 Task: Look for space in Cutler, United States from 10th August, 2023 to 20th August, 2023 for 12 adults in price range Rs.10000 to Rs.14000. Place can be entire place or shared room with 6 bedrooms having 12 beds and 6 bathrooms. Property type can be house, flat, guest house. Amenities needed are: wifi, TV, free parkinig on premises, gym, breakfast. Booking option can be shelf check-in. Required host language is English.
Action: Mouse moved to (542, 116)
Screenshot: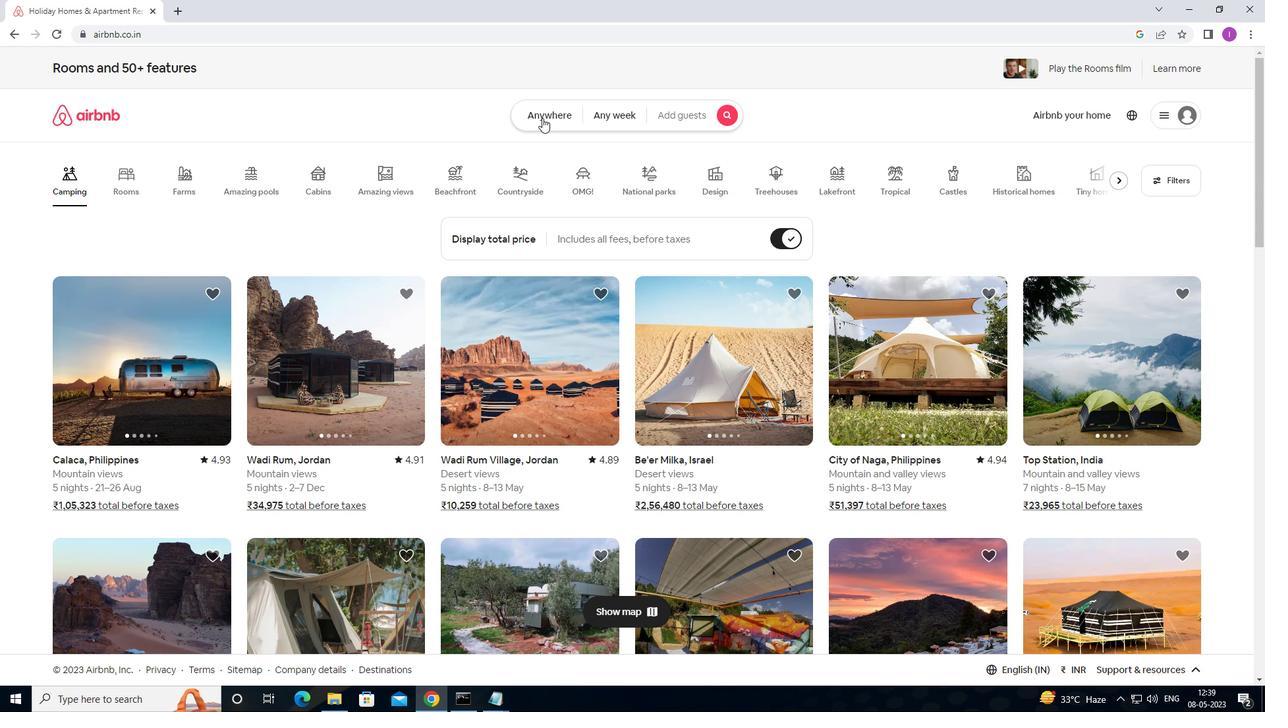 
Action: Mouse pressed left at (542, 116)
Screenshot: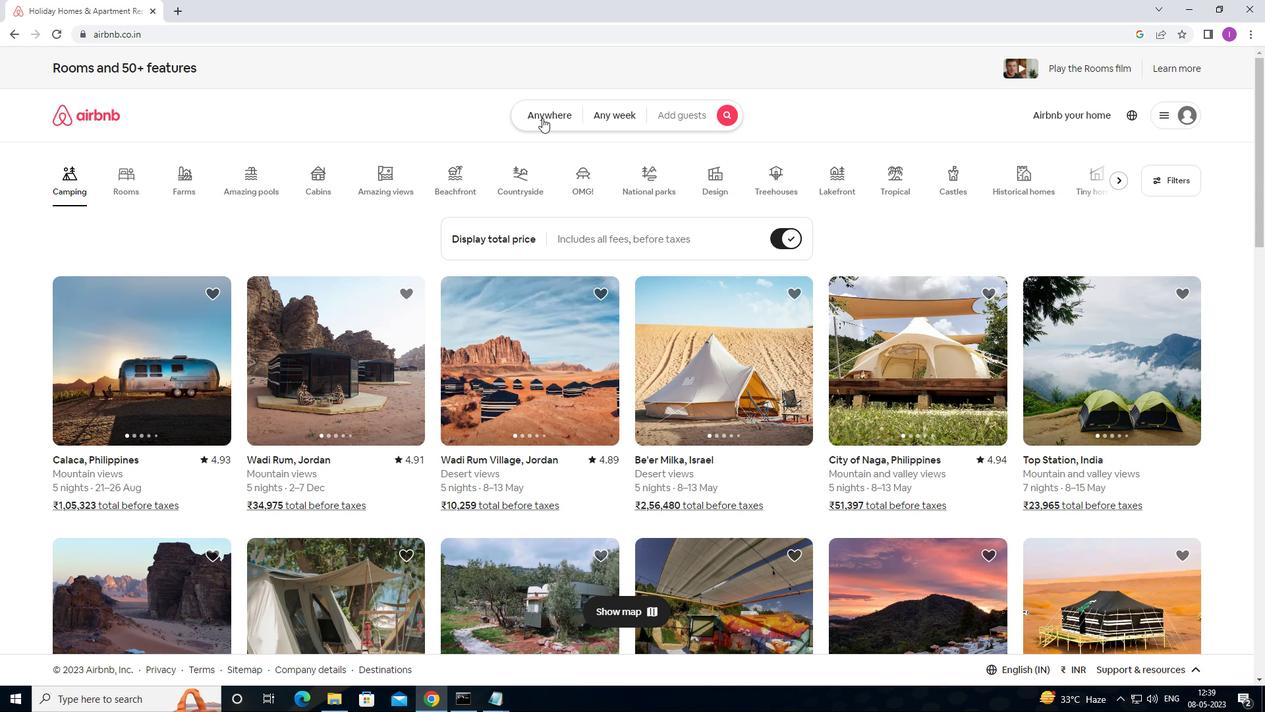 
Action: Mouse moved to (421, 156)
Screenshot: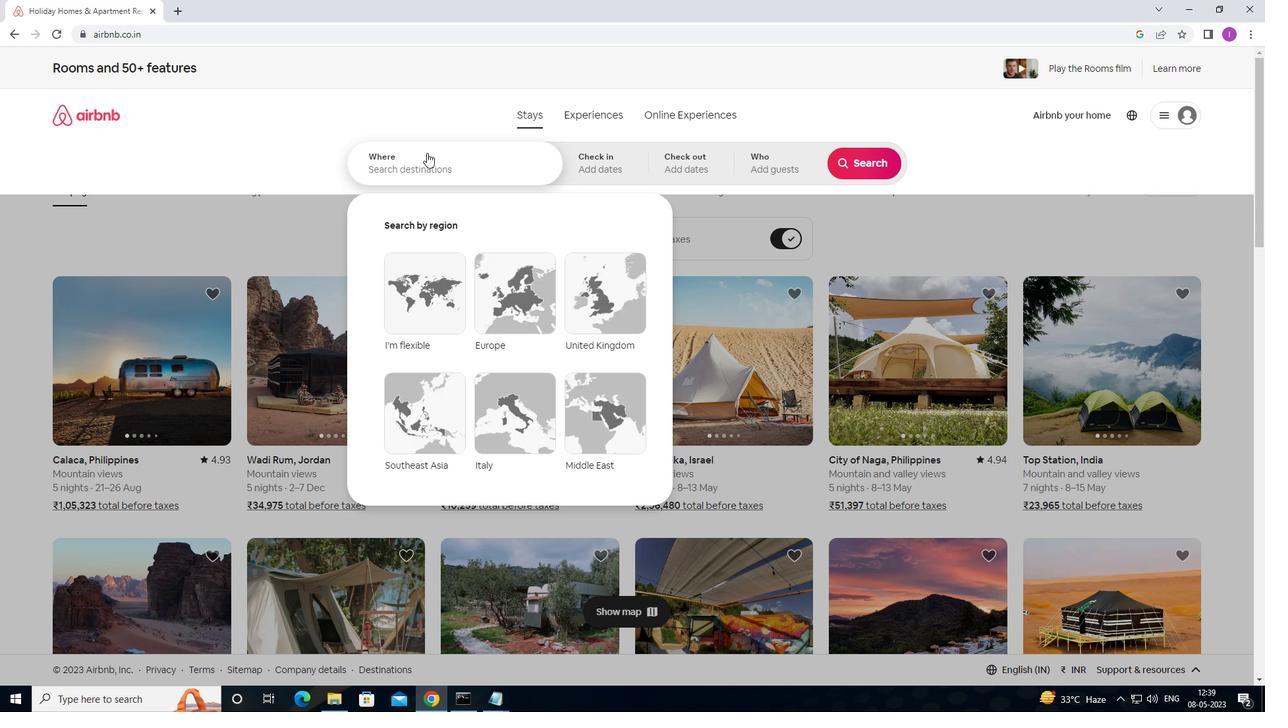 
Action: Mouse pressed left at (421, 156)
Screenshot: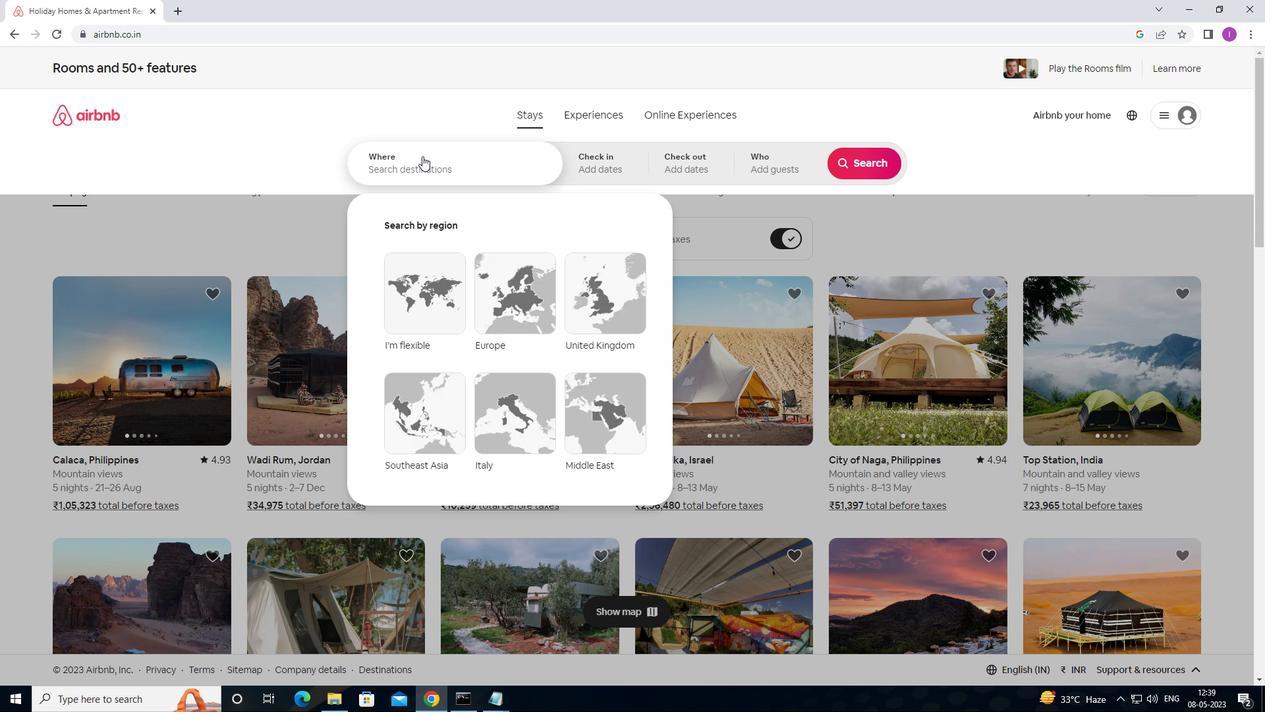 
Action: Mouse moved to (541, 154)
Screenshot: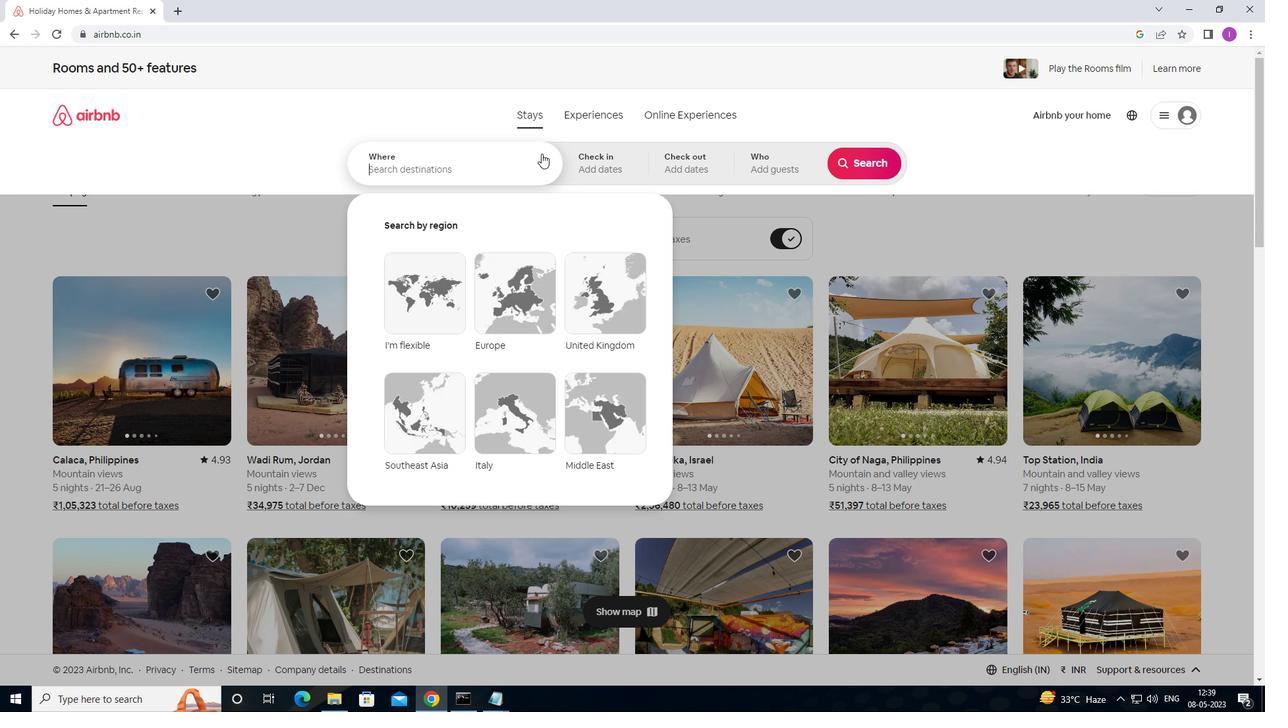 
Action: Key pressed <Key.shift>CUL<Key.backspace><Key.backspace>UTLER,<Key.shift>UNITED<Key.space>STATES
Screenshot: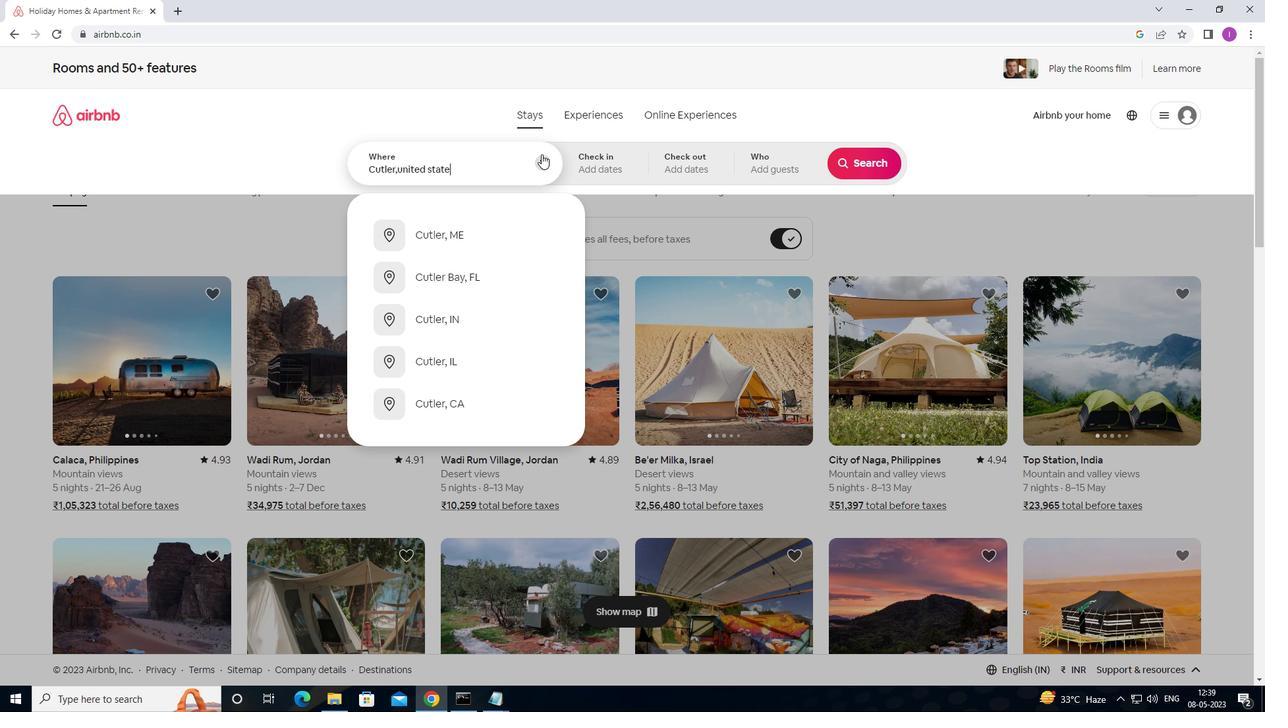 
Action: Mouse moved to (598, 165)
Screenshot: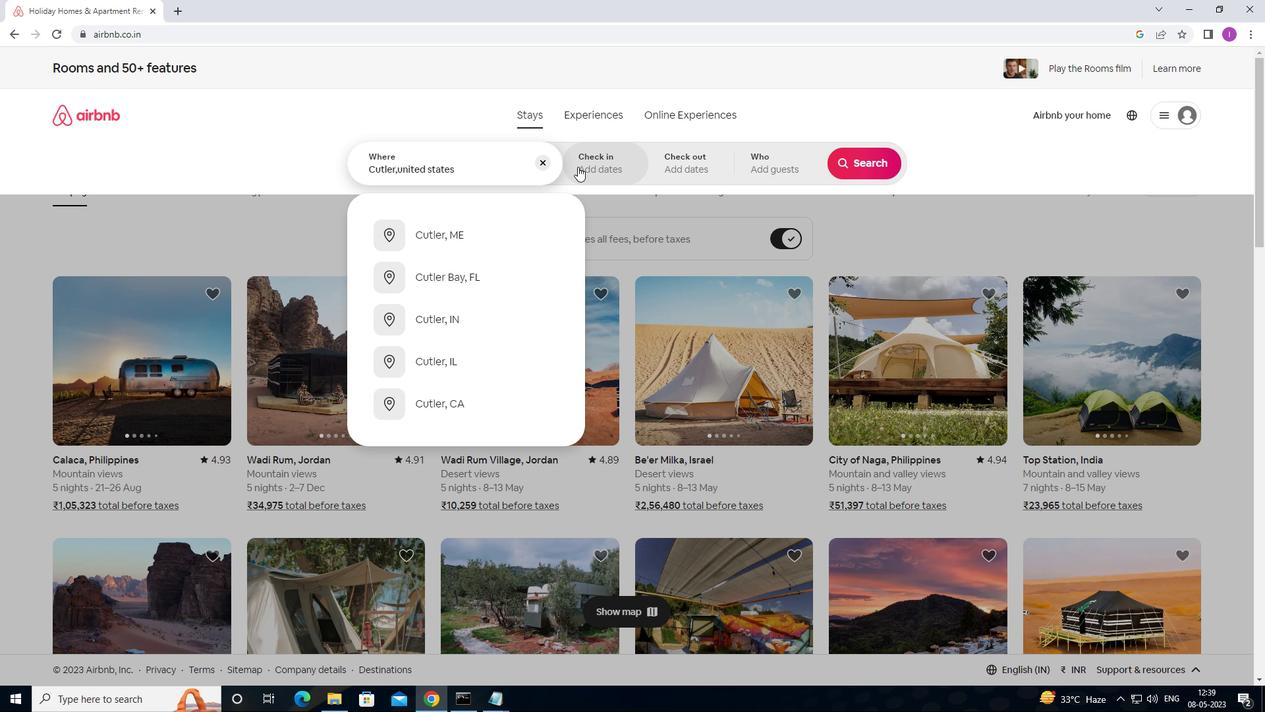 
Action: Mouse pressed left at (598, 165)
Screenshot: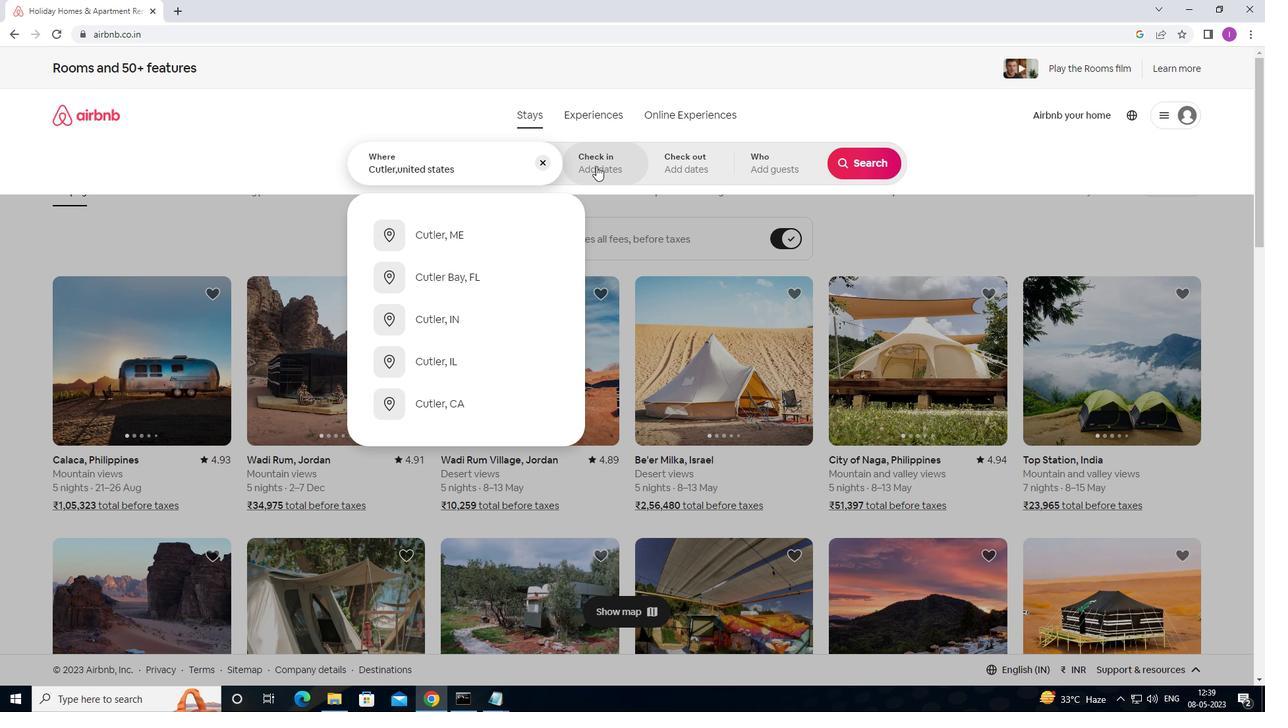 
Action: Mouse moved to (868, 266)
Screenshot: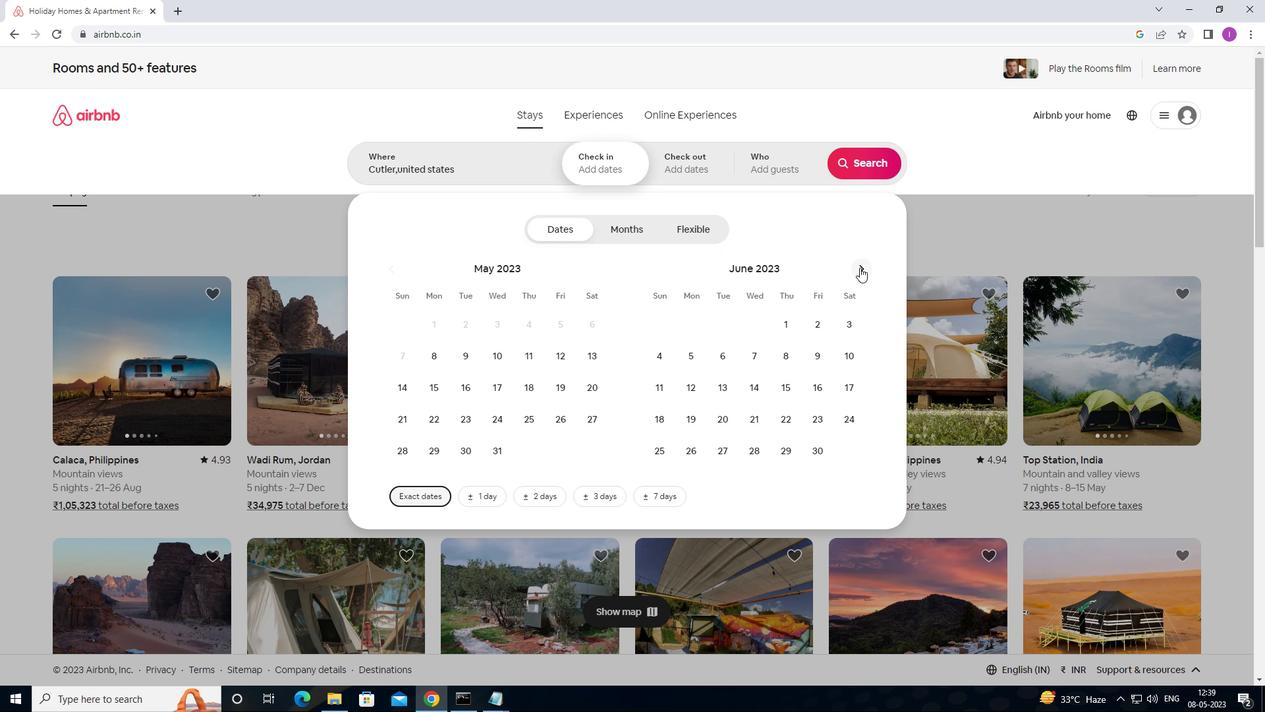 
Action: Mouse pressed left at (868, 266)
Screenshot: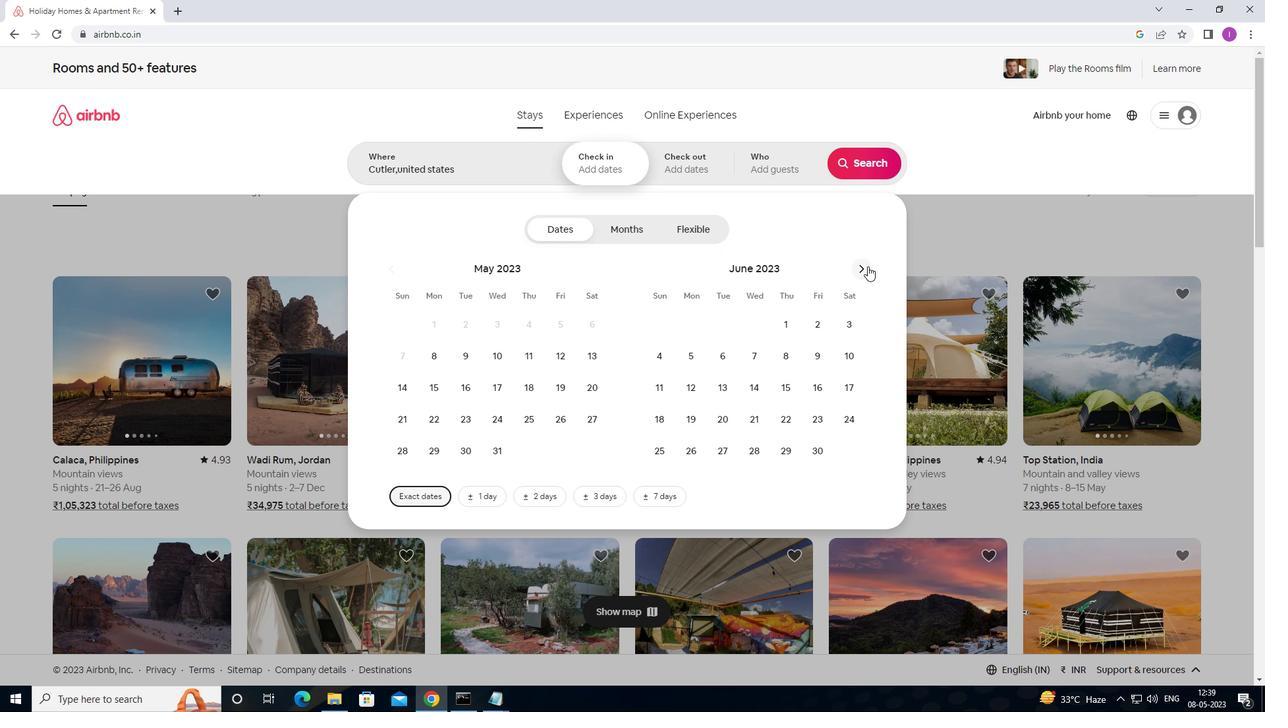 
Action: Mouse pressed left at (868, 266)
Screenshot: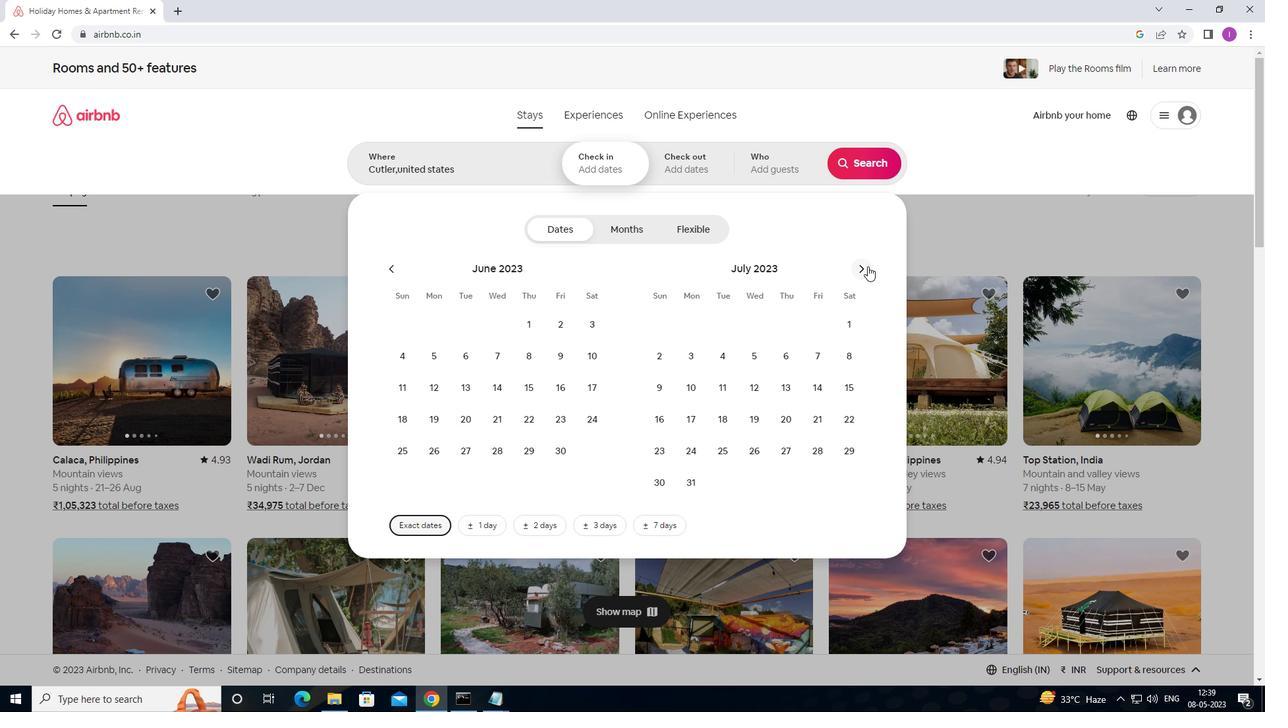 
Action: Mouse moved to (797, 356)
Screenshot: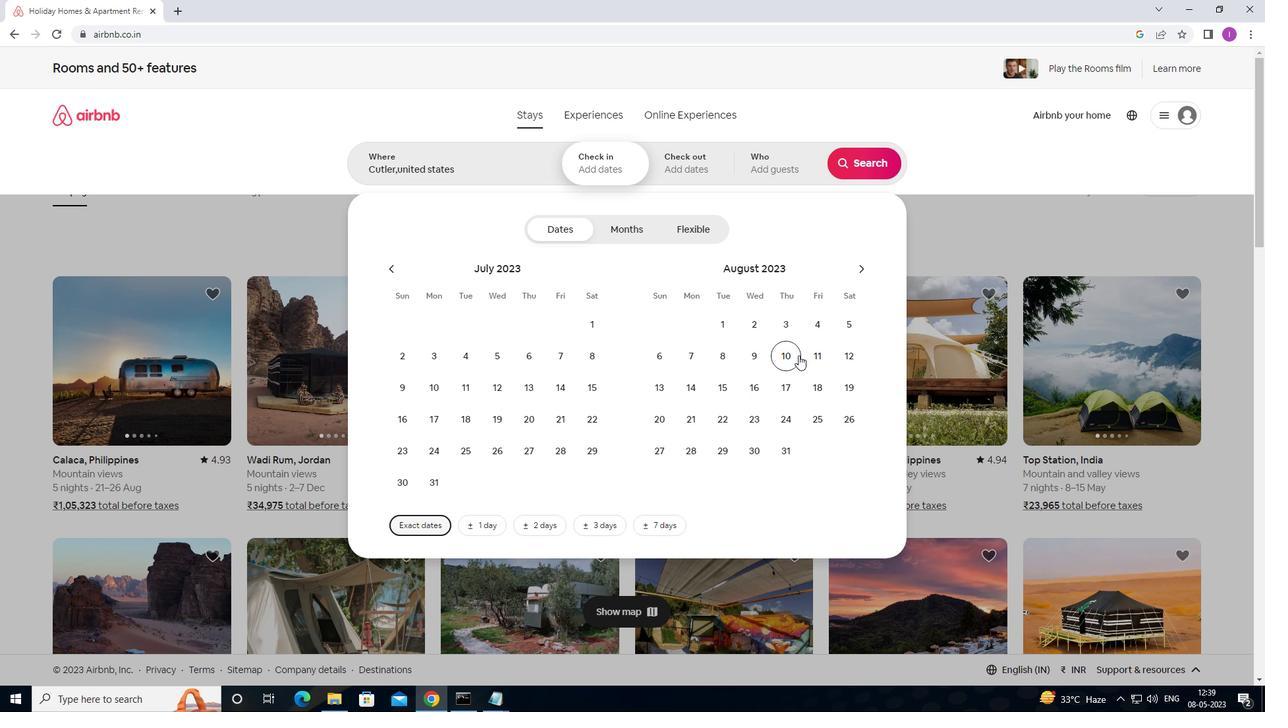
Action: Mouse pressed left at (797, 356)
Screenshot: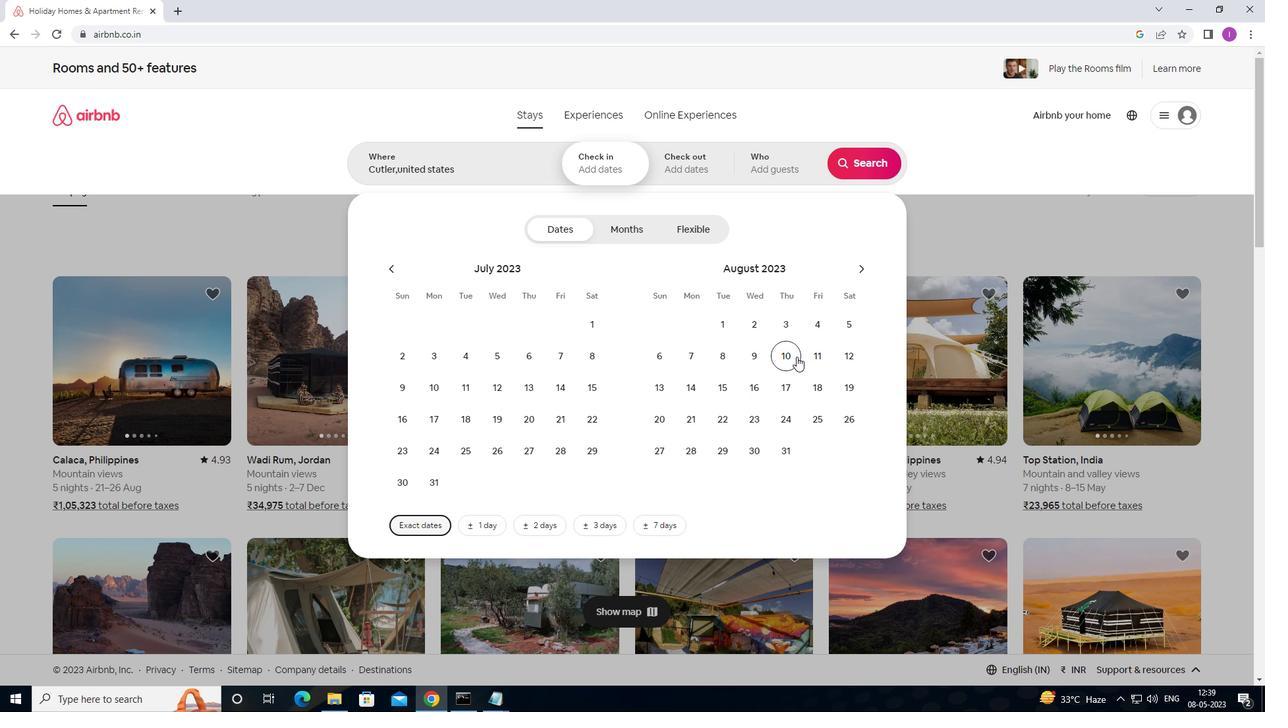 
Action: Mouse moved to (653, 423)
Screenshot: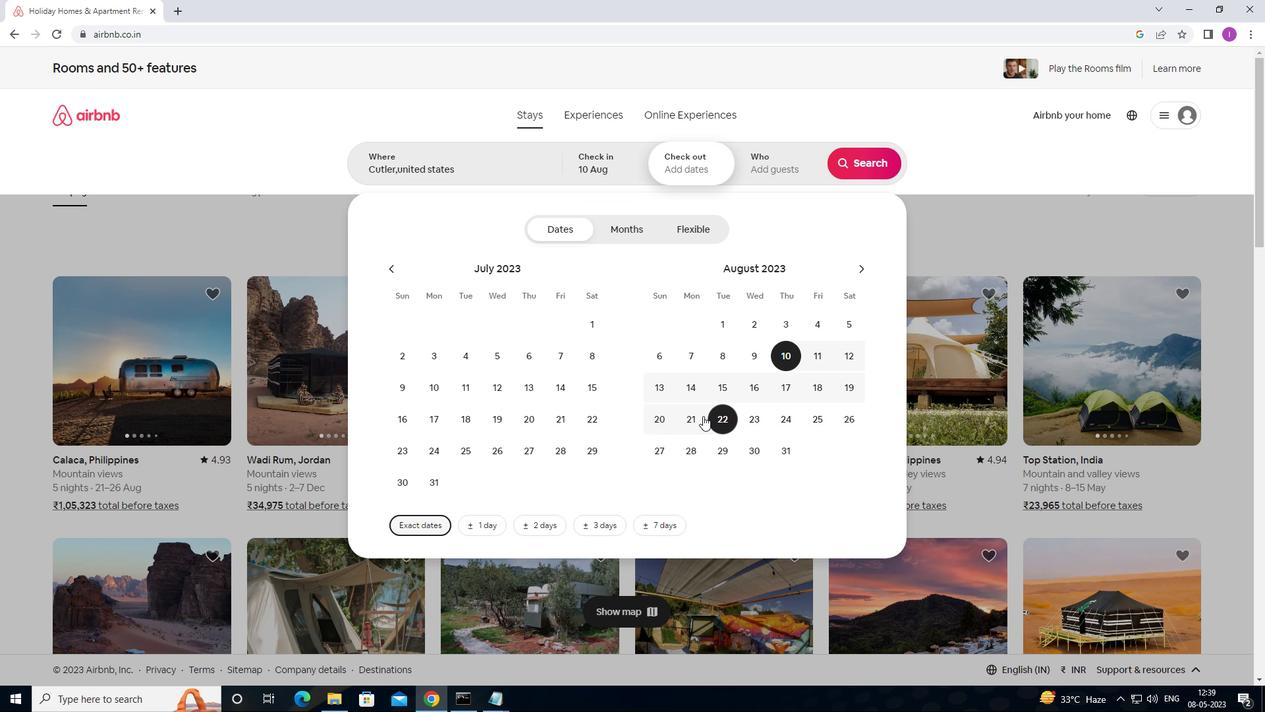 
Action: Mouse pressed left at (653, 423)
Screenshot: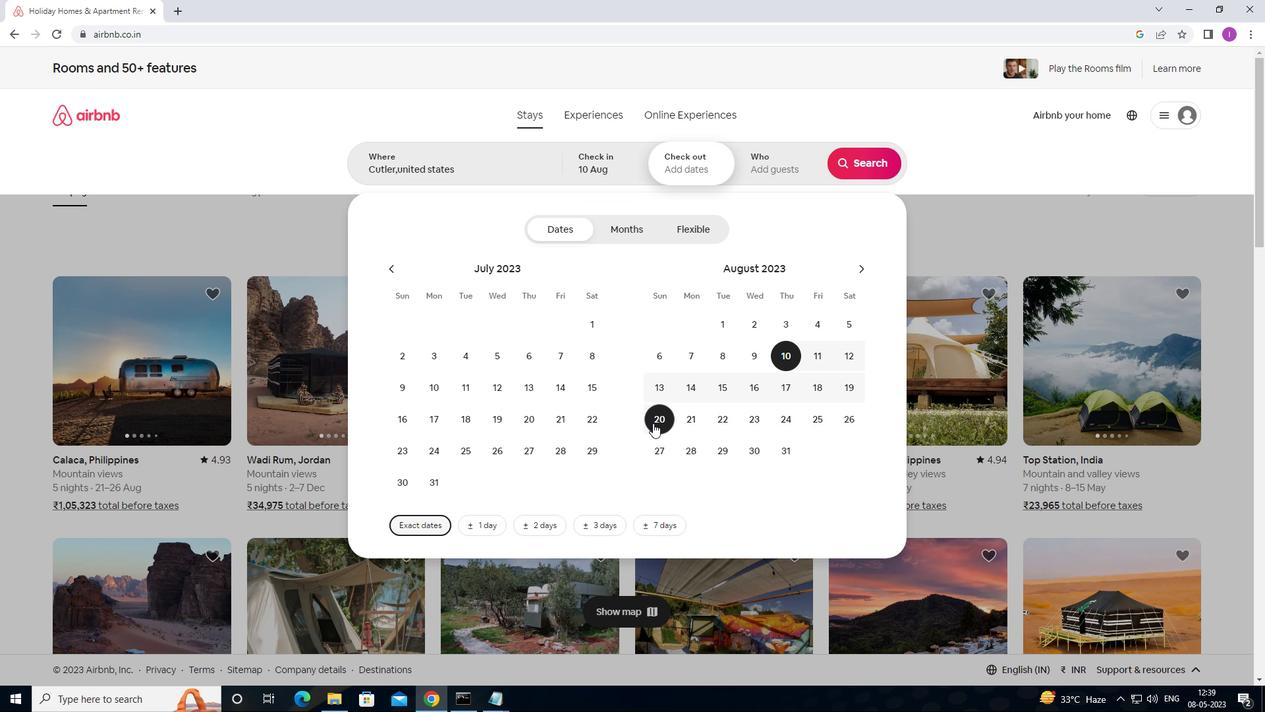 
Action: Mouse moved to (759, 168)
Screenshot: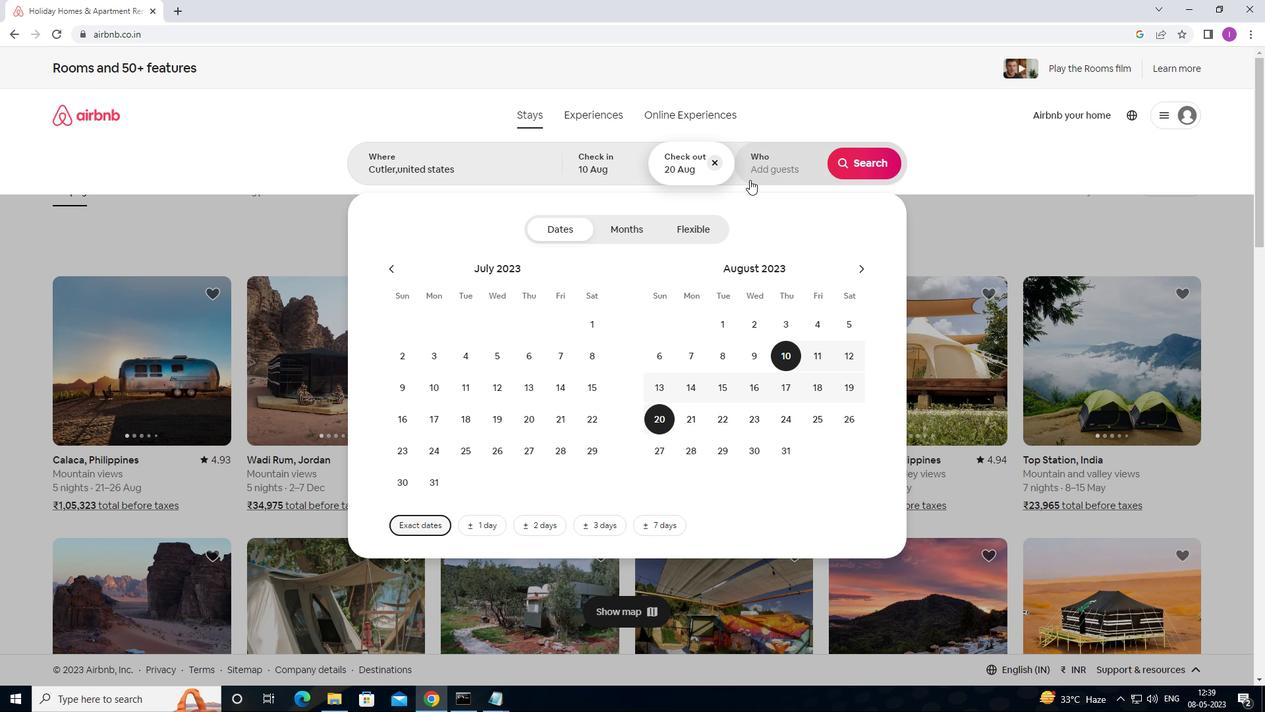 
Action: Mouse pressed left at (759, 168)
Screenshot: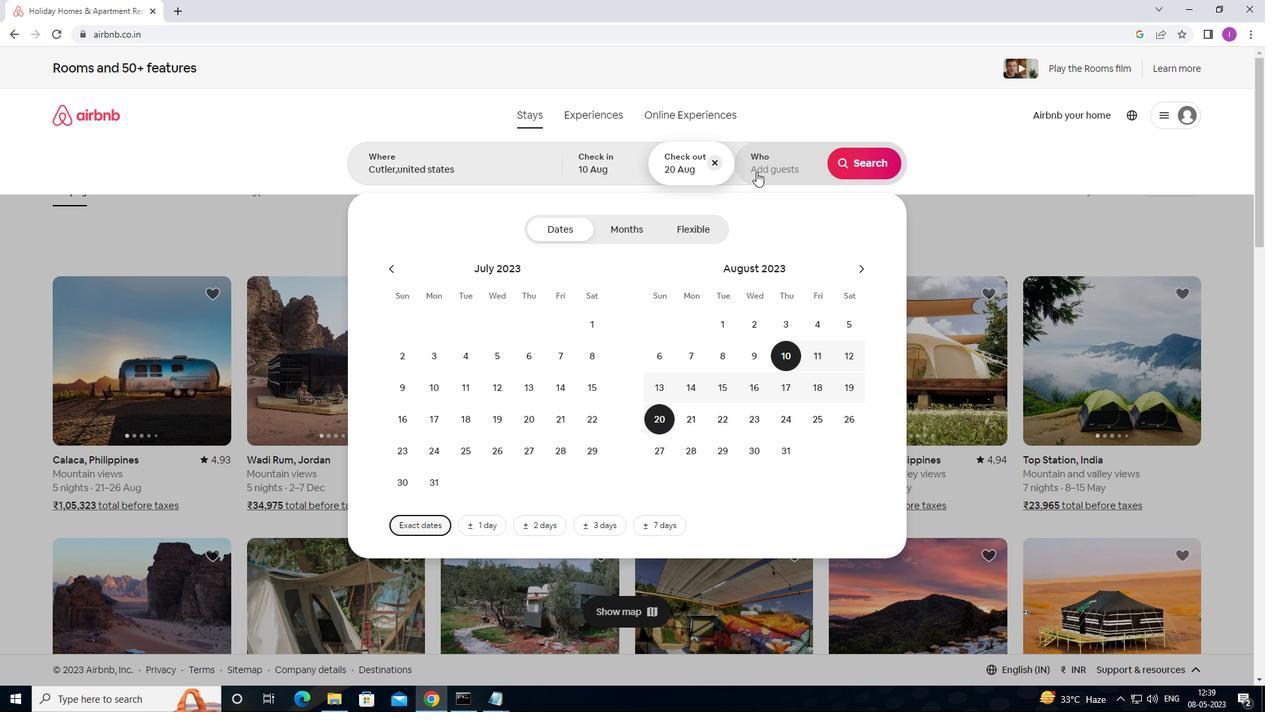 
Action: Mouse moved to (869, 232)
Screenshot: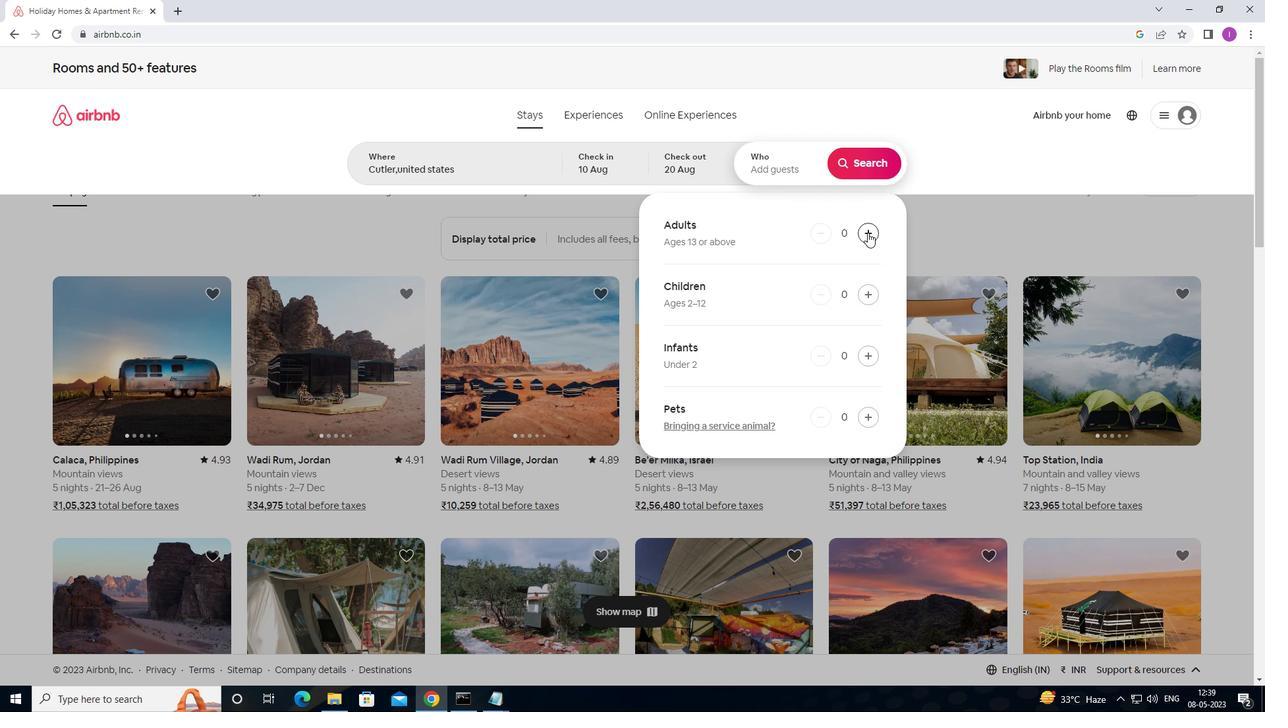 
Action: Mouse pressed left at (869, 232)
Screenshot: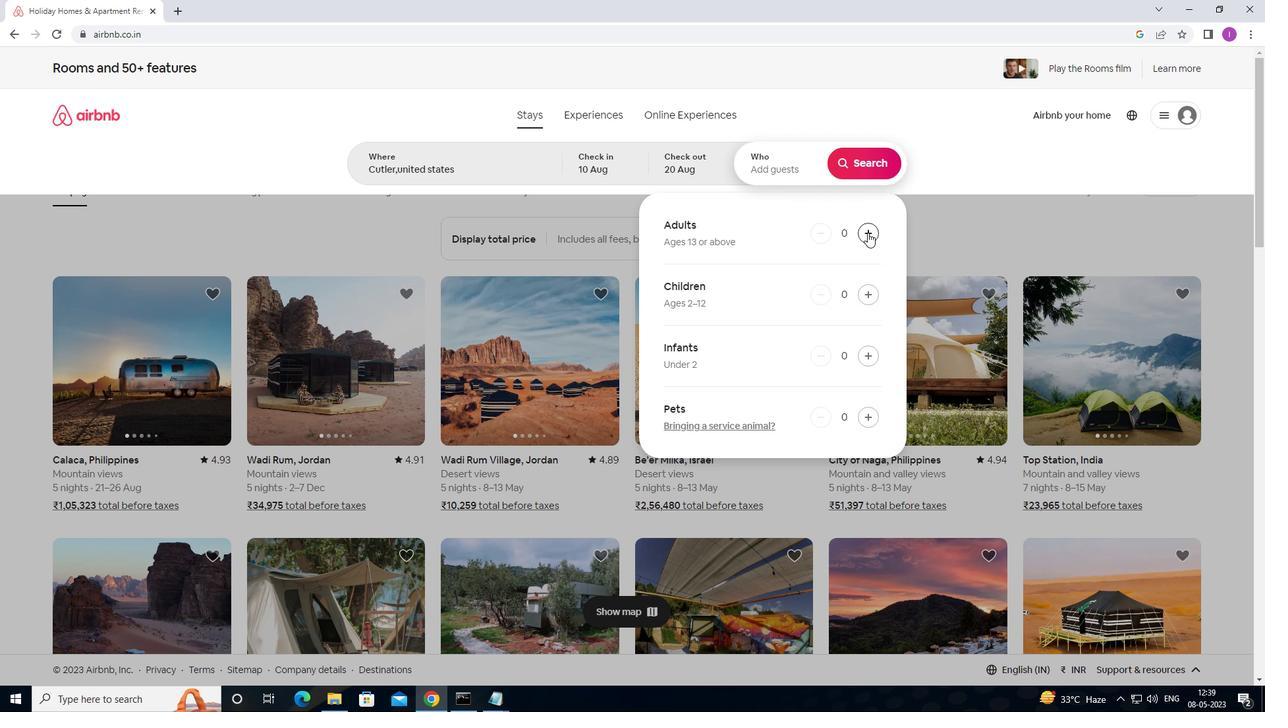 
Action: Mouse pressed left at (869, 232)
Screenshot: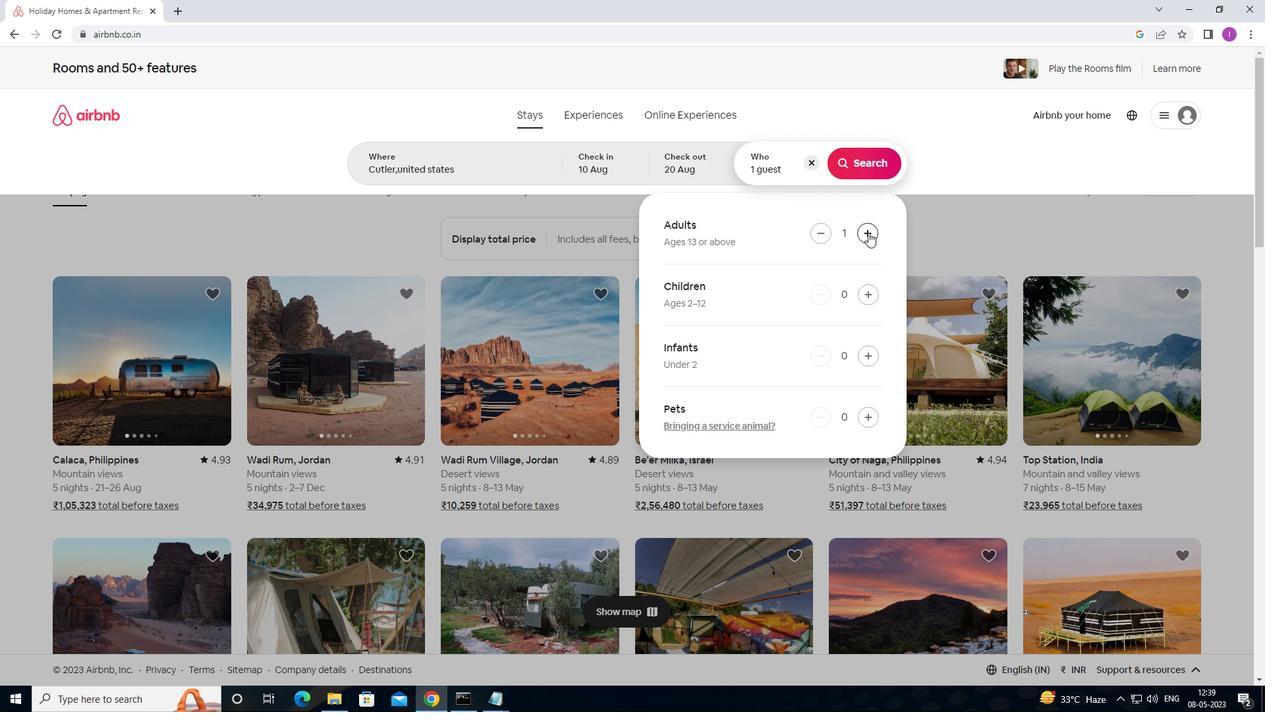 
Action: Mouse pressed left at (869, 232)
Screenshot: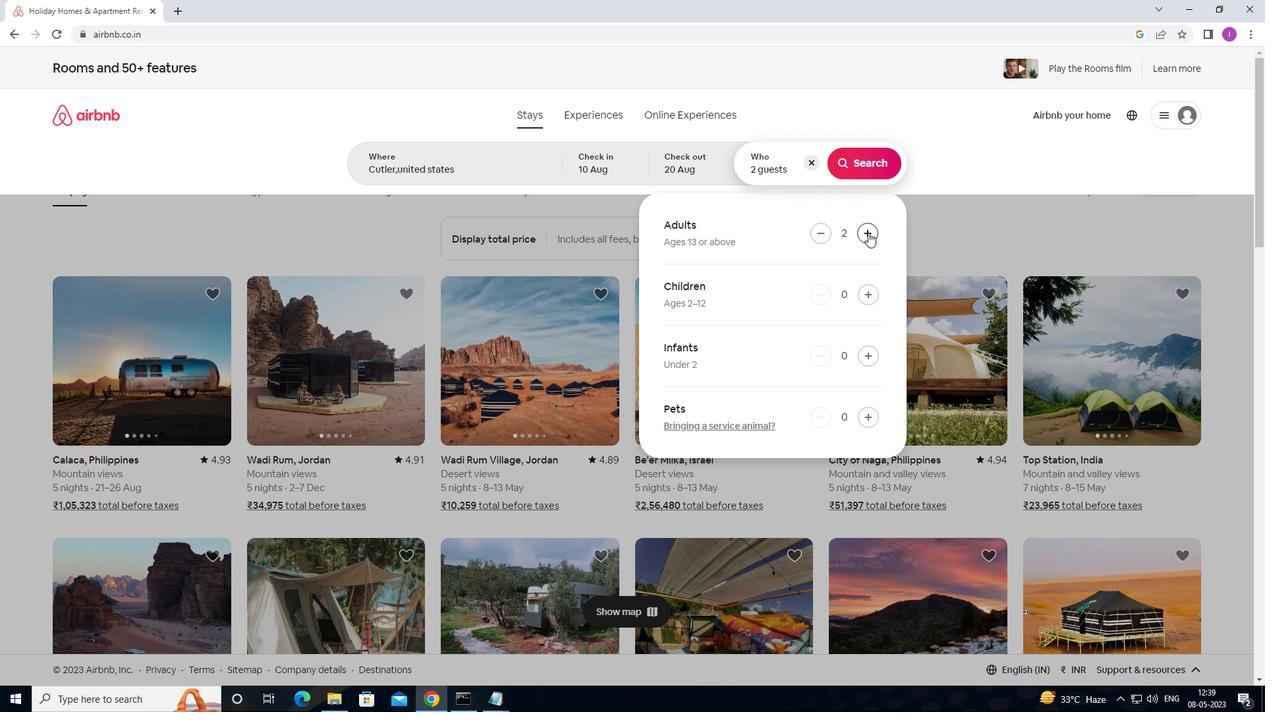 
Action: Mouse moved to (869, 233)
Screenshot: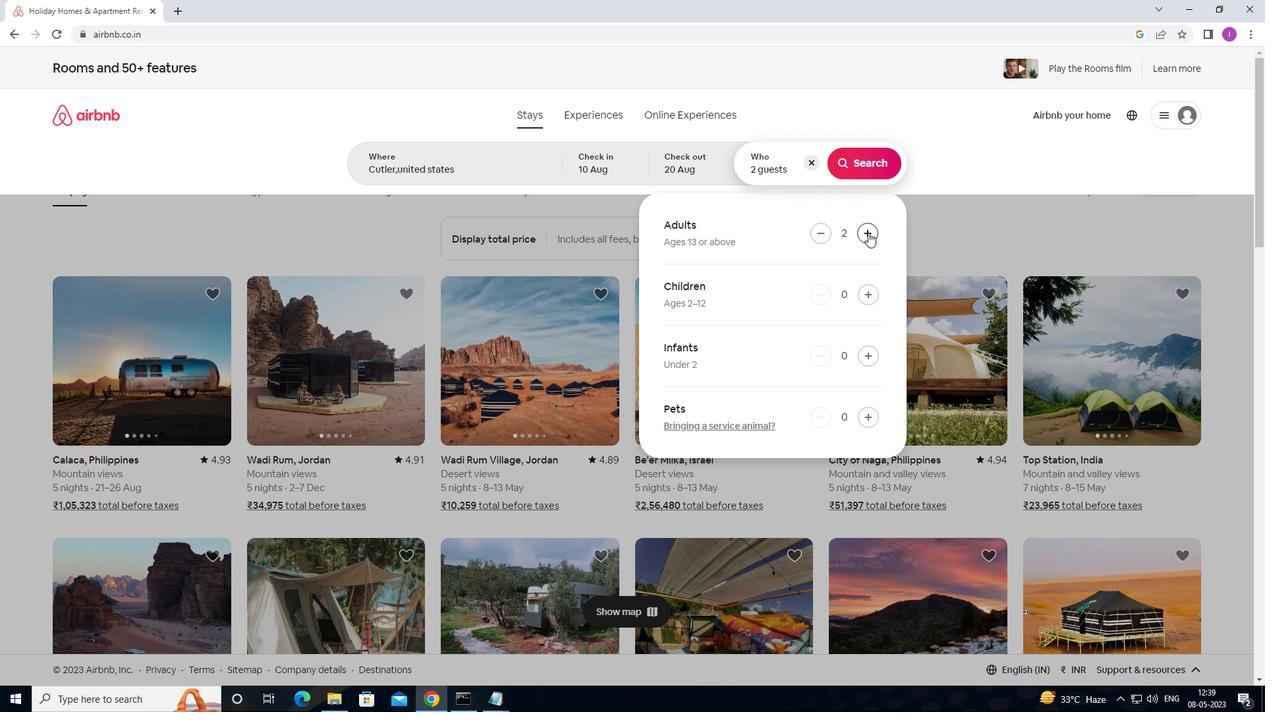 
Action: Mouse pressed left at (869, 233)
Screenshot: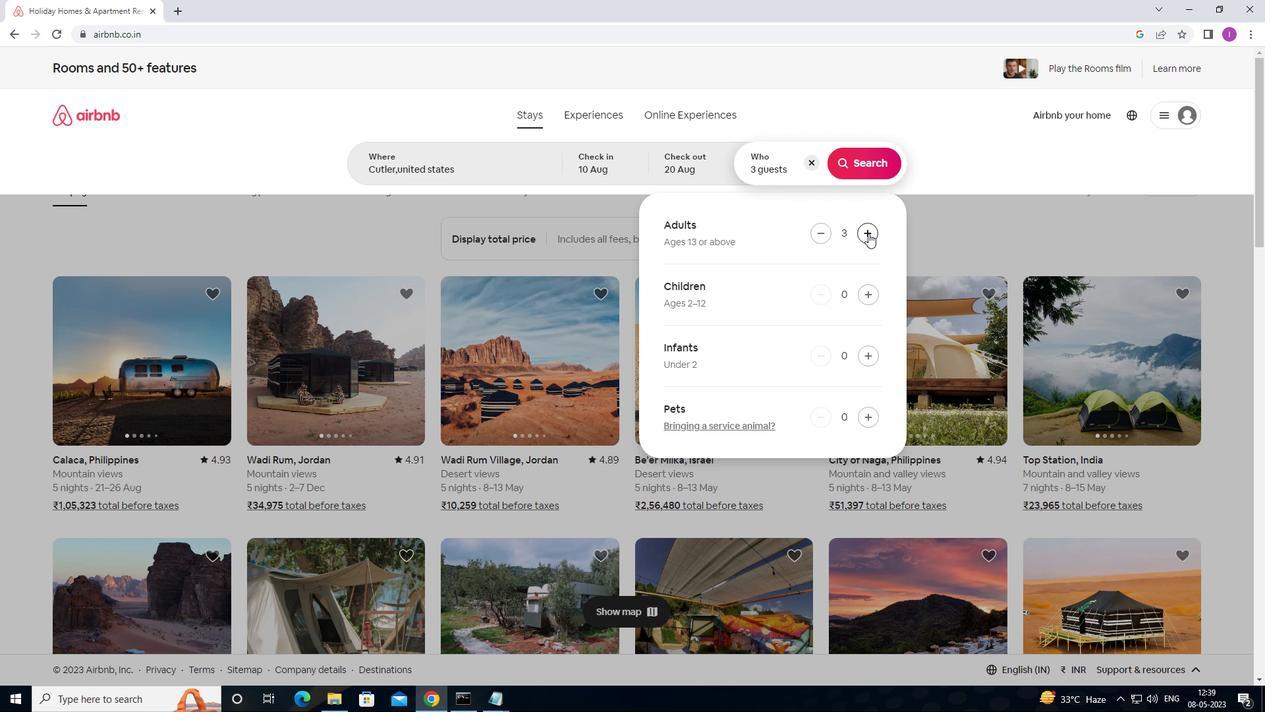 
Action: Mouse pressed left at (869, 233)
Screenshot: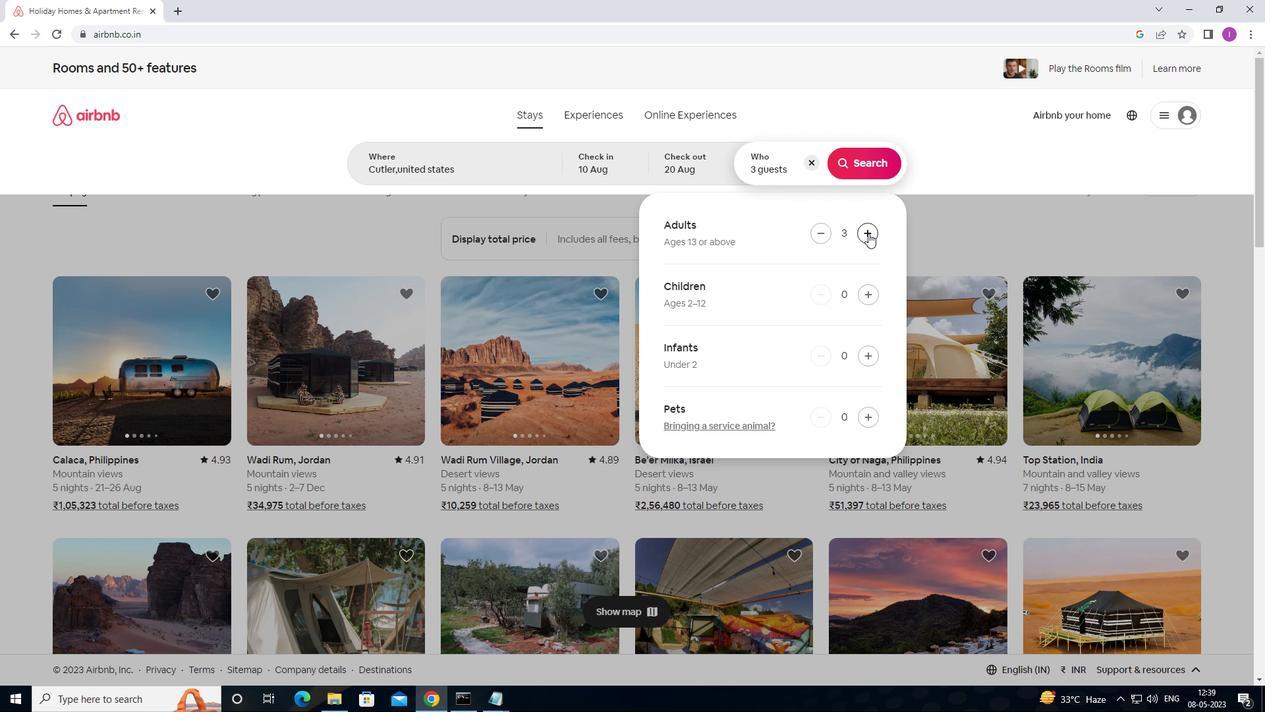 
Action: Mouse pressed left at (869, 233)
Screenshot: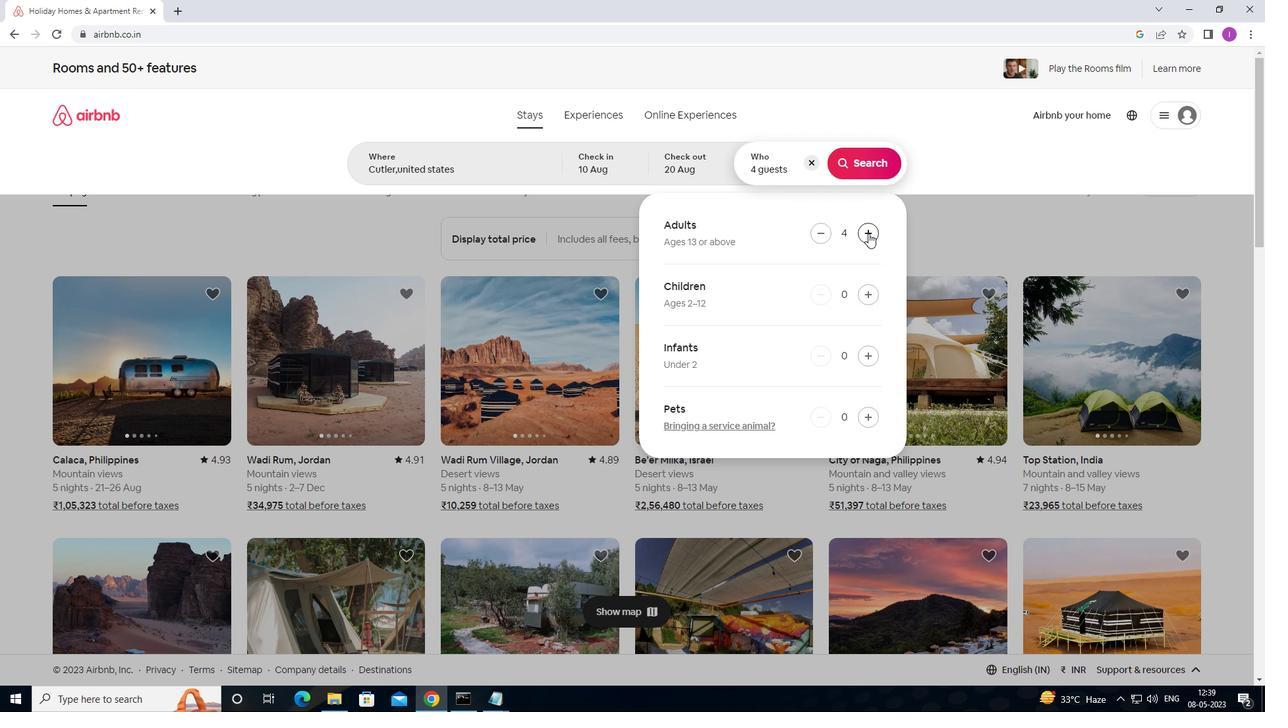 
Action: Mouse pressed left at (869, 233)
Screenshot: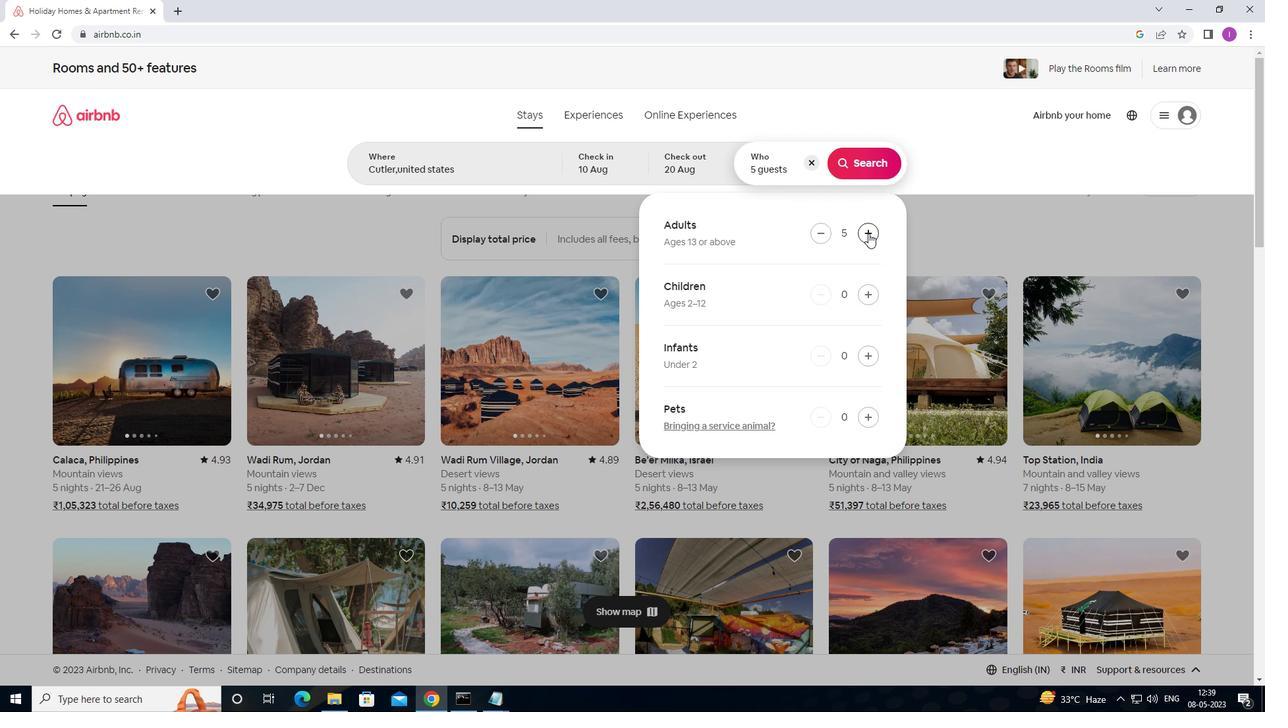 
Action: Mouse pressed left at (869, 233)
Screenshot: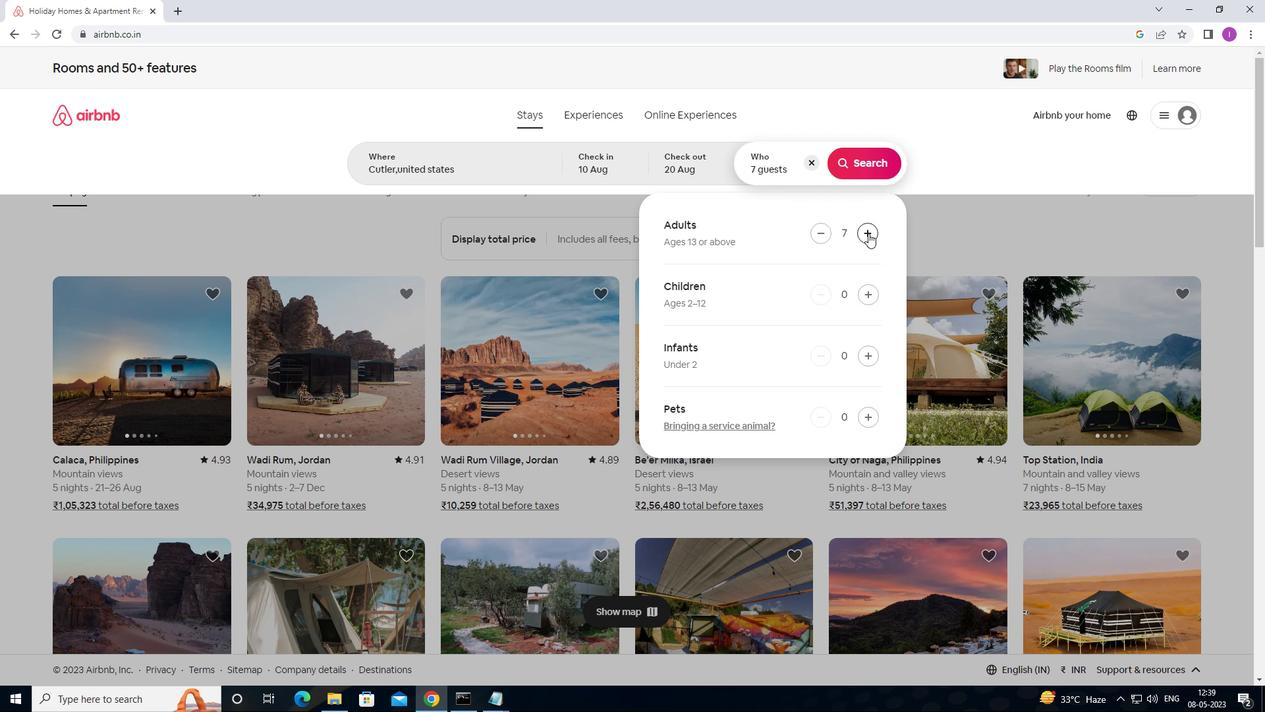
Action: Mouse pressed left at (869, 233)
Screenshot: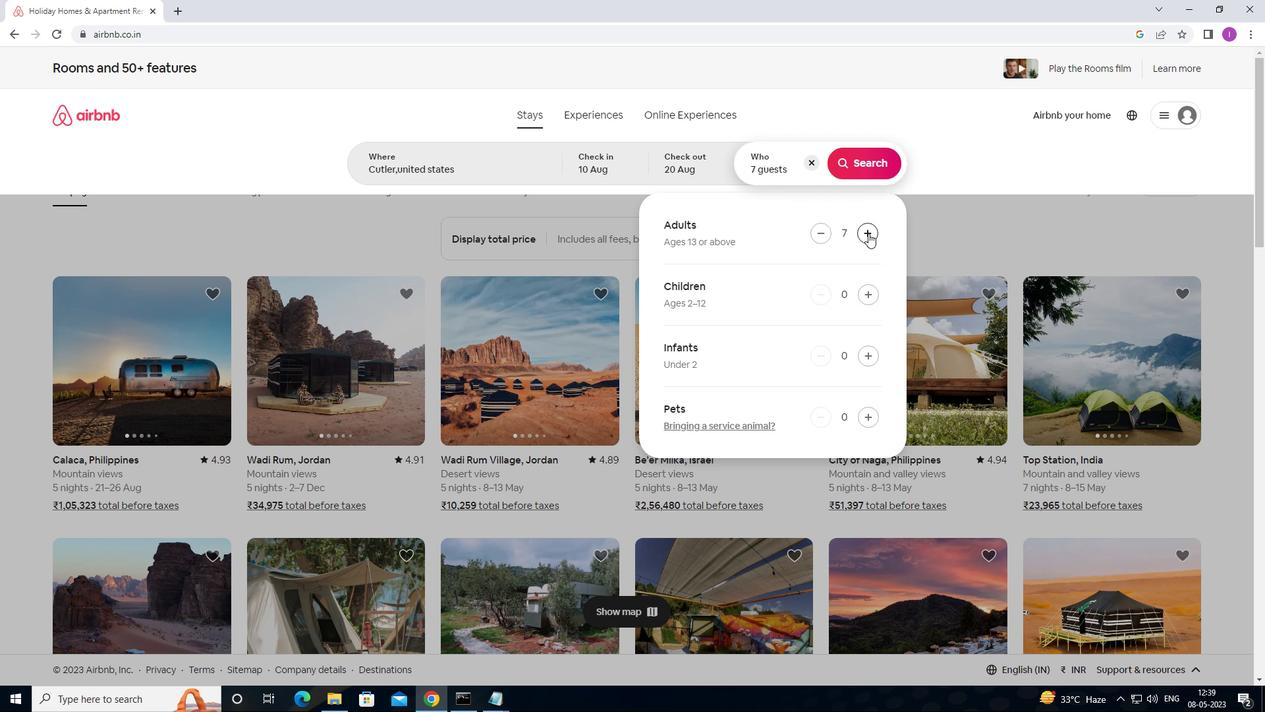 
Action: Mouse pressed left at (869, 233)
Screenshot: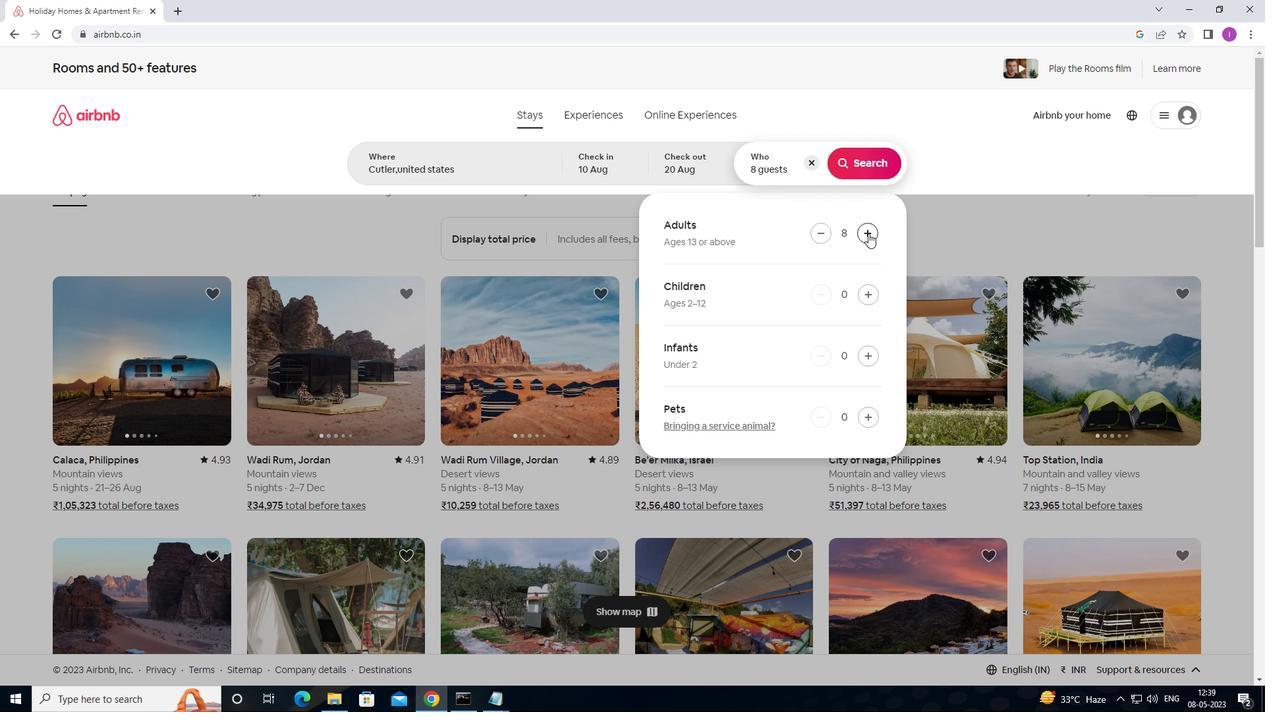 
Action: Mouse pressed left at (869, 233)
Screenshot: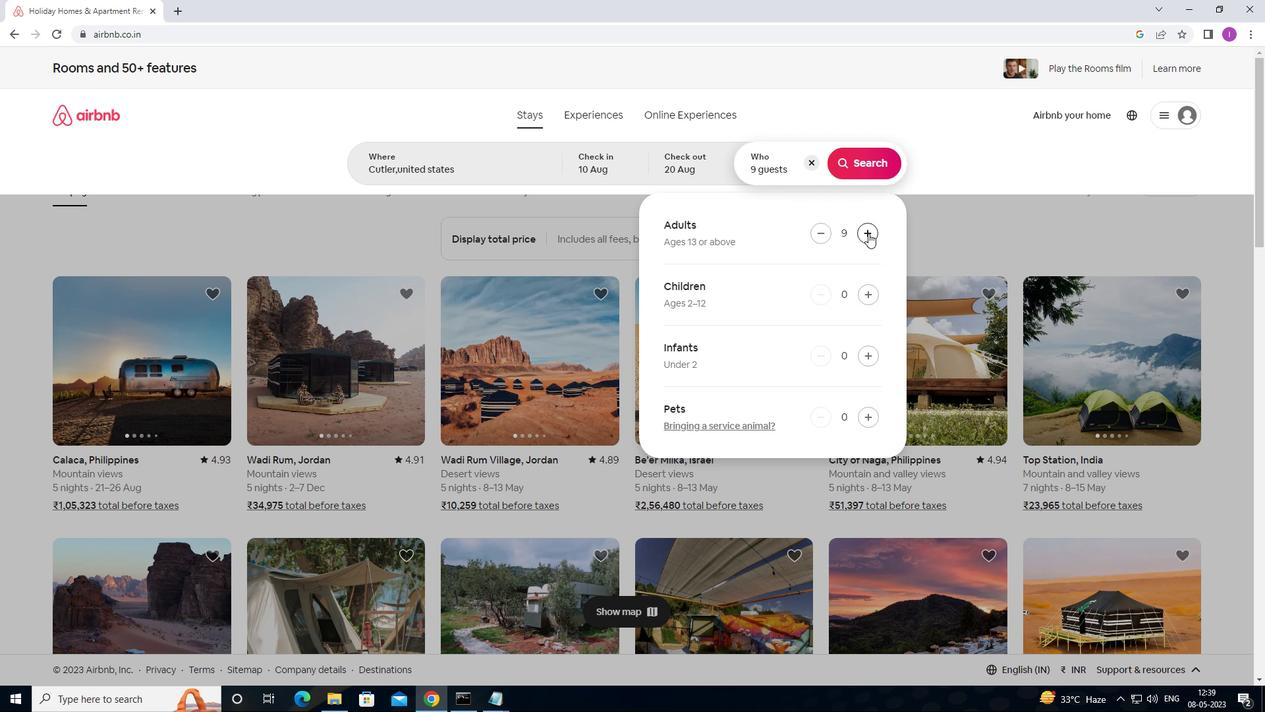 
Action: Mouse pressed left at (869, 233)
Screenshot: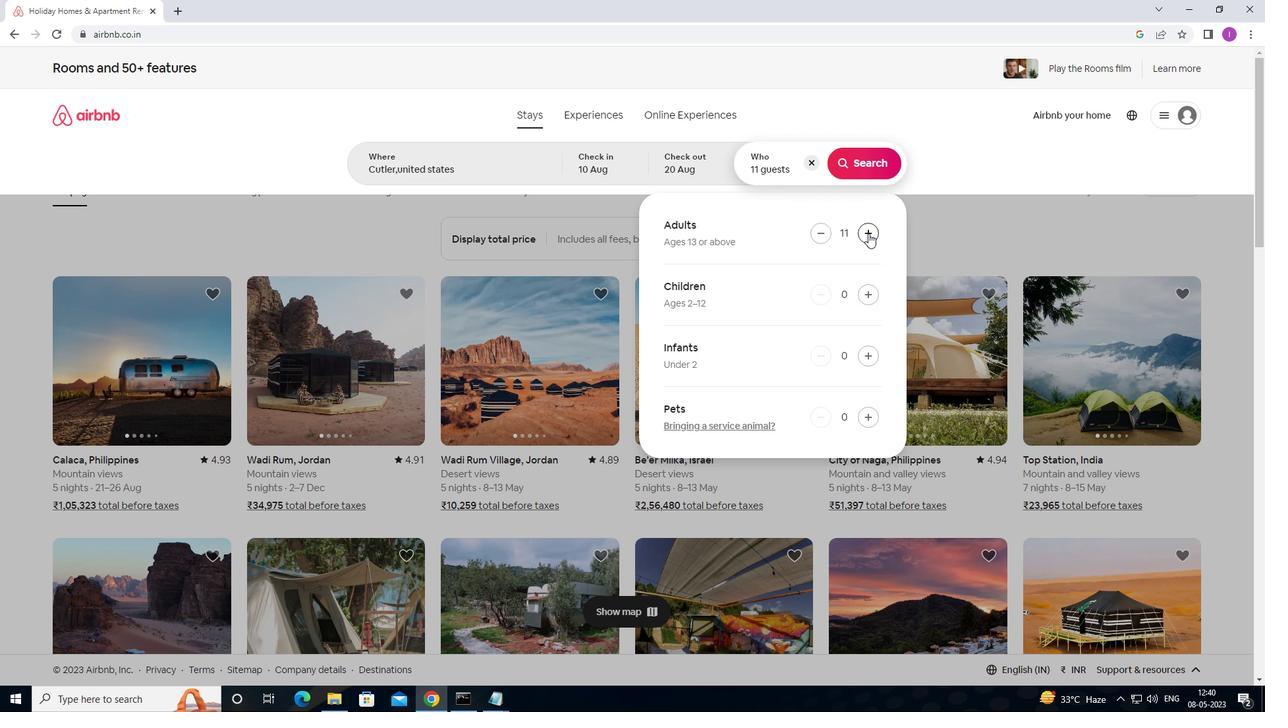 
Action: Mouse moved to (863, 156)
Screenshot: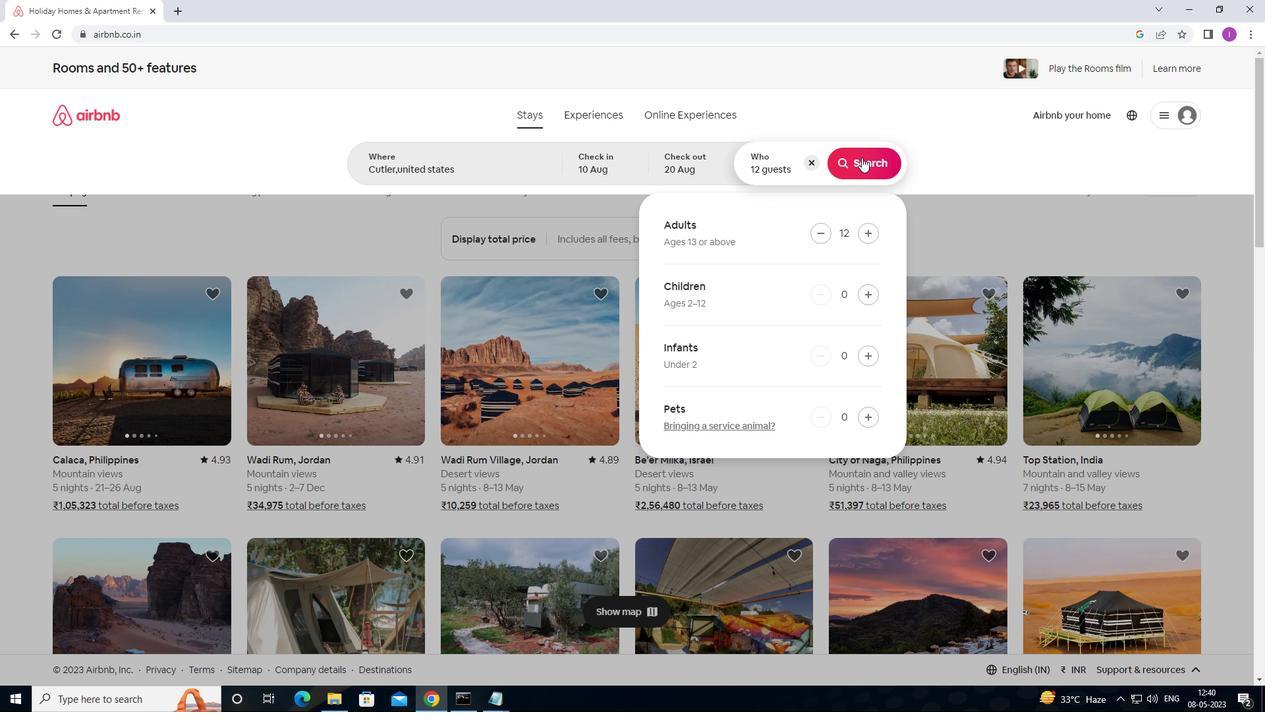 
Action: Mouse pressed left at (863, 156)
Screenshot: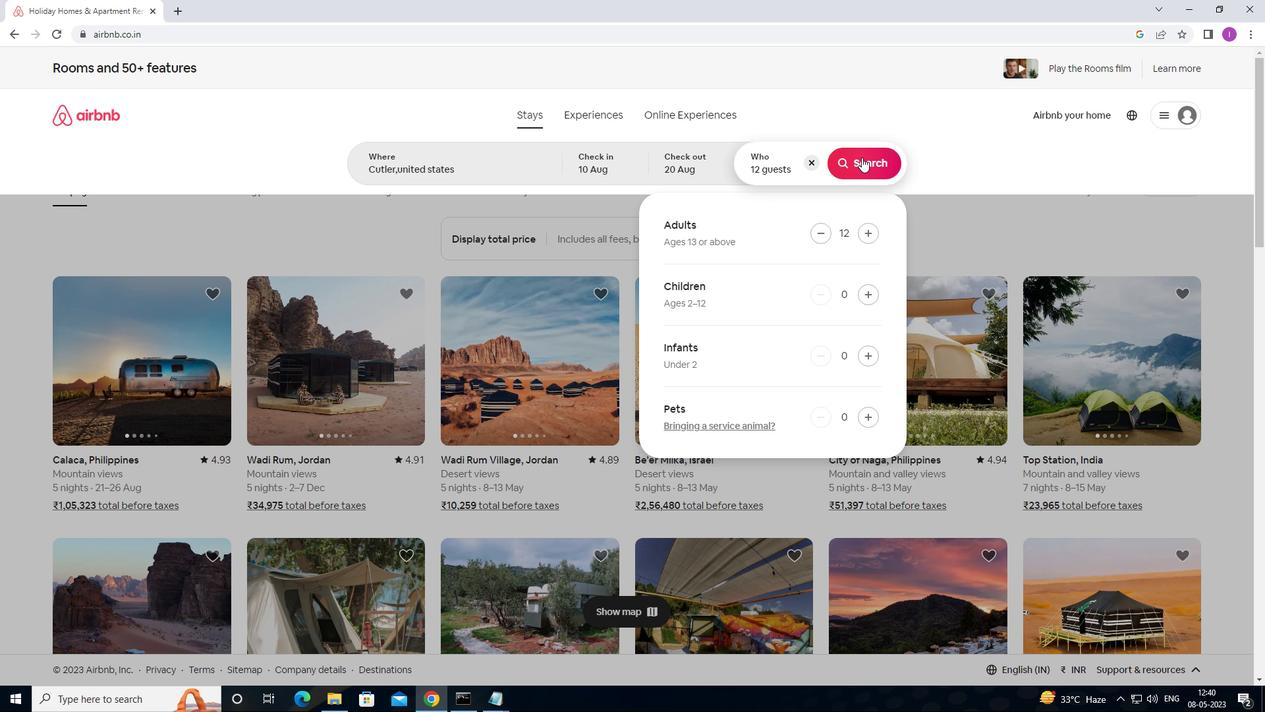 
Action: Mouse moved to (1201, 113)
Screenshot: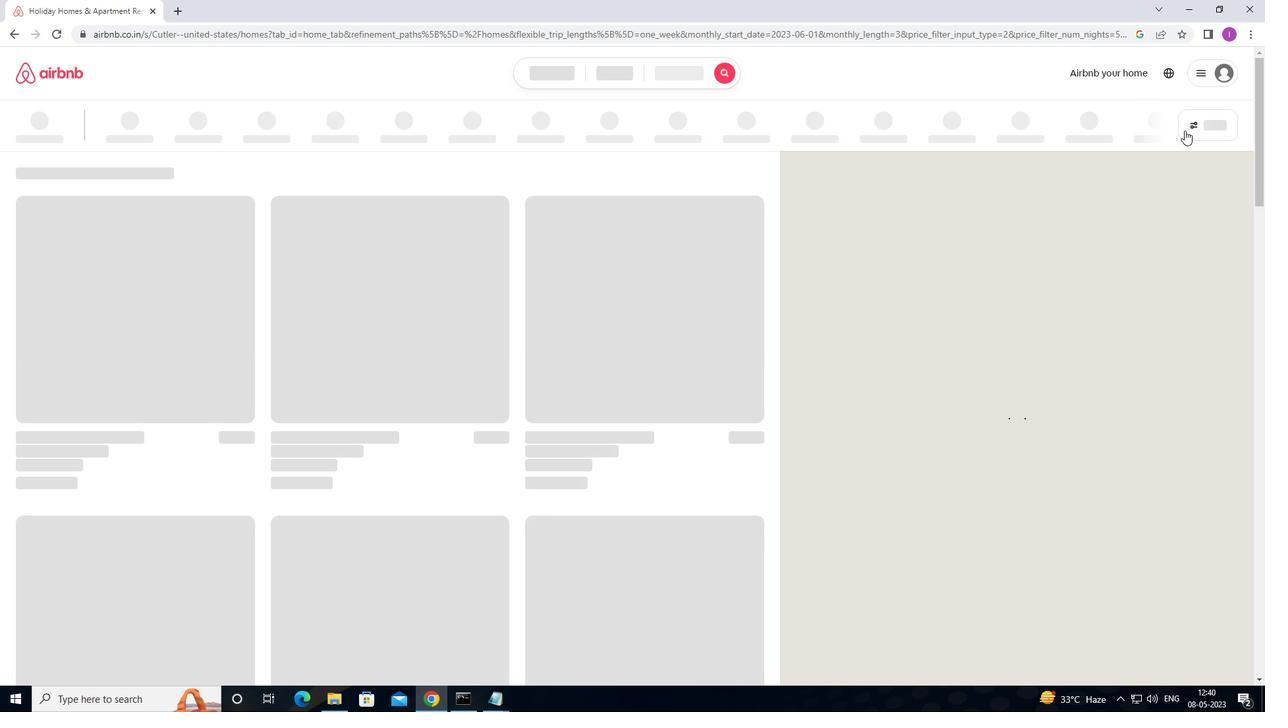 
Action: Mouse pressed left at (1201, 113)
Screenshot: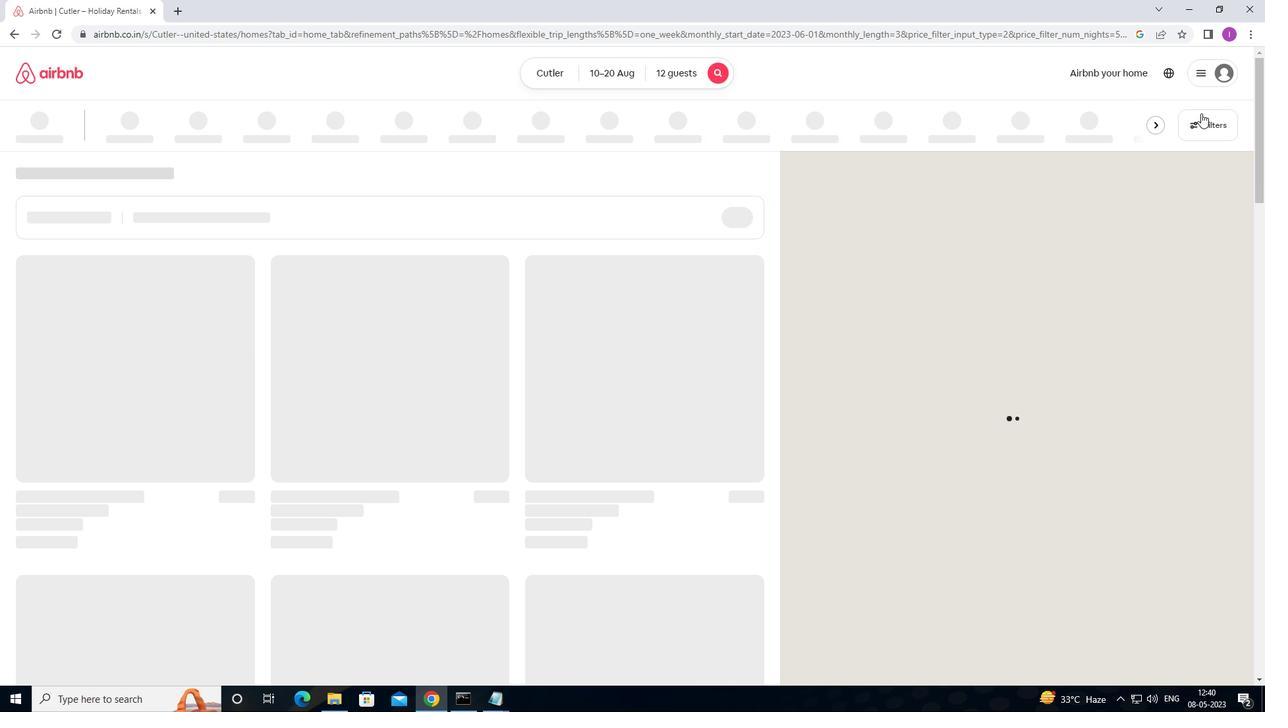 
Action: Mouse moved to (523, 456)
Screenshot: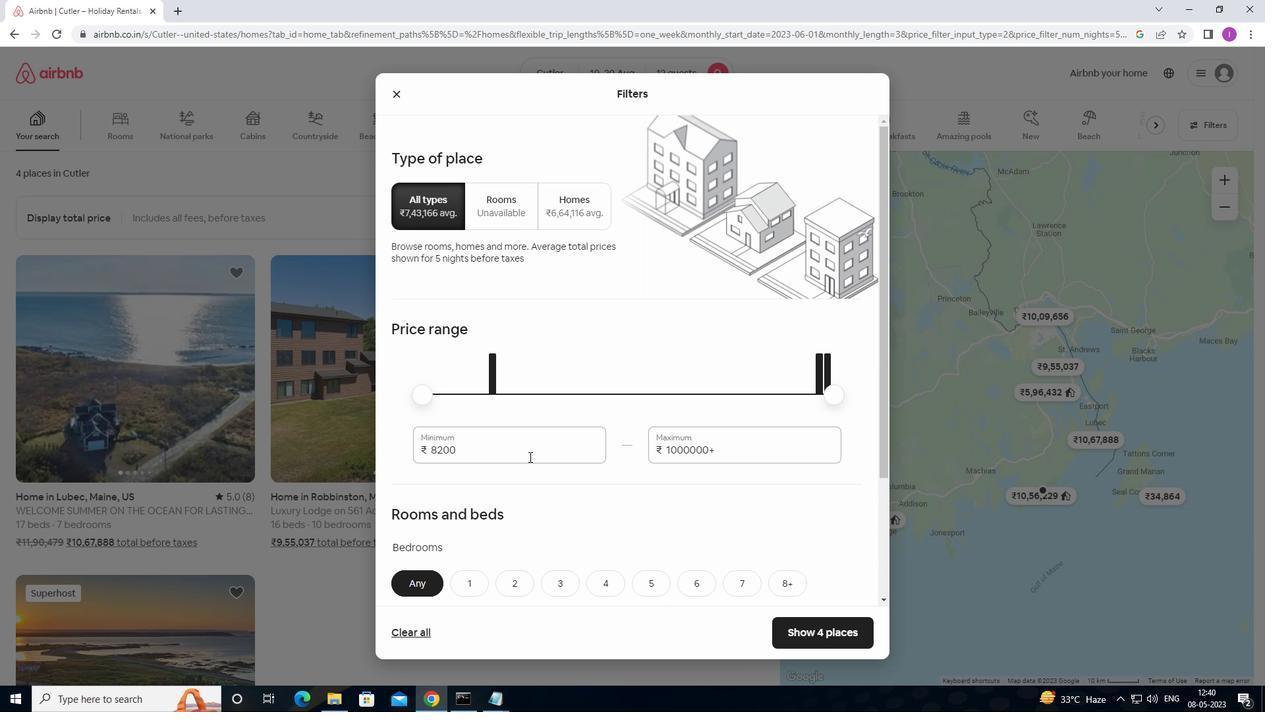 
Action: Mouse pressed left at (523, 456)
Screenshot: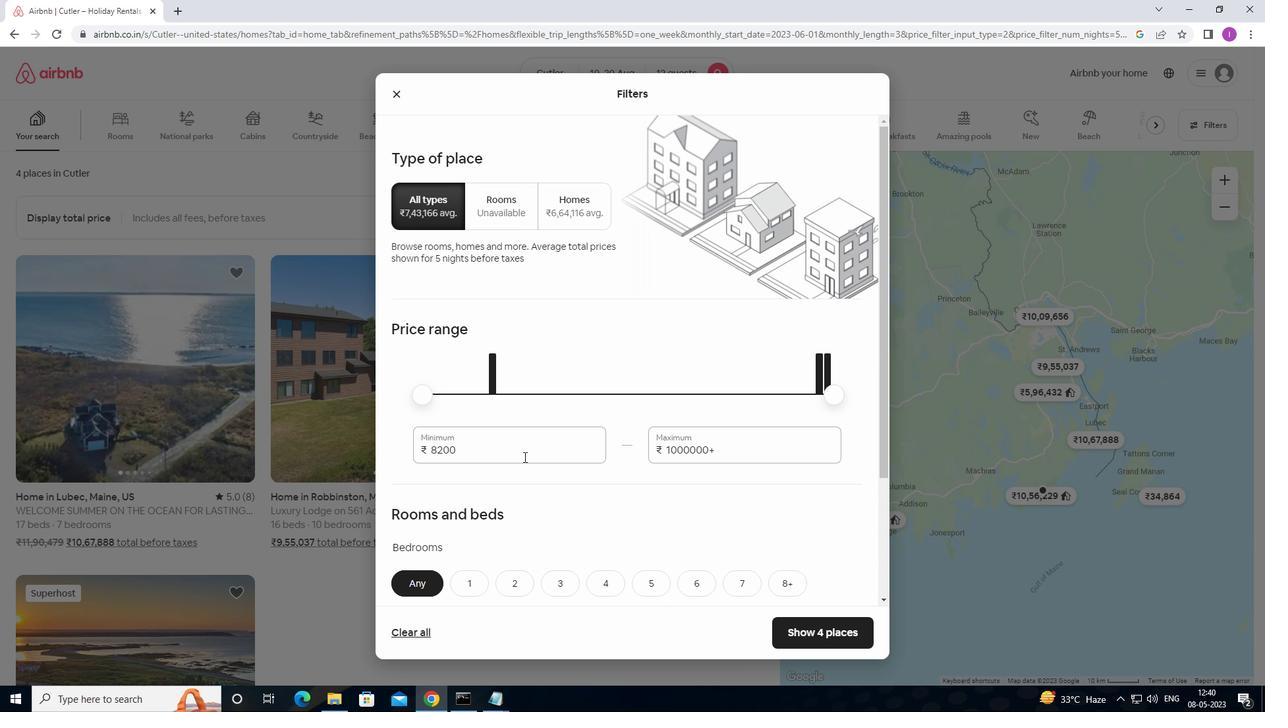 
Action: Mouse moved to (386, 456)
Screenshot: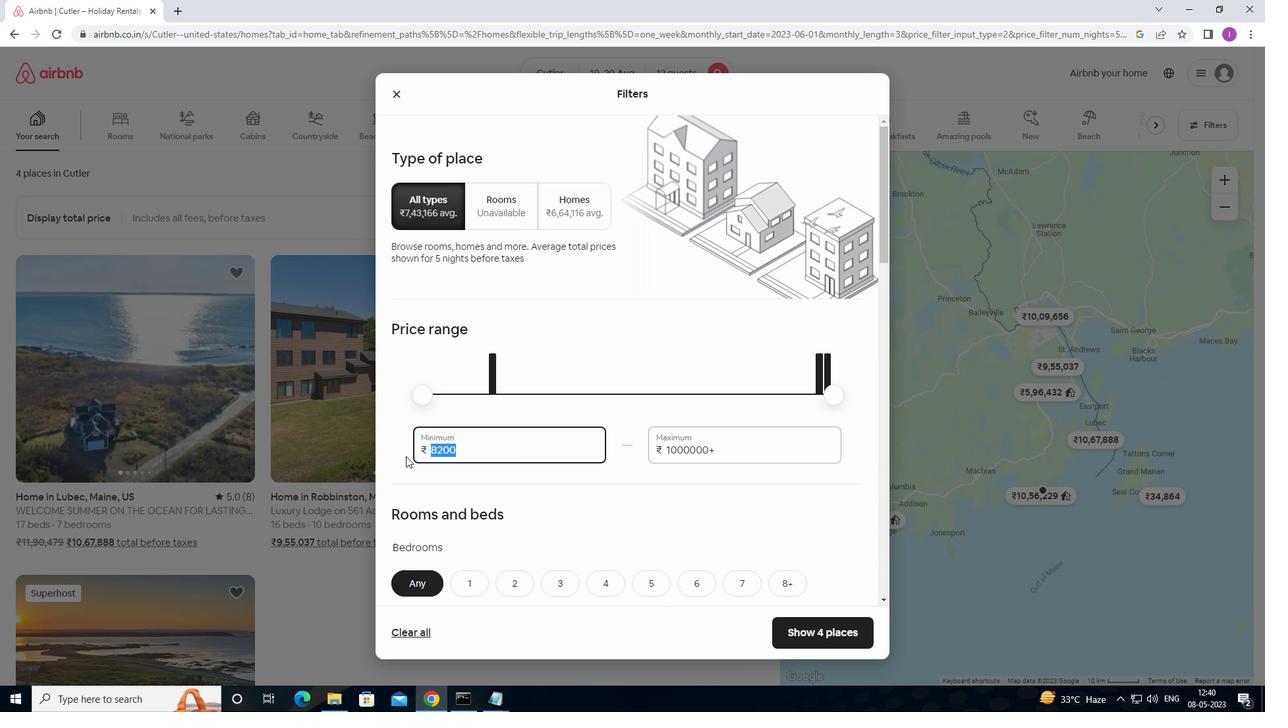 
Action: Key pressed 10000
Screenshot: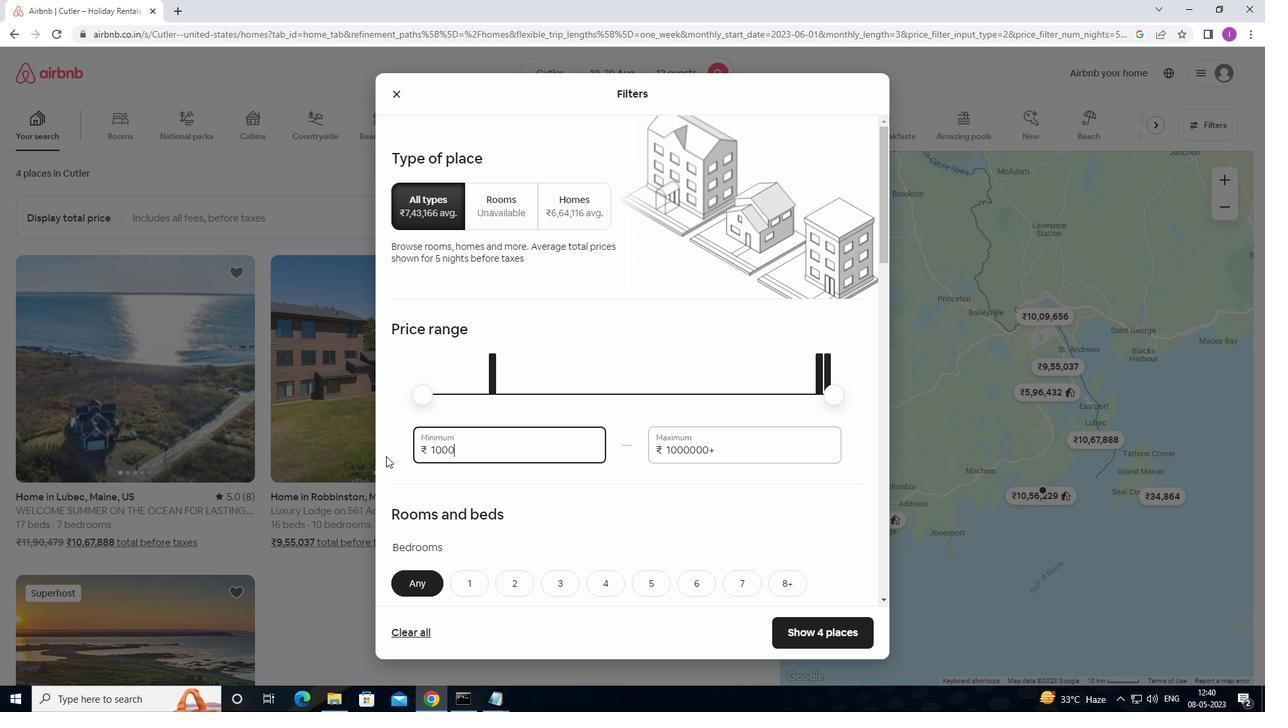 
Action: Mouse moved to (722, 445)
Screenshot: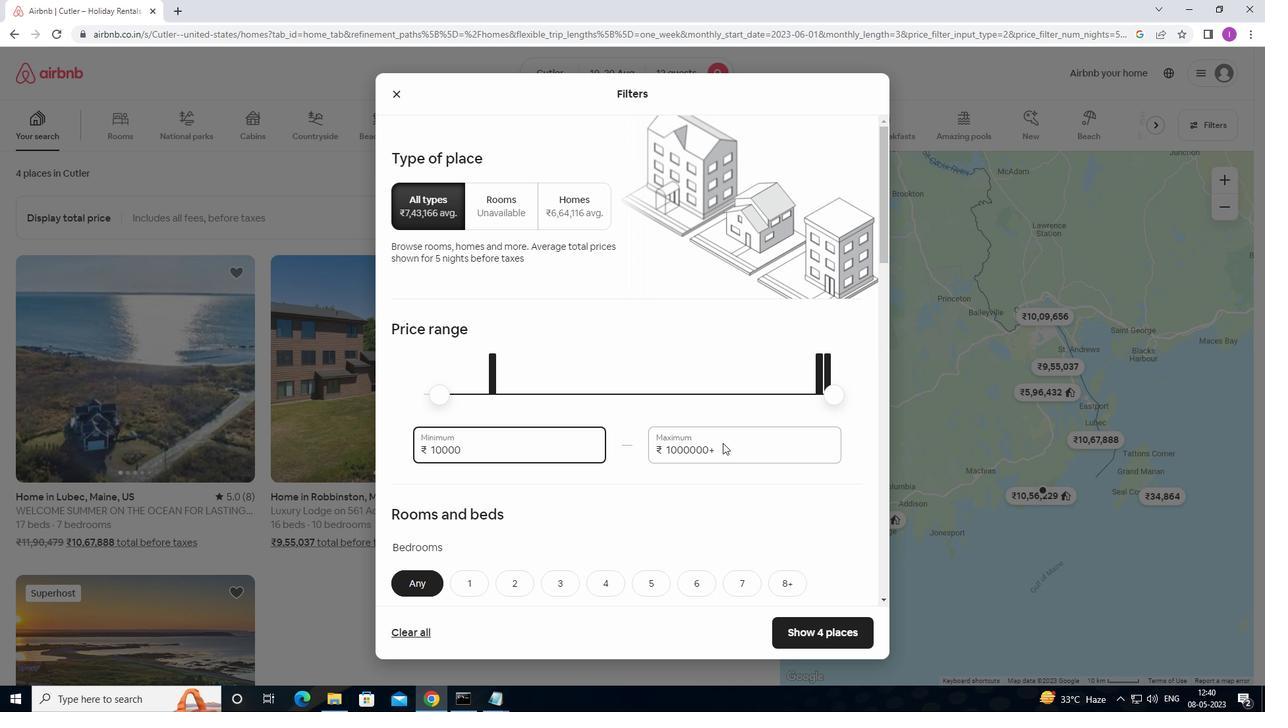 
Action: Mouse pressed left at (722, 445)
Screenshot: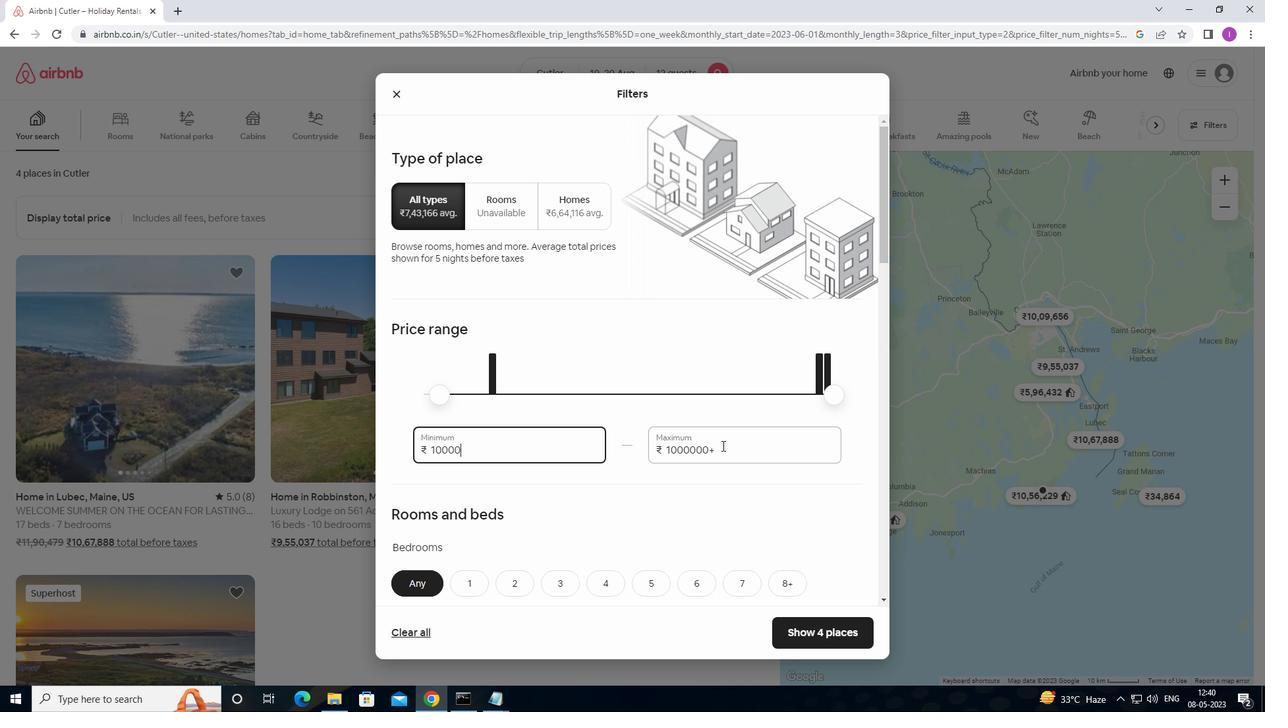 
Action: Mouse moved to (640, 455)
Screenshot: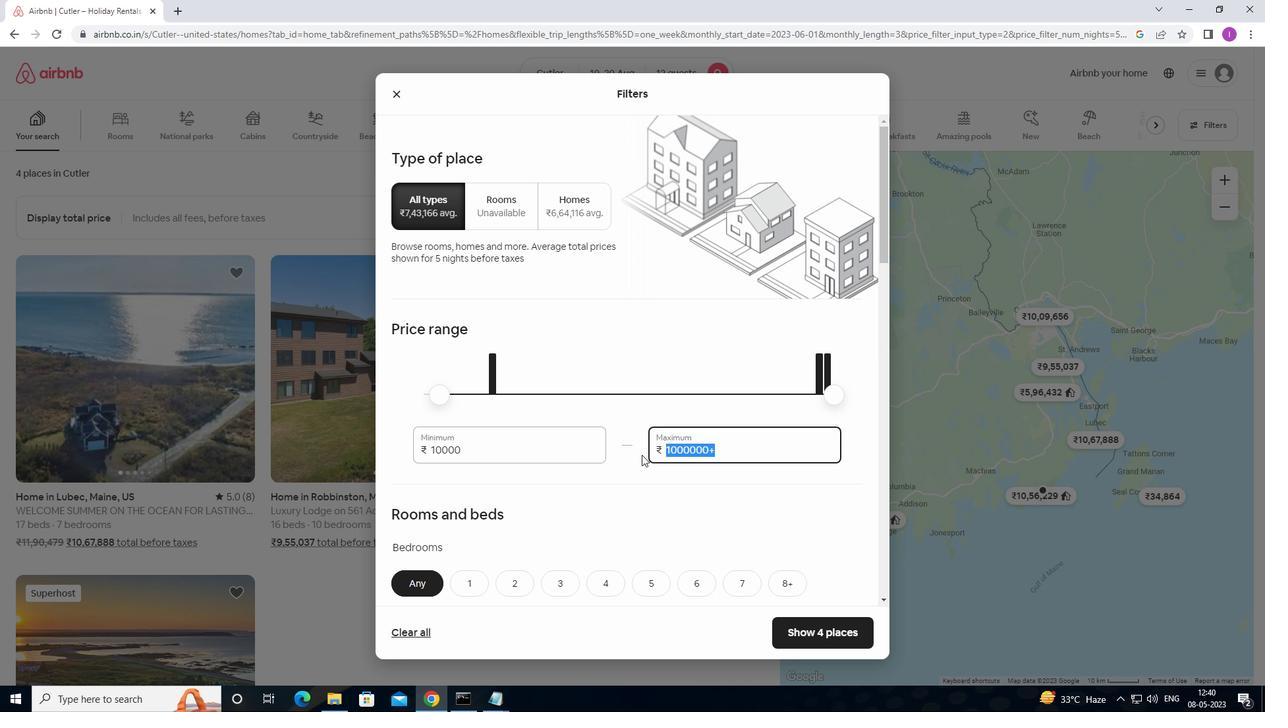 
Action: Key pressed 140
Screenshot: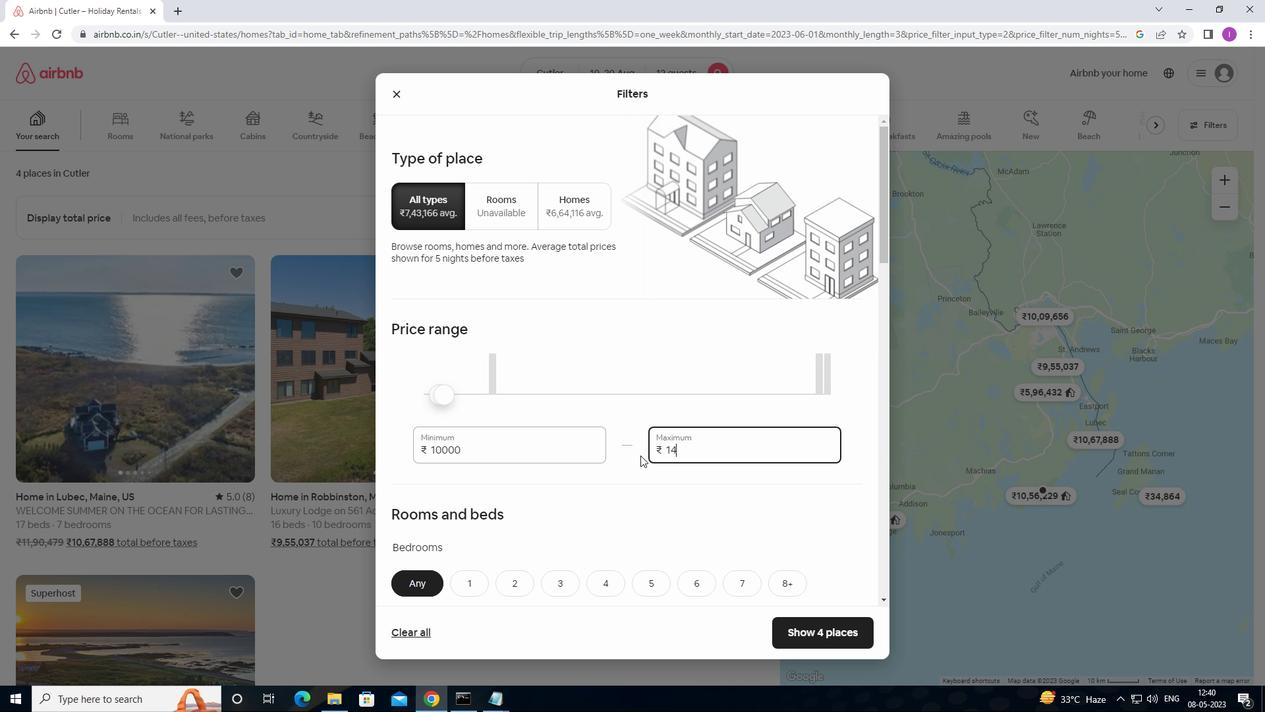 
Action: Mouse moved to (640, 456)
Screenshot: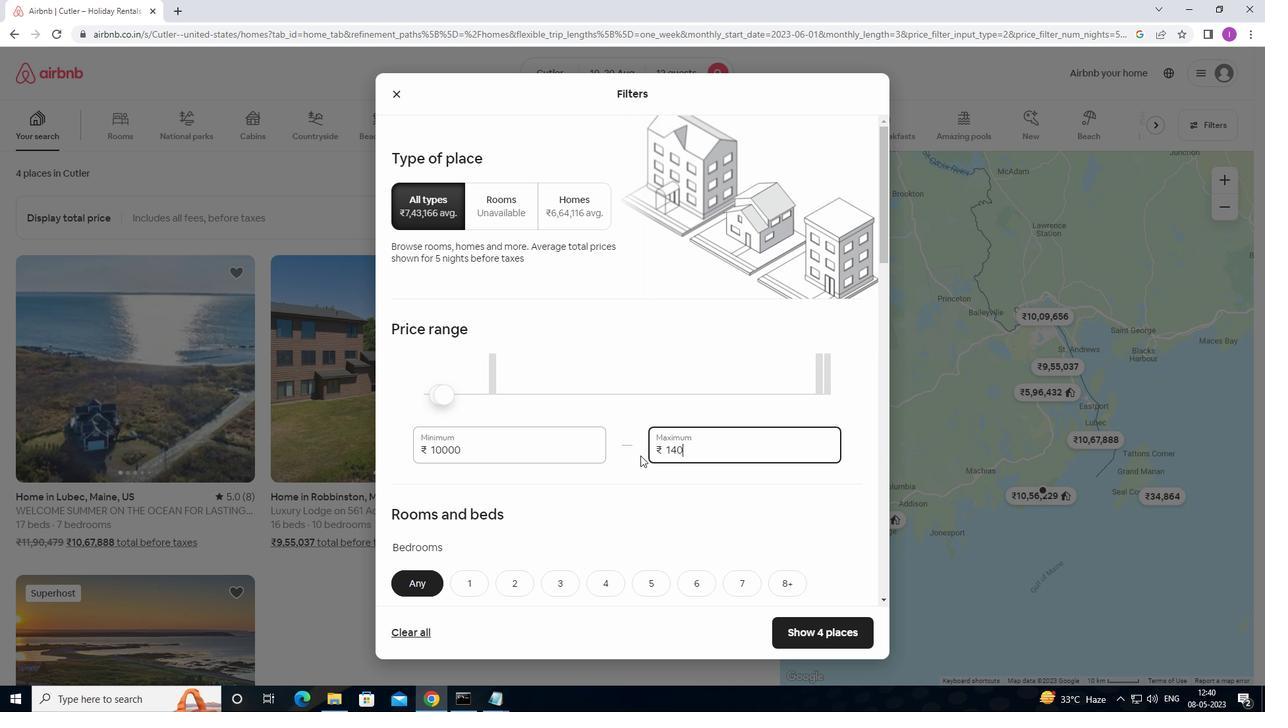 
Action: Key pressed 00
Screenshot: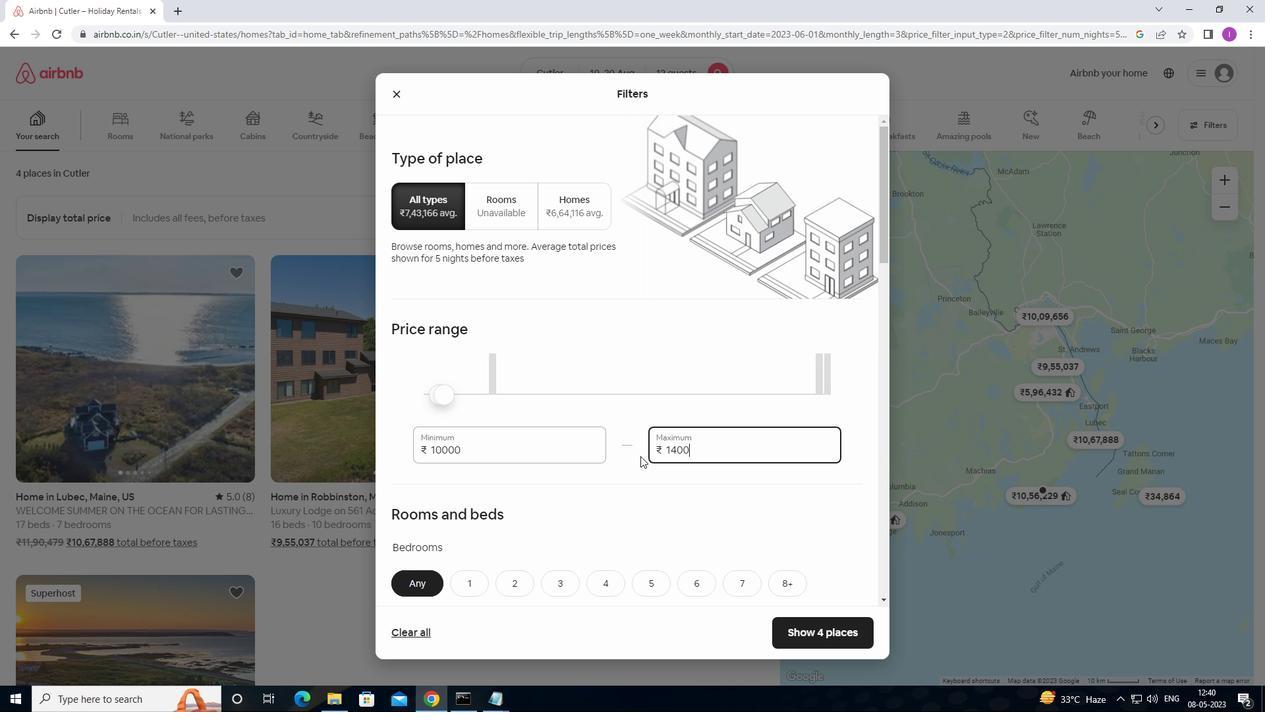 
Action: Mouse moved to (633, 464)
Screenshot: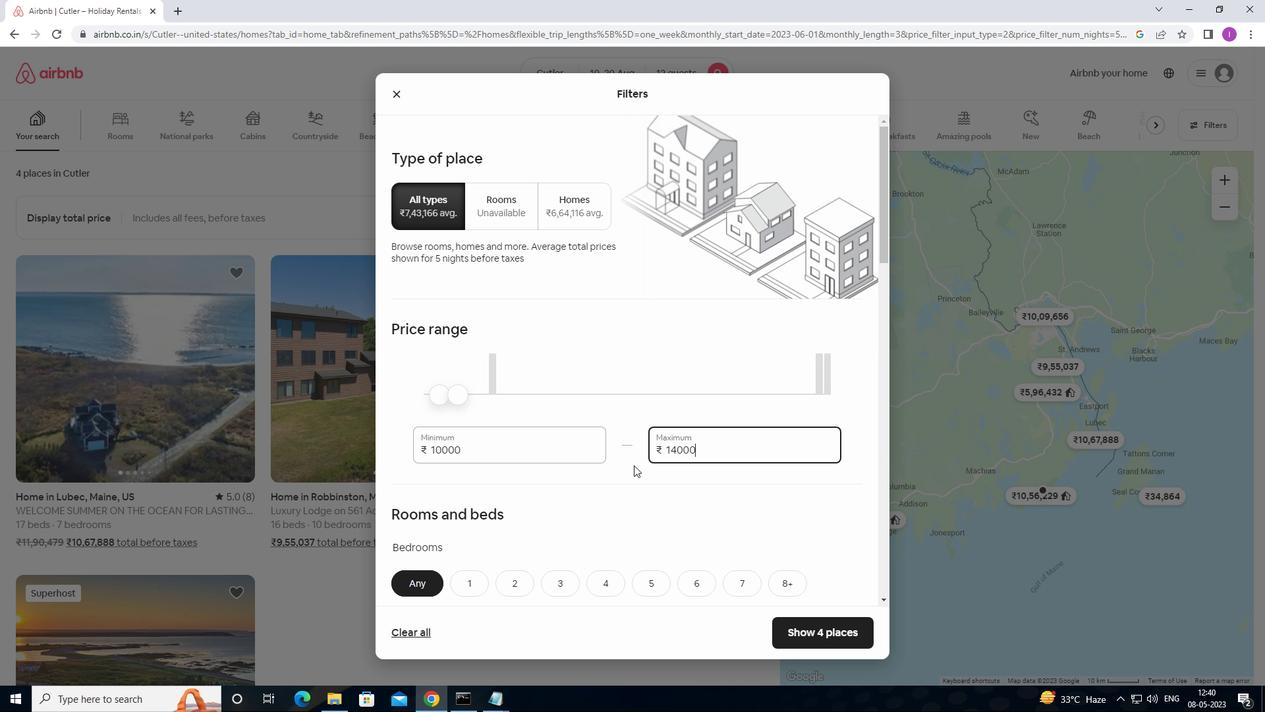 
Action: Mouse scrolled (633, 463) with delta (0, 0)
Screenshot: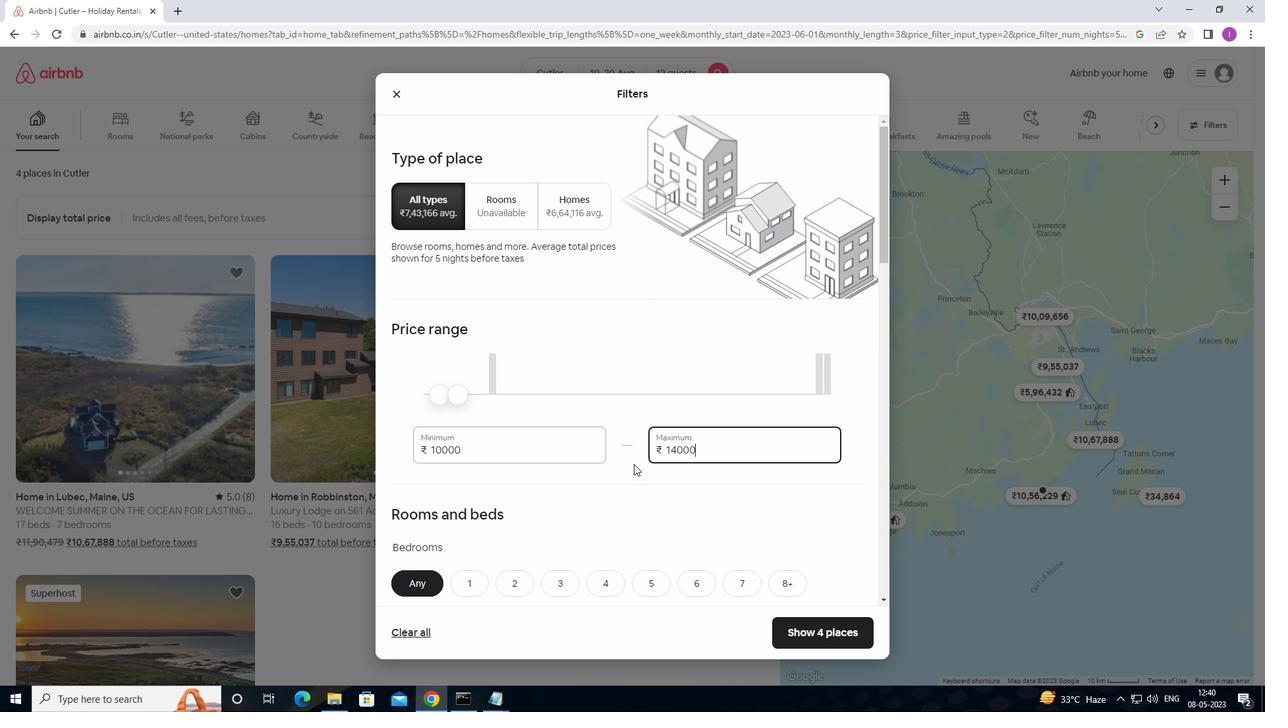 
Action: Mouse scrolled (633, 463) with delta (0, 0)
Screenshot: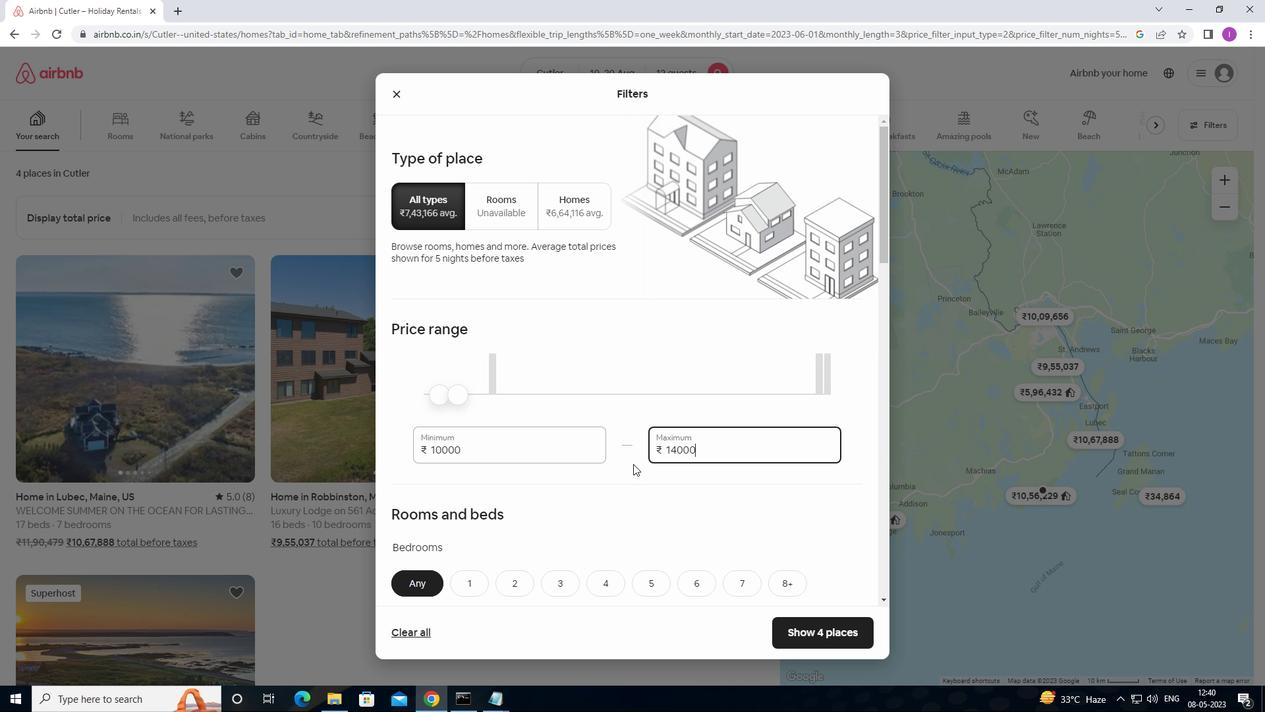 
Action: Mouse scrolled (633, 463) with delta (0, 0)
Screenshot: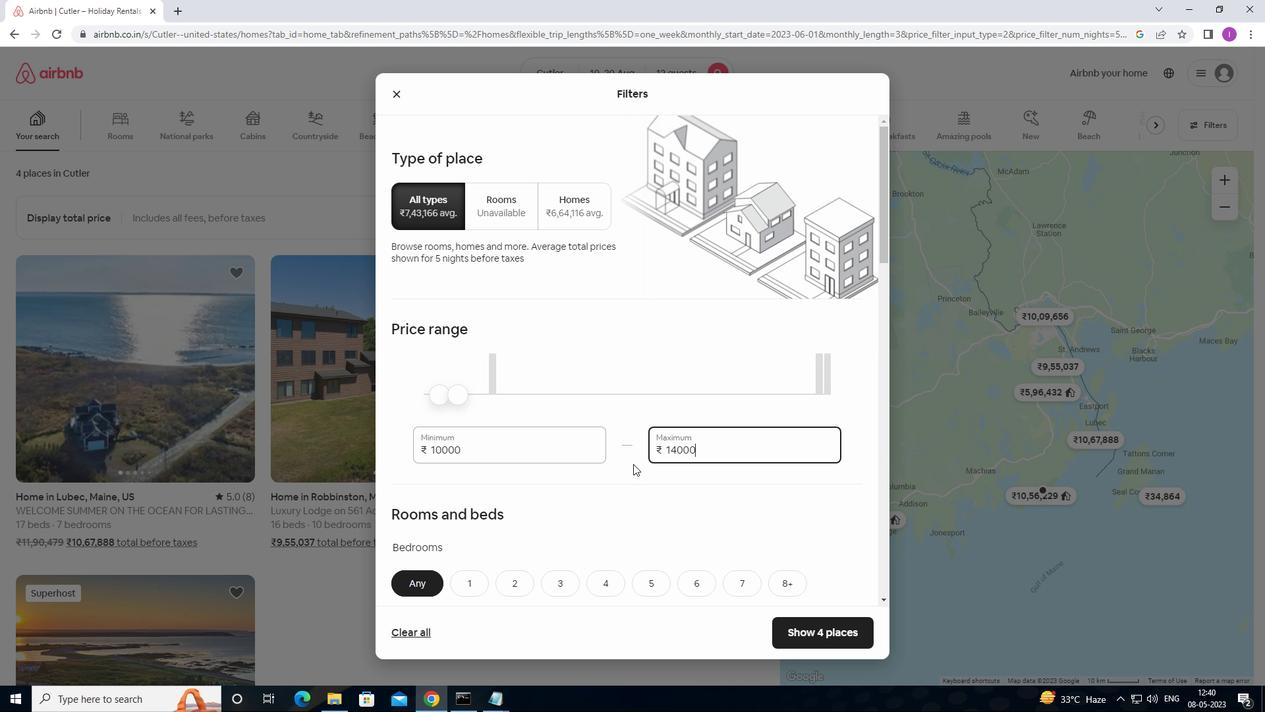 
Action: Mouse moved to (710, 387)
Screenshot: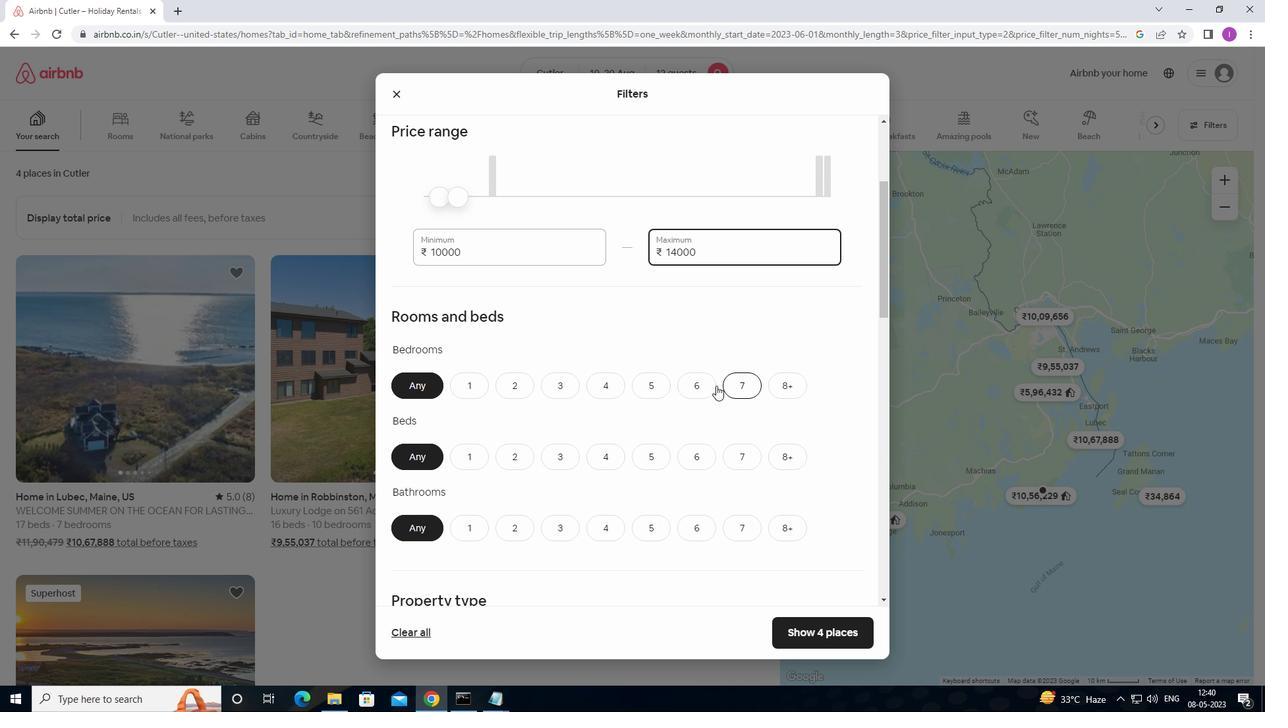 
Action: Mouse pressed left at (710, 387)
Screenshot: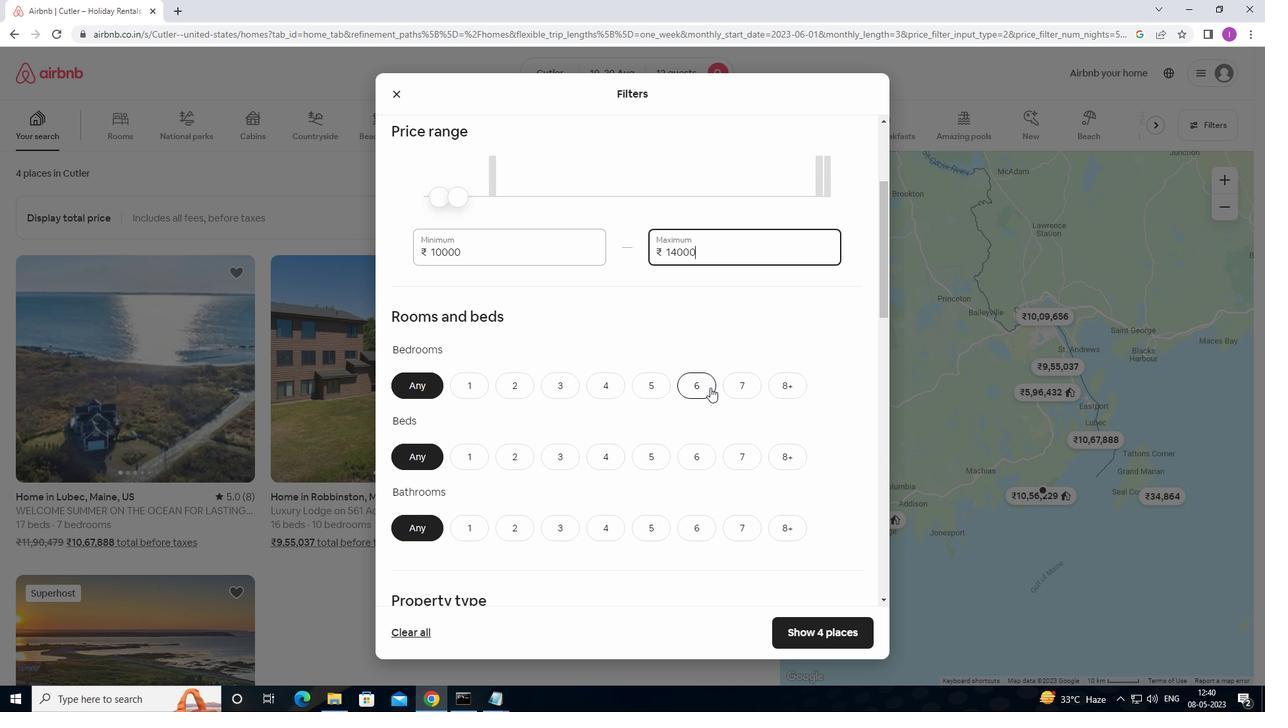 
Action: Mouse moved to (793, 458)
Screenshot: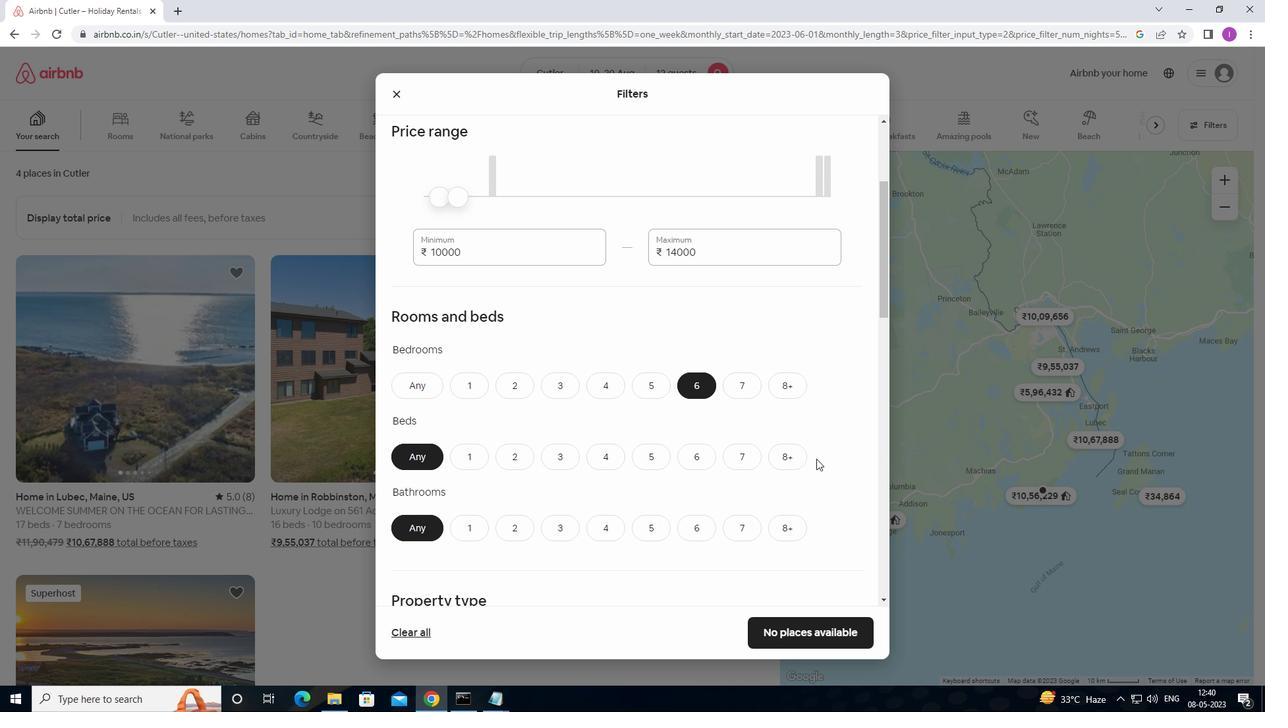 
Action: Mouse pressed left at (793, 458)
Screenshot: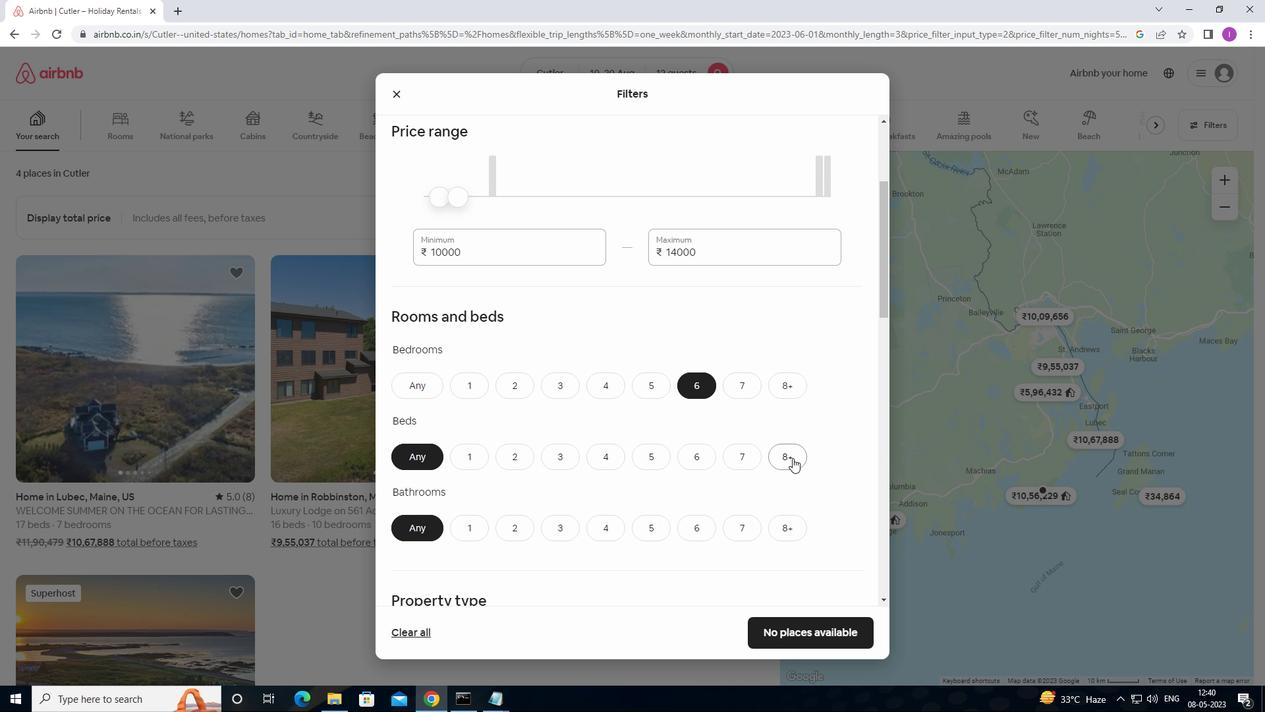 
Action: Mouse moved to (690, 535)
Screenshot: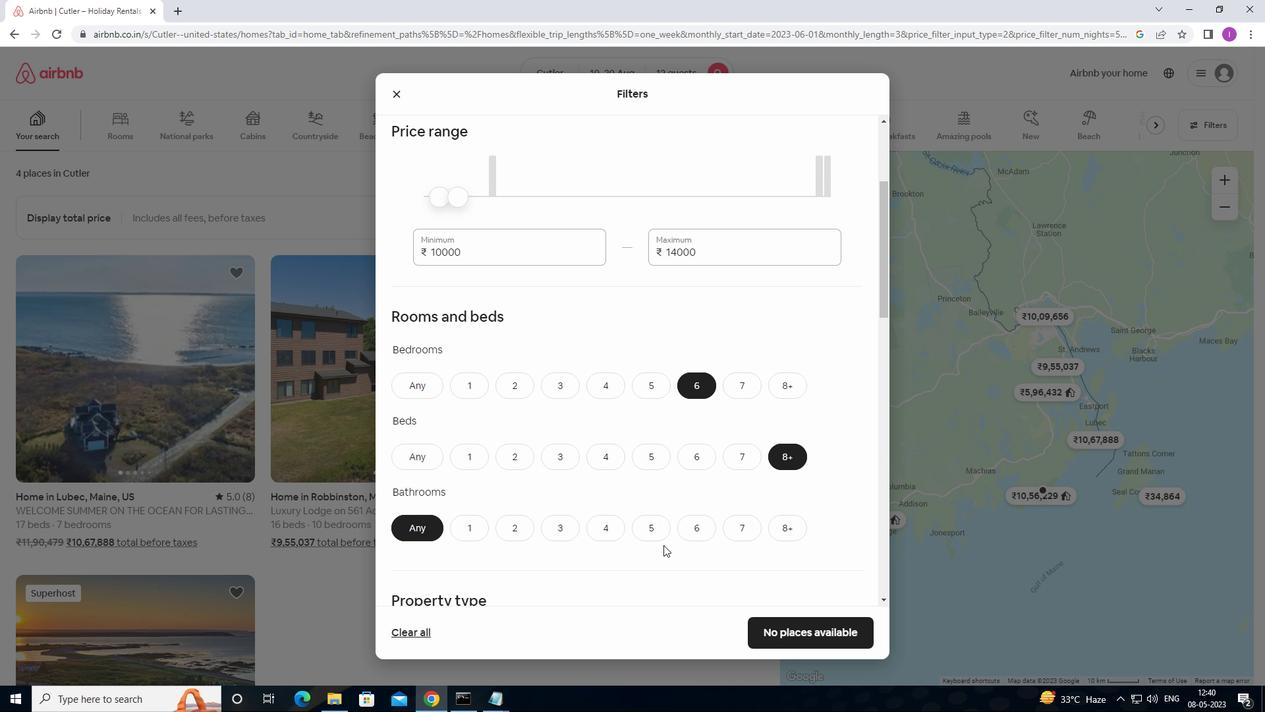 
Action: Mouse pressed left at (690, 535)
Screenshot: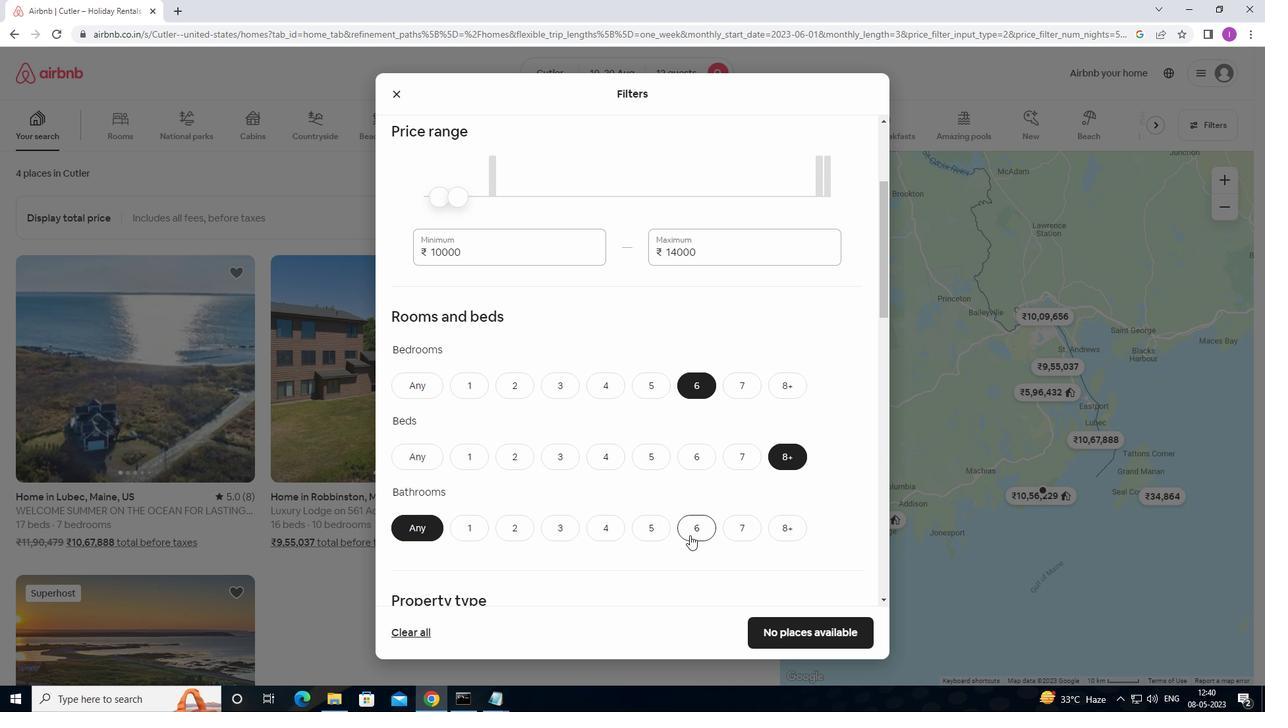 
Action: Mouse moved to (580, 512)
Screenshot: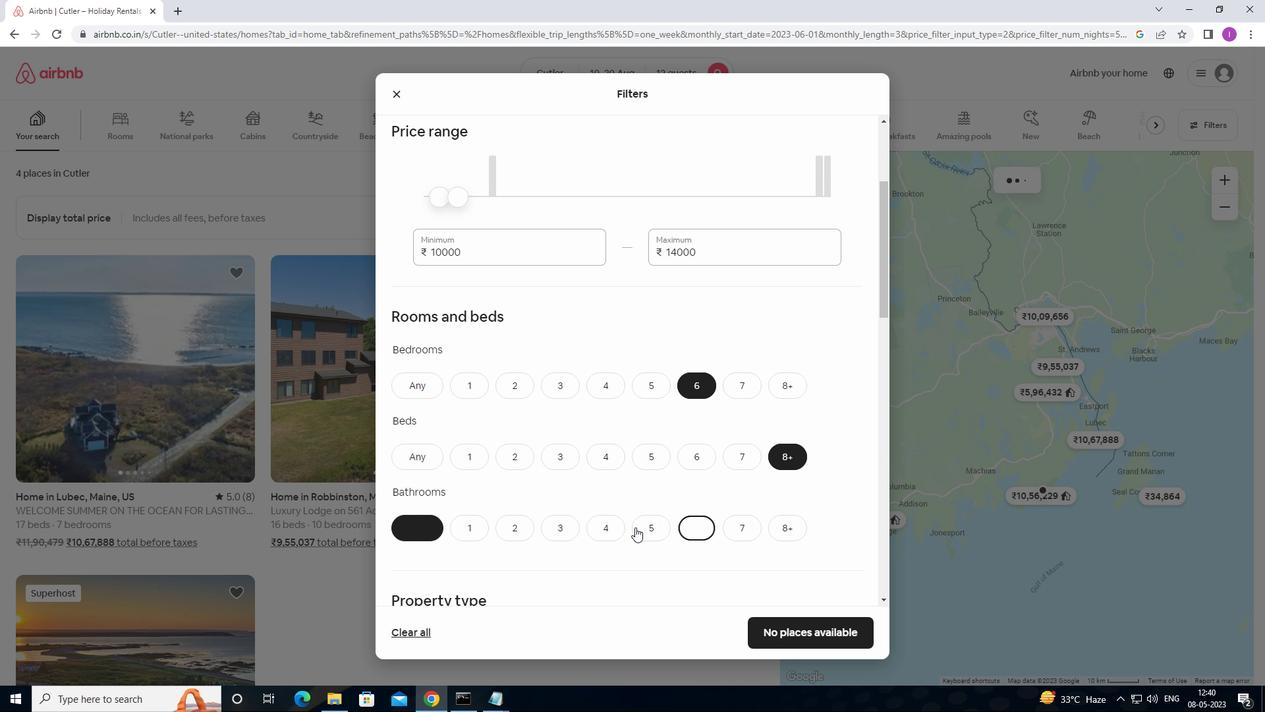 
Action: Mouse scrolled (580, 512) with delta (0, 0)
Screenshot: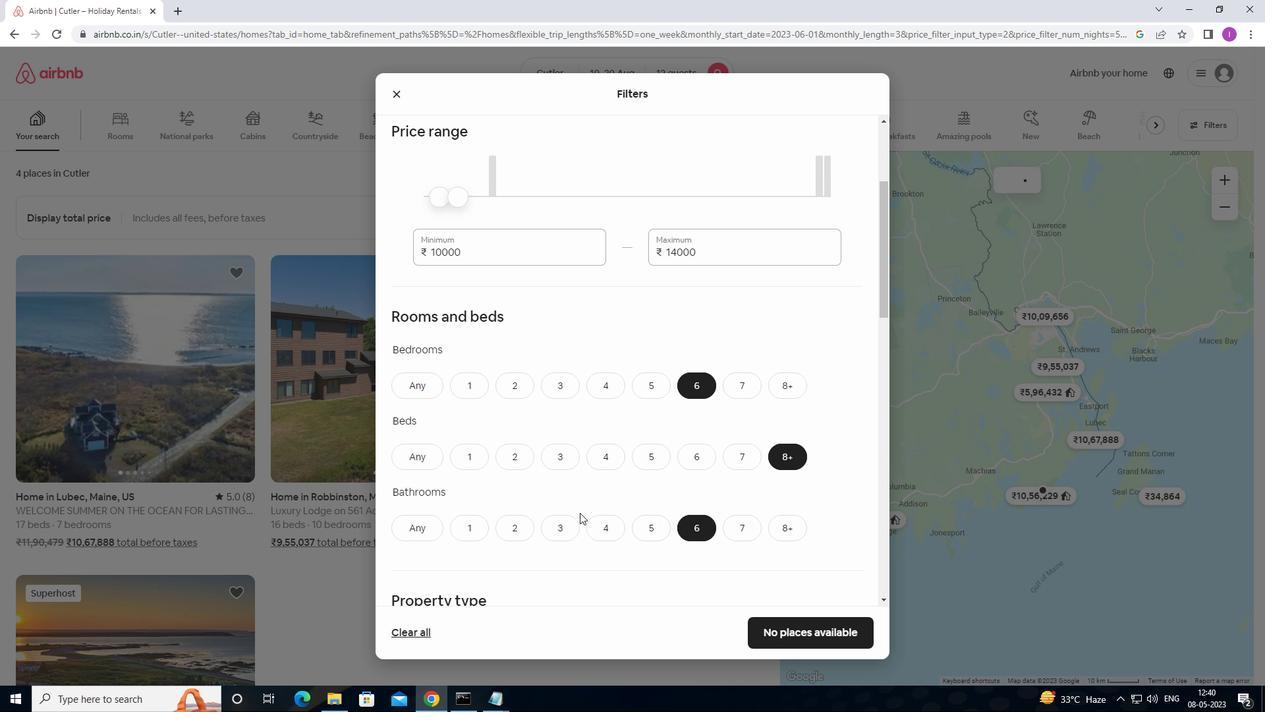 
Action: Mouse scrolled (580, 512) with delta (0, 0)
Screenshot: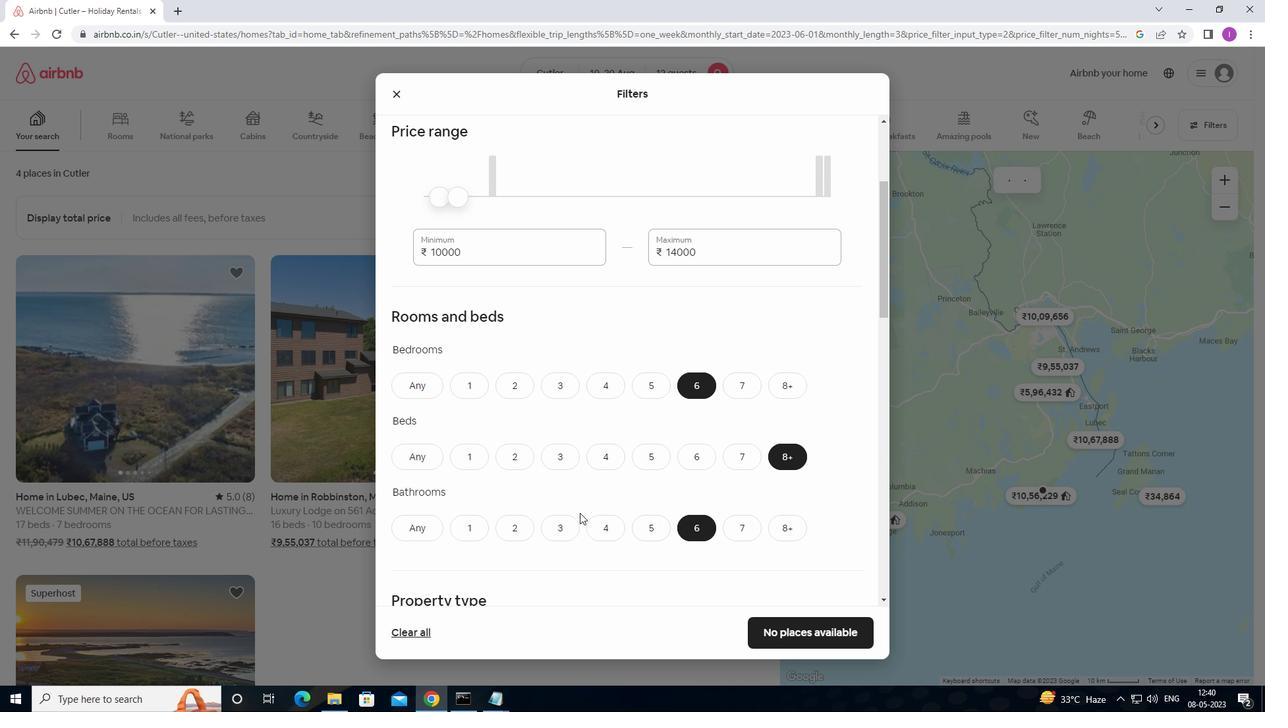 
Action: Mouse scrolled (580, 512) with delta (0, 0)
Screenshot: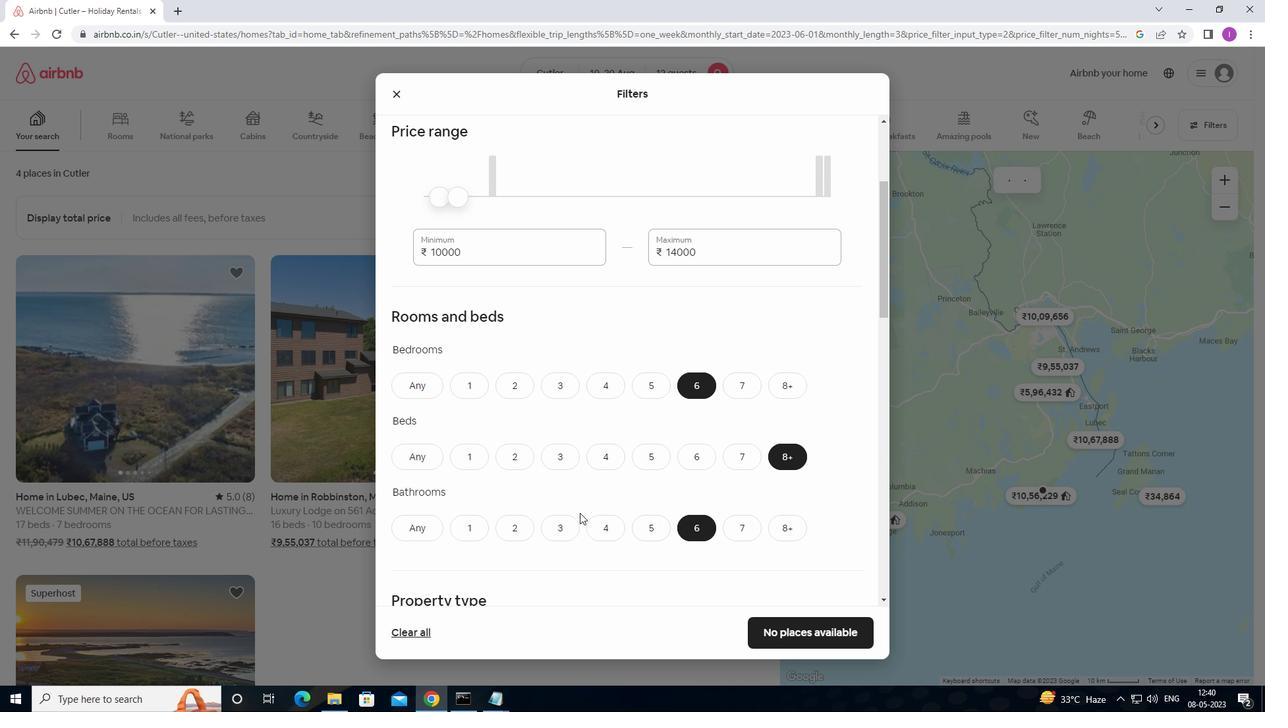 
Action: Mouse scrolled (580, 512) with delta (0, 0)
Screenshot: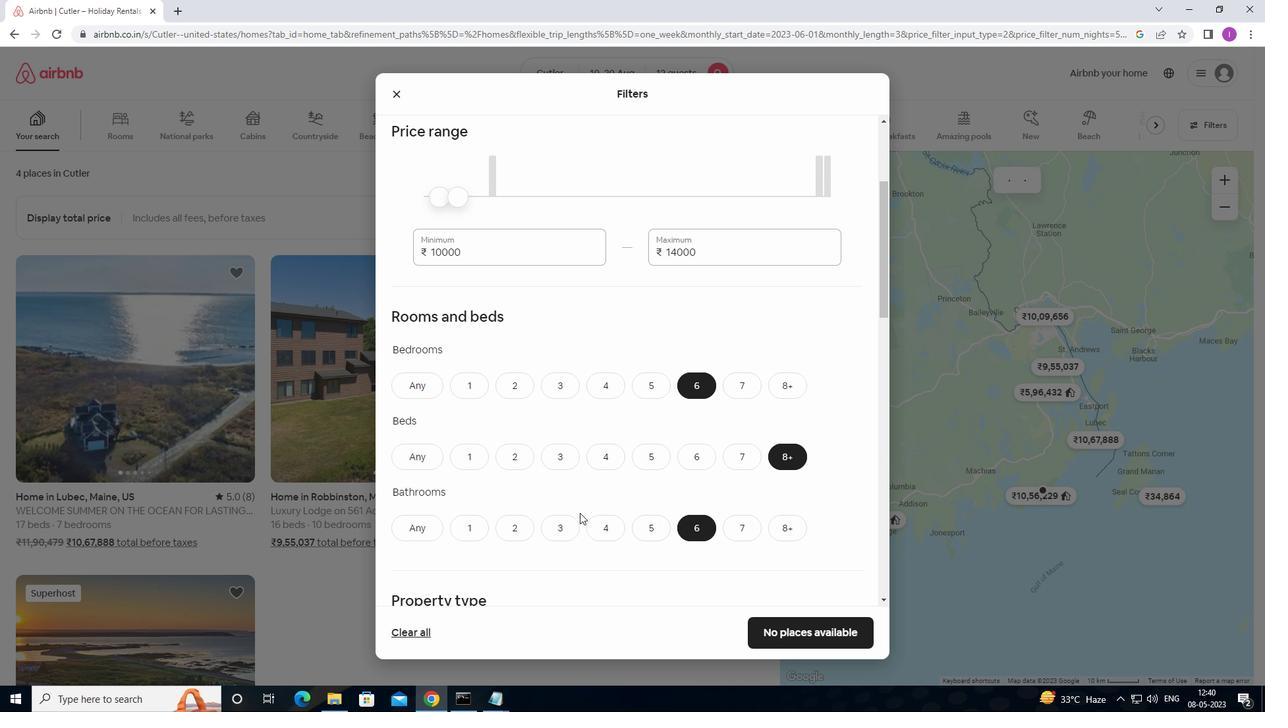 
Action: Mouse moved to (429, 415)
Screenshot: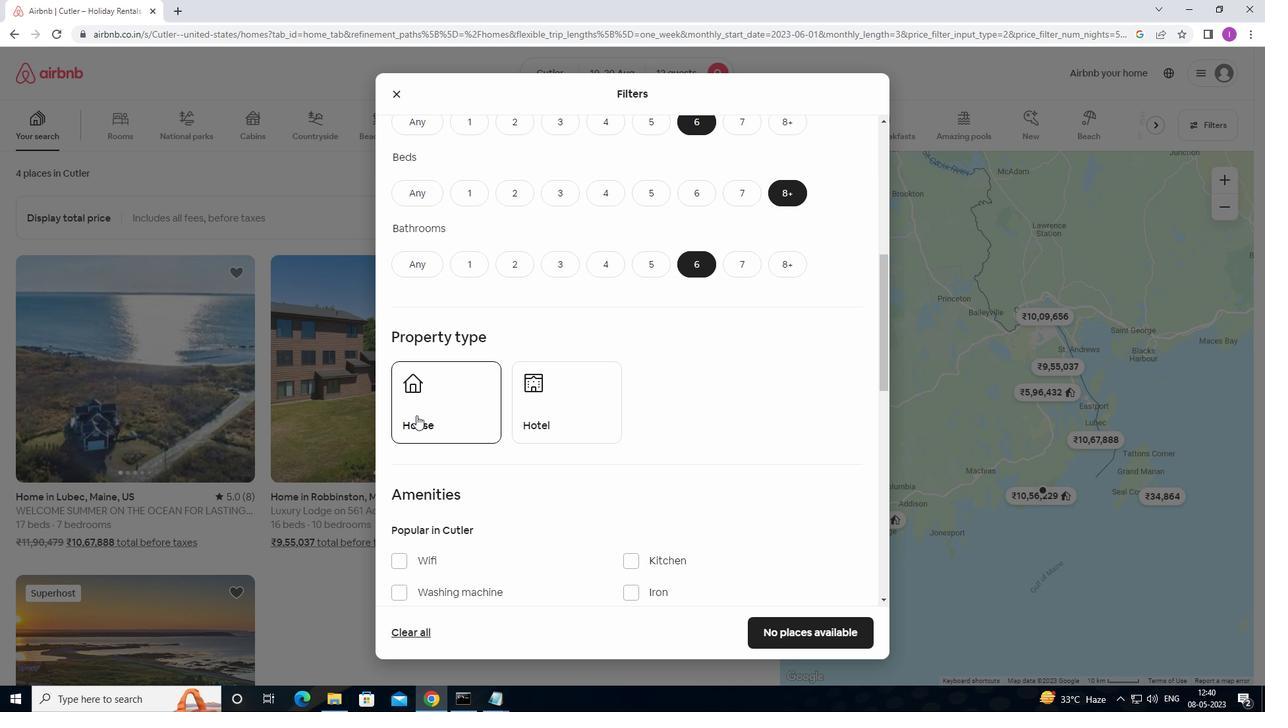 
Action: Mouse pressed left at (429, 415)
Screenshot: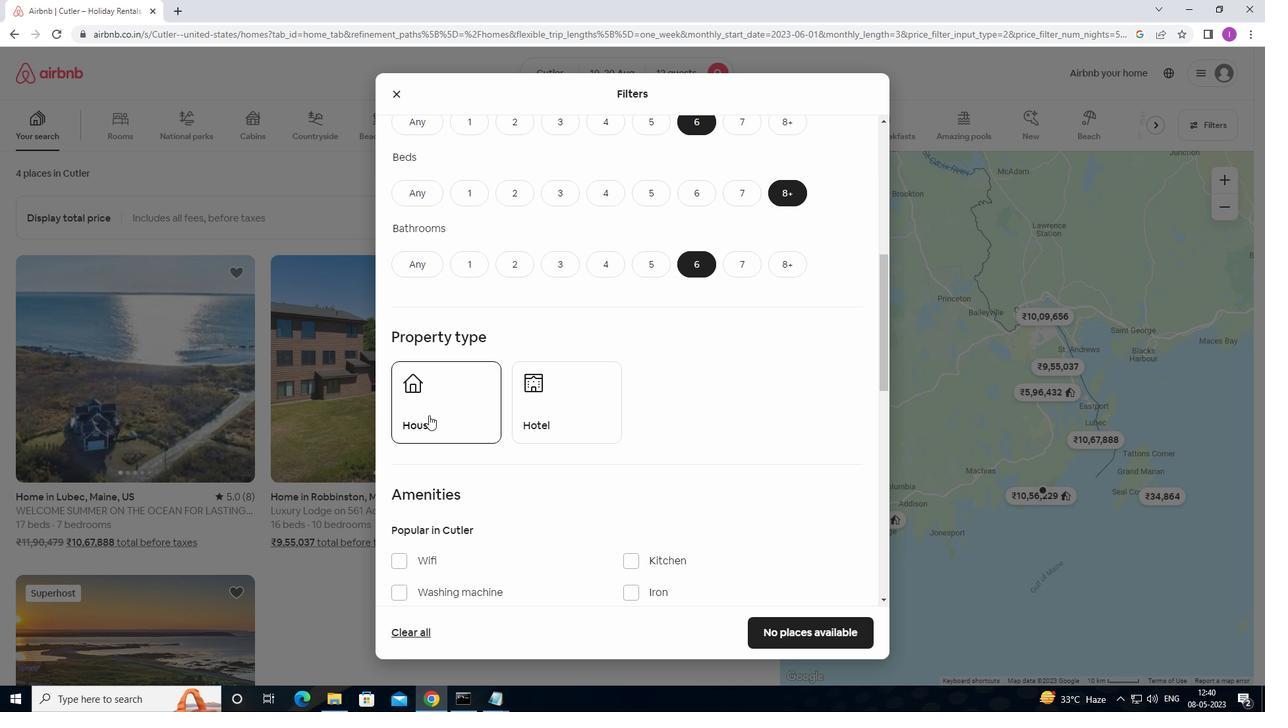 
Action: Mouse moved to (435, 570)
Screenshot: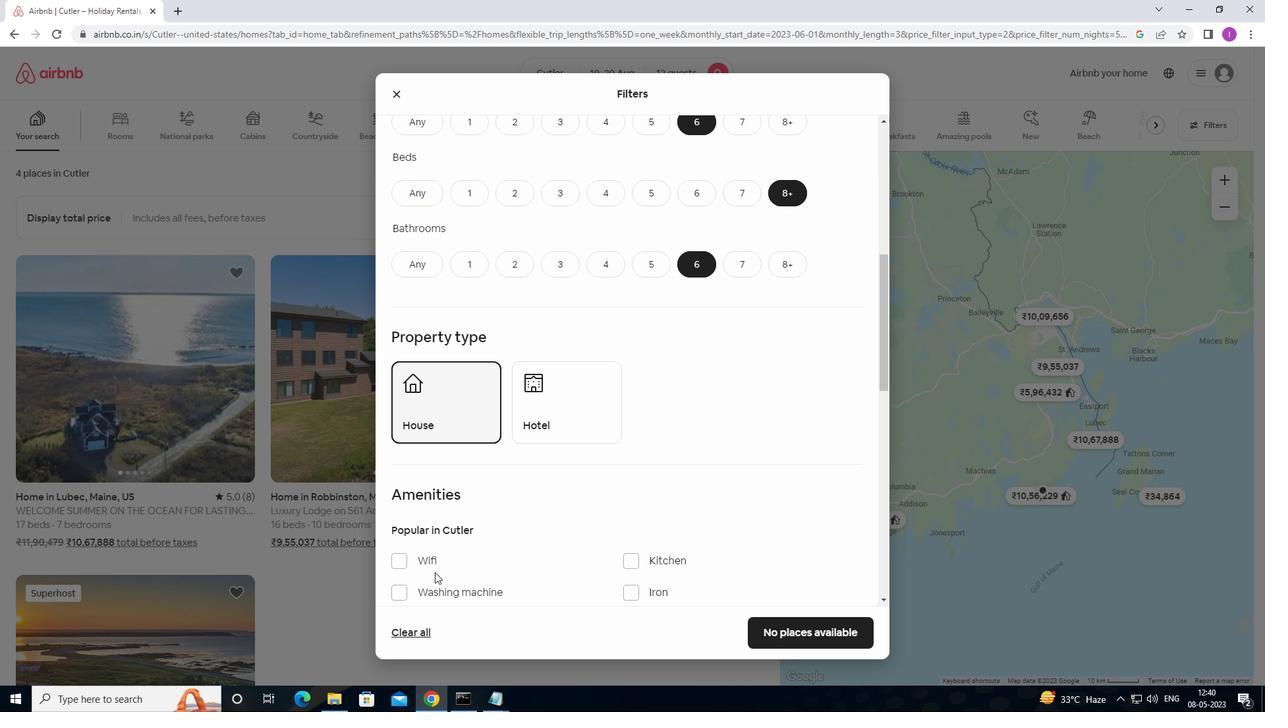 
Action: Mouse scrolled (435, 569) with delta (0, 0)
Screenshot: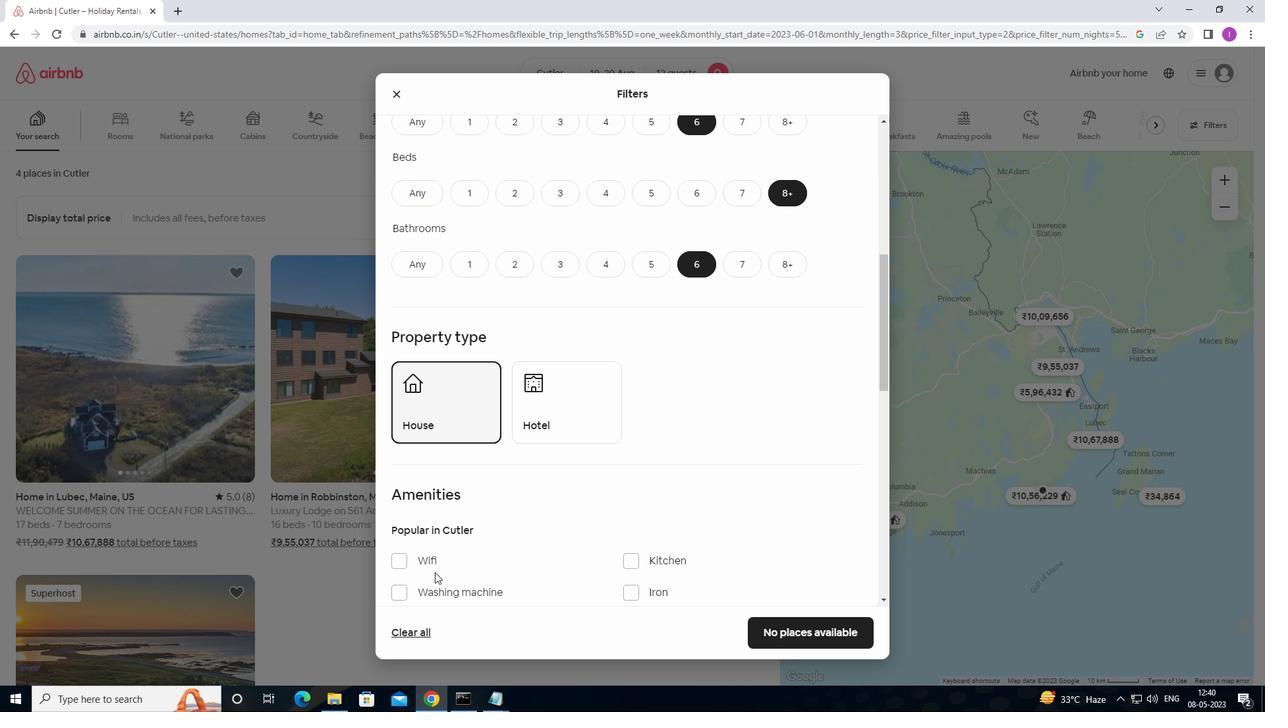 
Action: Mouse scrolled (435, 569) with delta (0, 0)
Screenshot: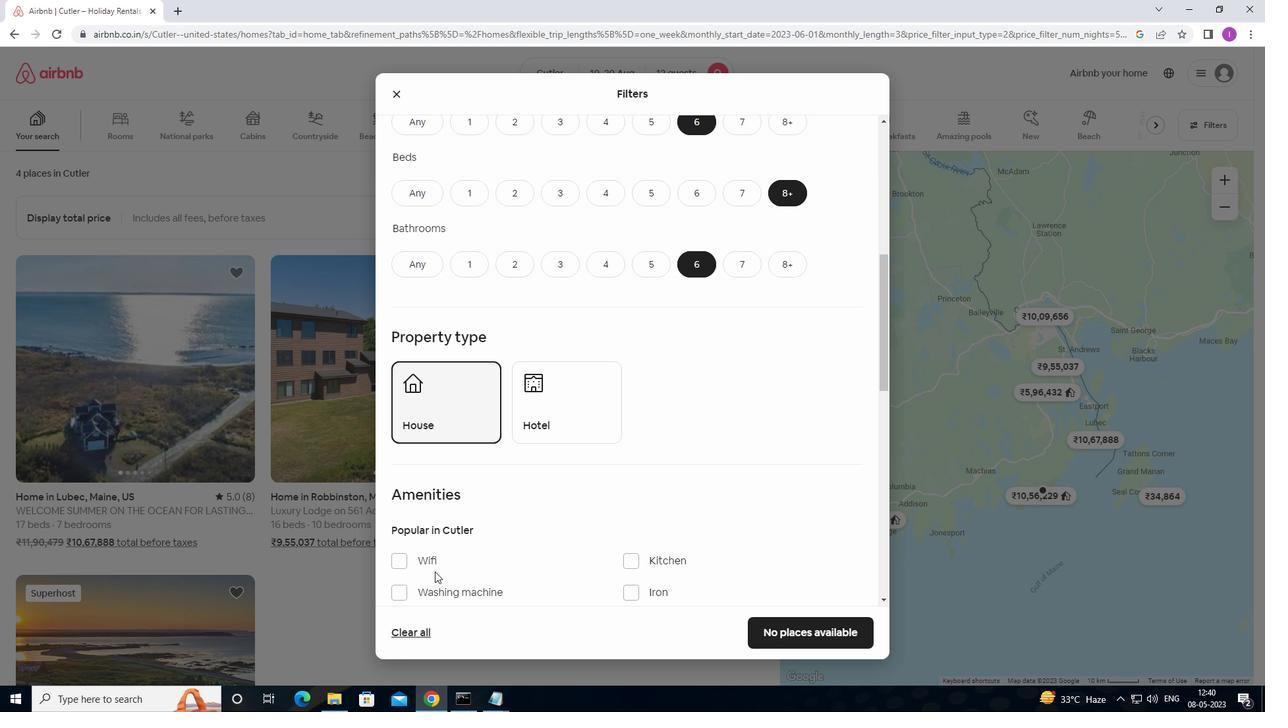 
Action: Mouse moved to (402, 428)
Screenshot: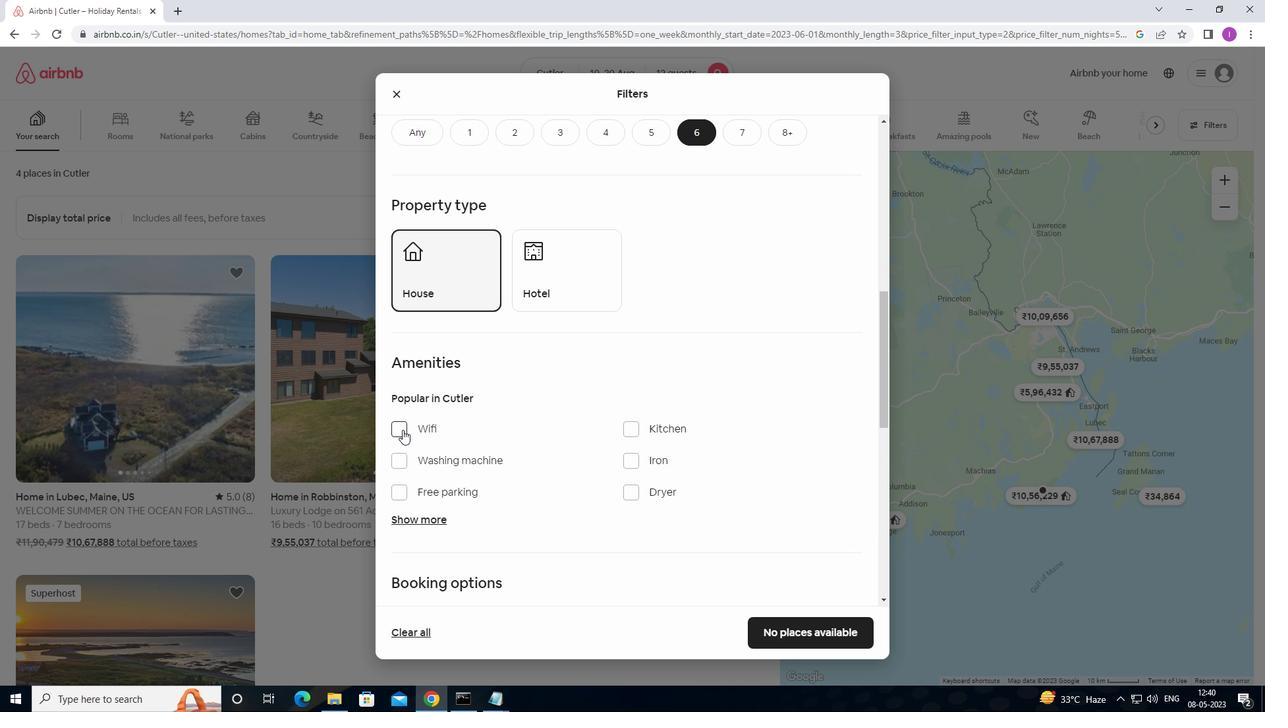 
Action: Mouse pressed left at (402, 428)
Screenshot: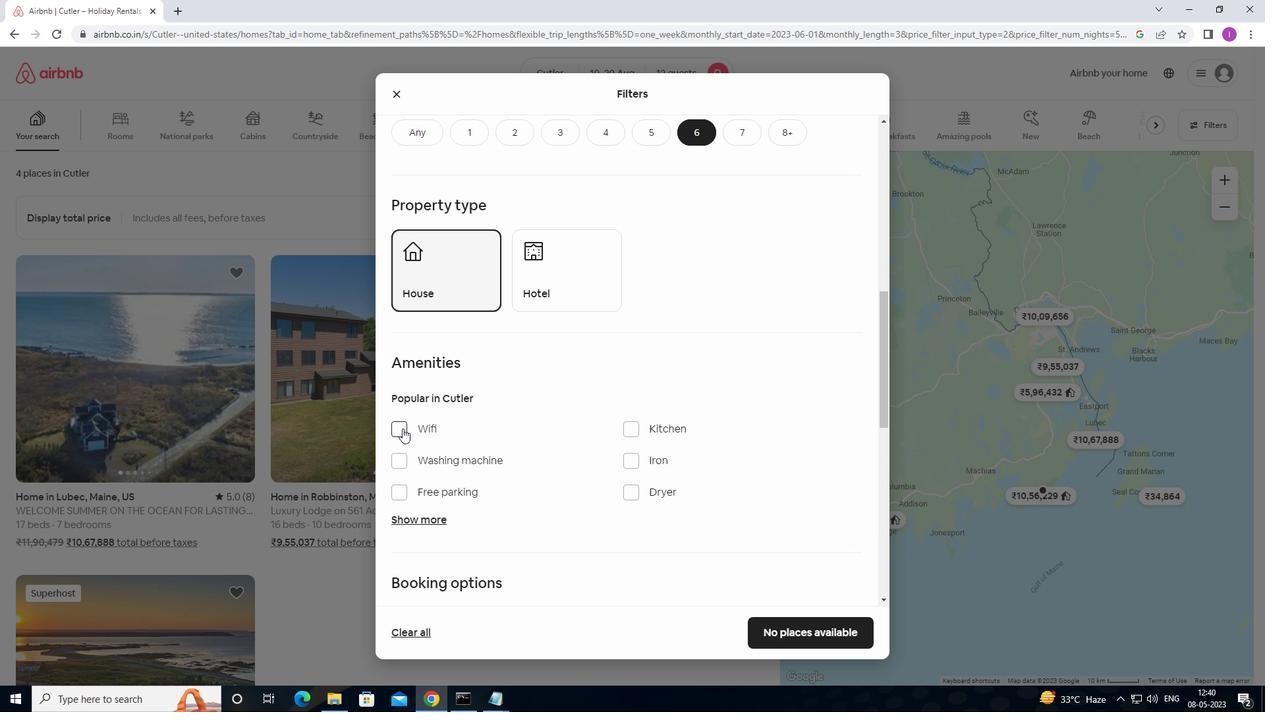 
Action: Mouse moved to (392, 494)
Screenshot: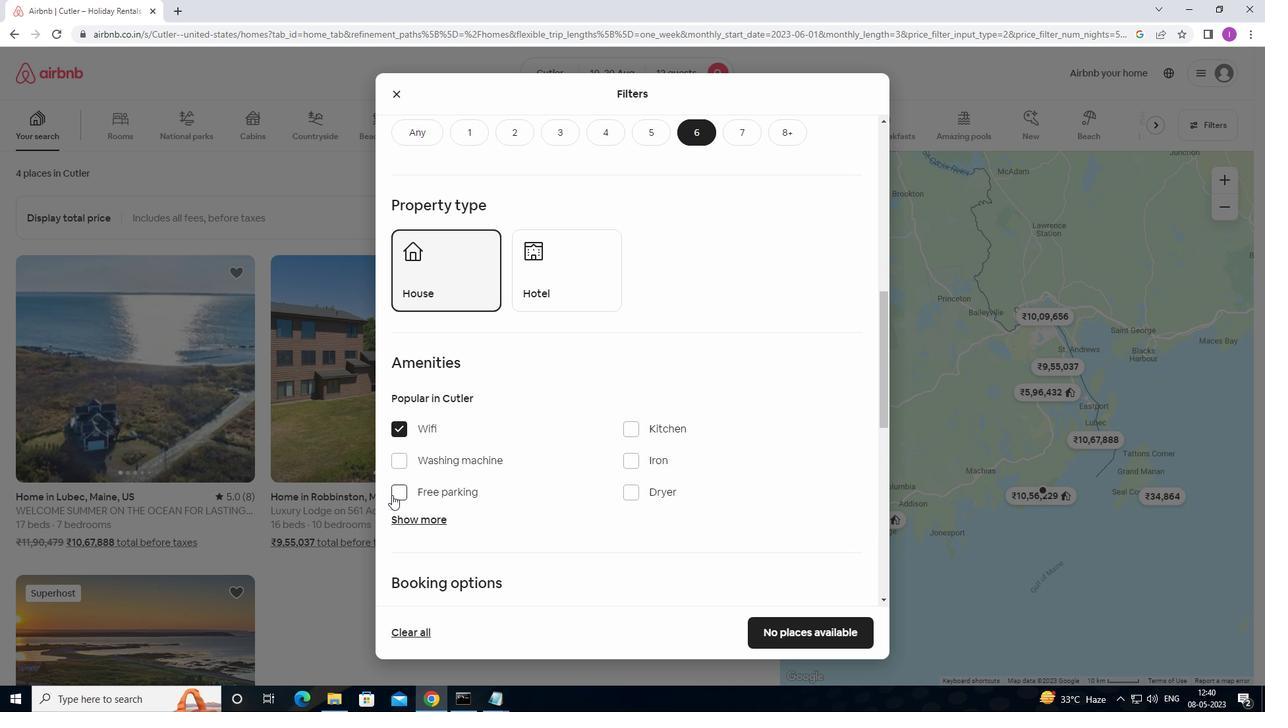 
Action: Mouse pressed left at (392, 494)
Screenshot: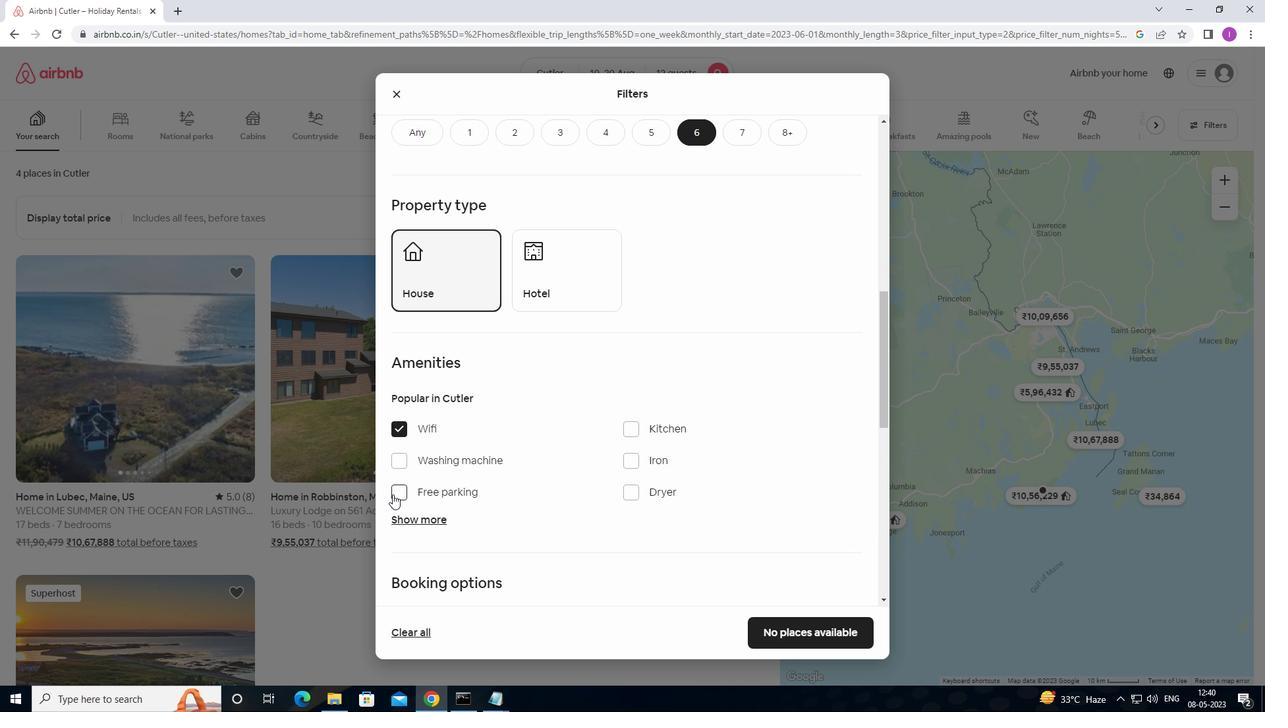 
Action: Mouse moved to (424, 515)
Screenshot: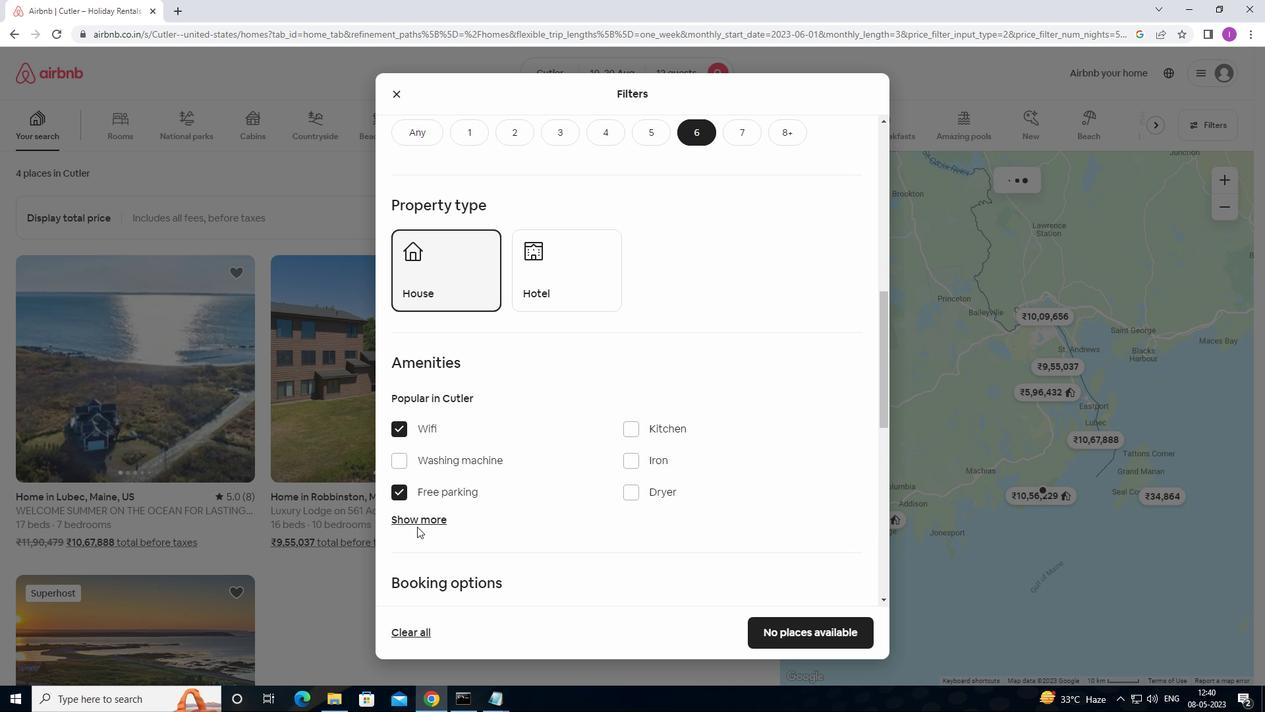
Action: Mouse pressed left at (424, 515)
Screenshot: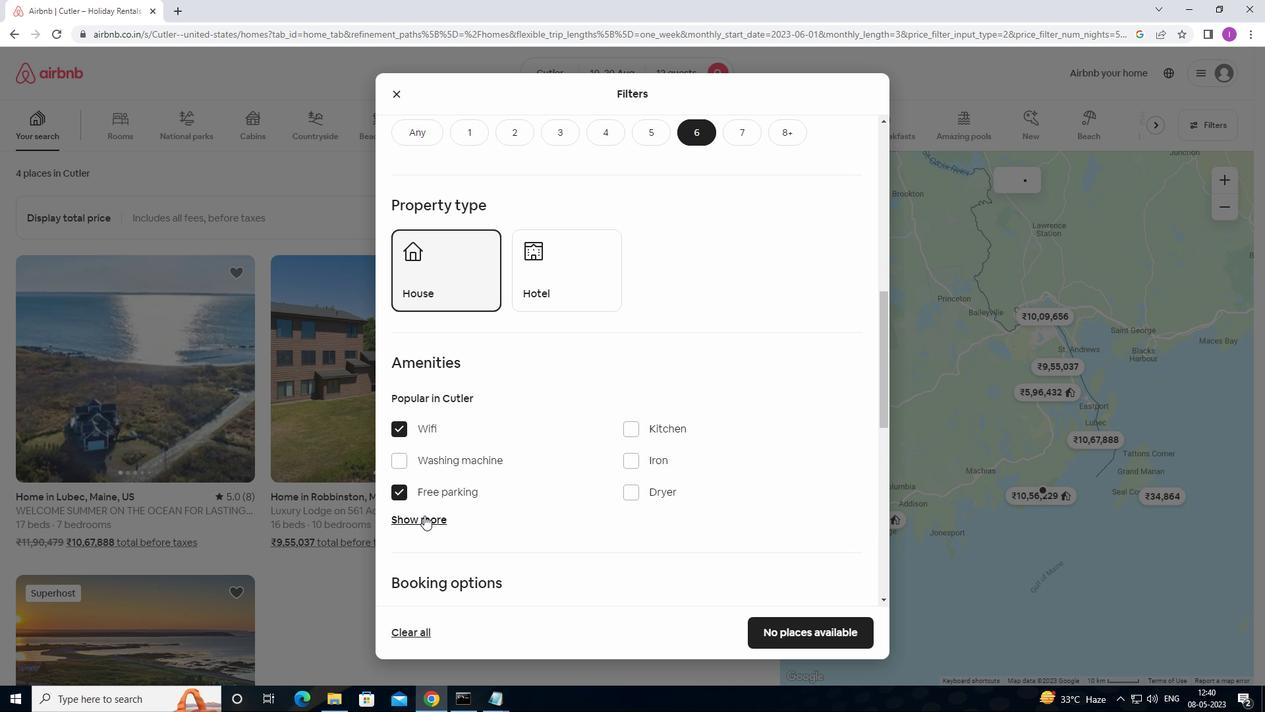 
Action: Mouse moved to (649, 563)
Screenshot: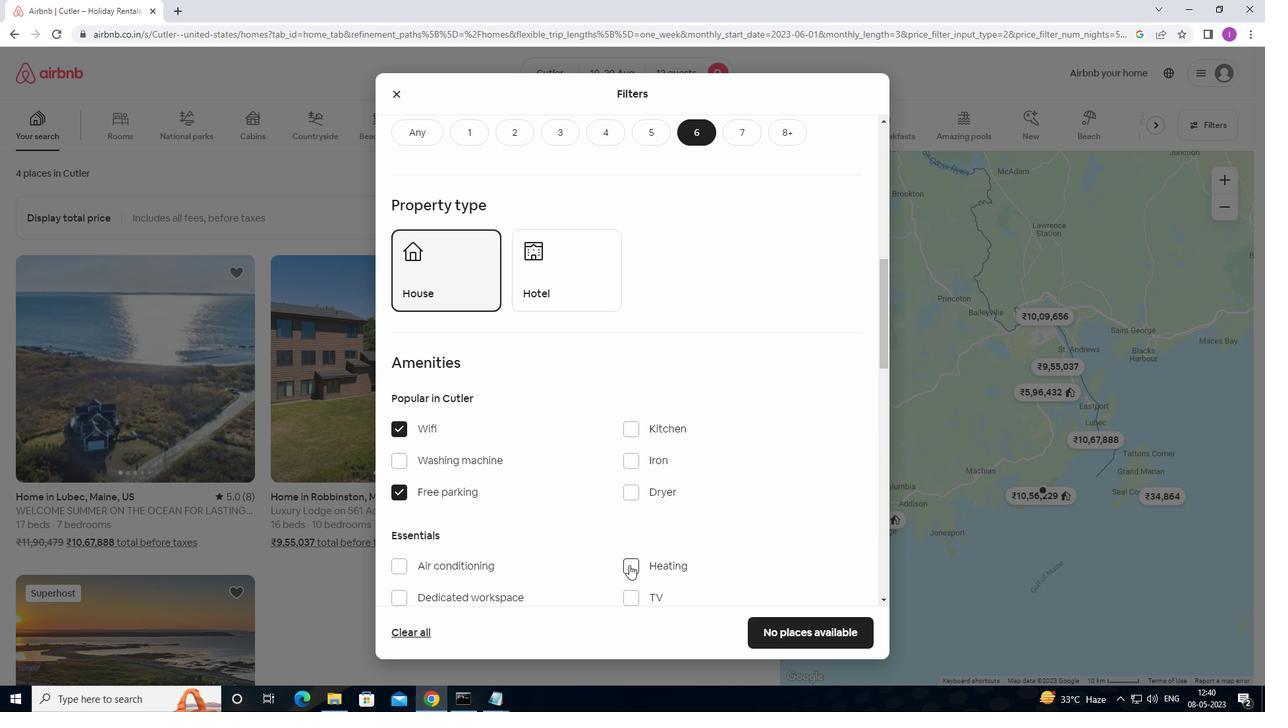 
Action: Mouse scrolled (649, 563) with delta (0, 0)
Screenshot: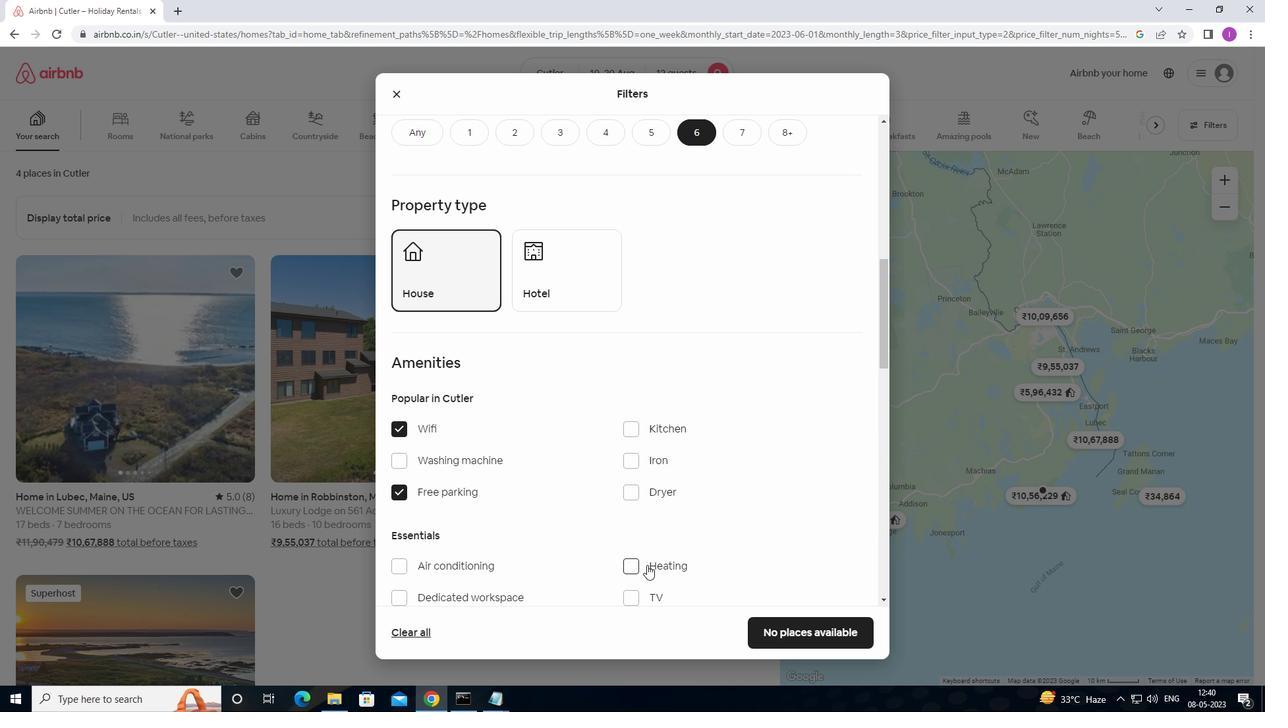 
Action: Mouse scrolled (649, 563) with delta (0, 0)
Screenshot: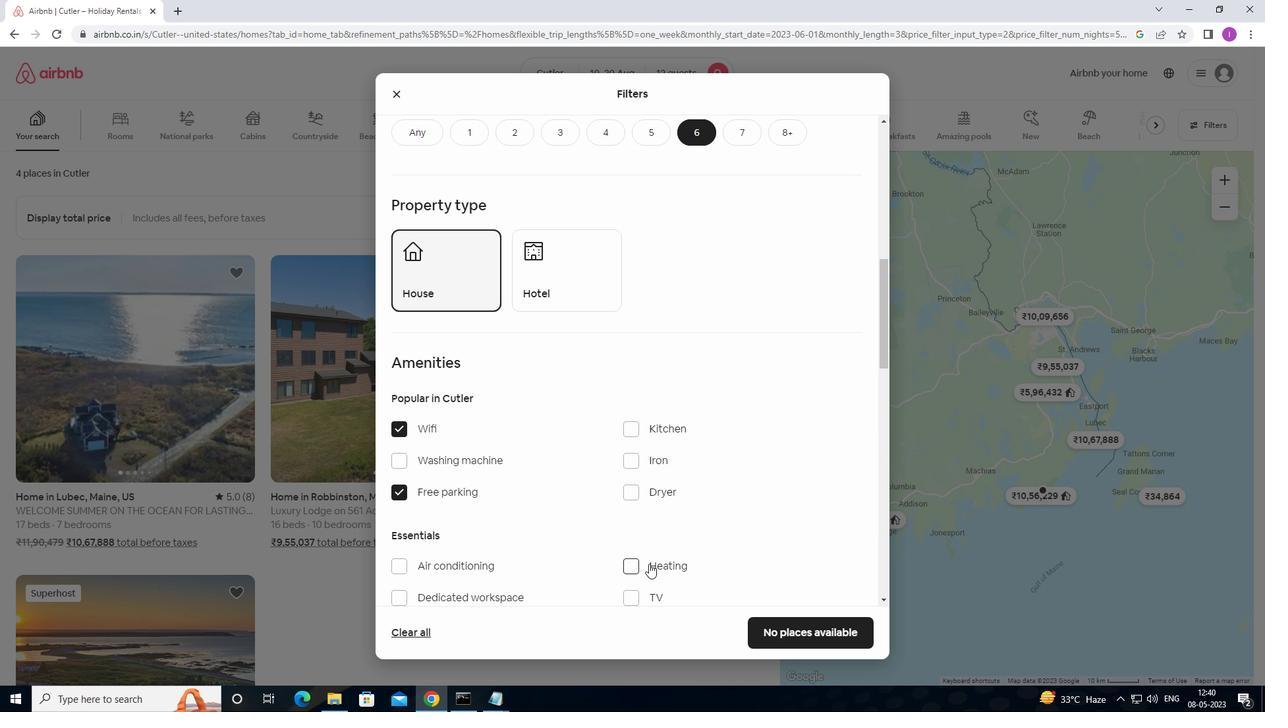 
Action: Mouse scrolled (649, 563) with delta (0, 0)
Screenshot: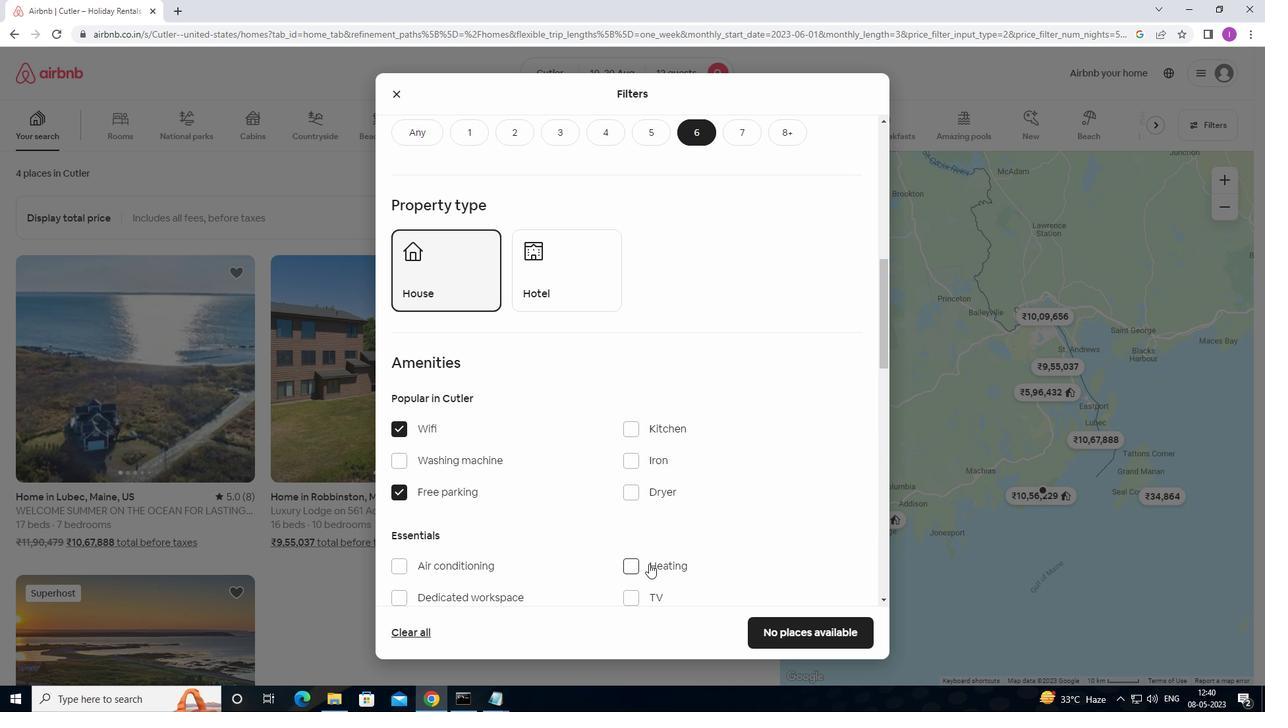 
Action: Mouse moved to (632, 402)
Screenshot: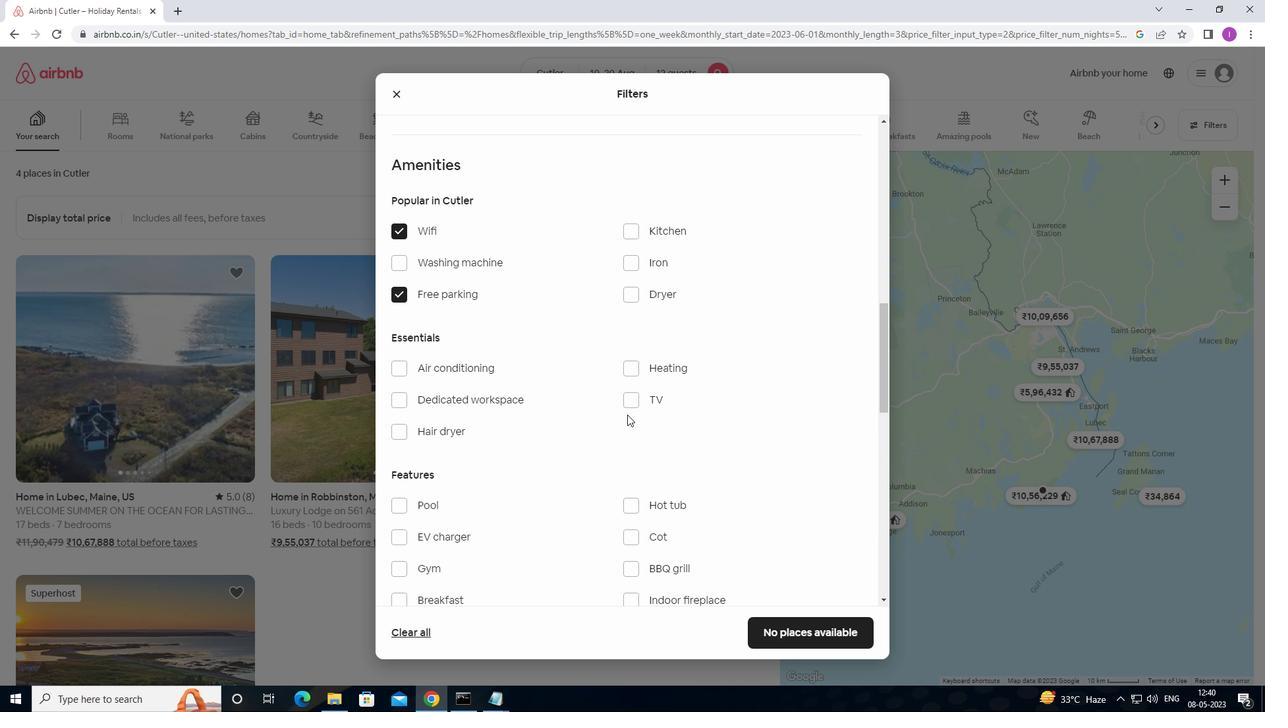 
Action: Mouse pressed left at (632, 402)
Screenshot: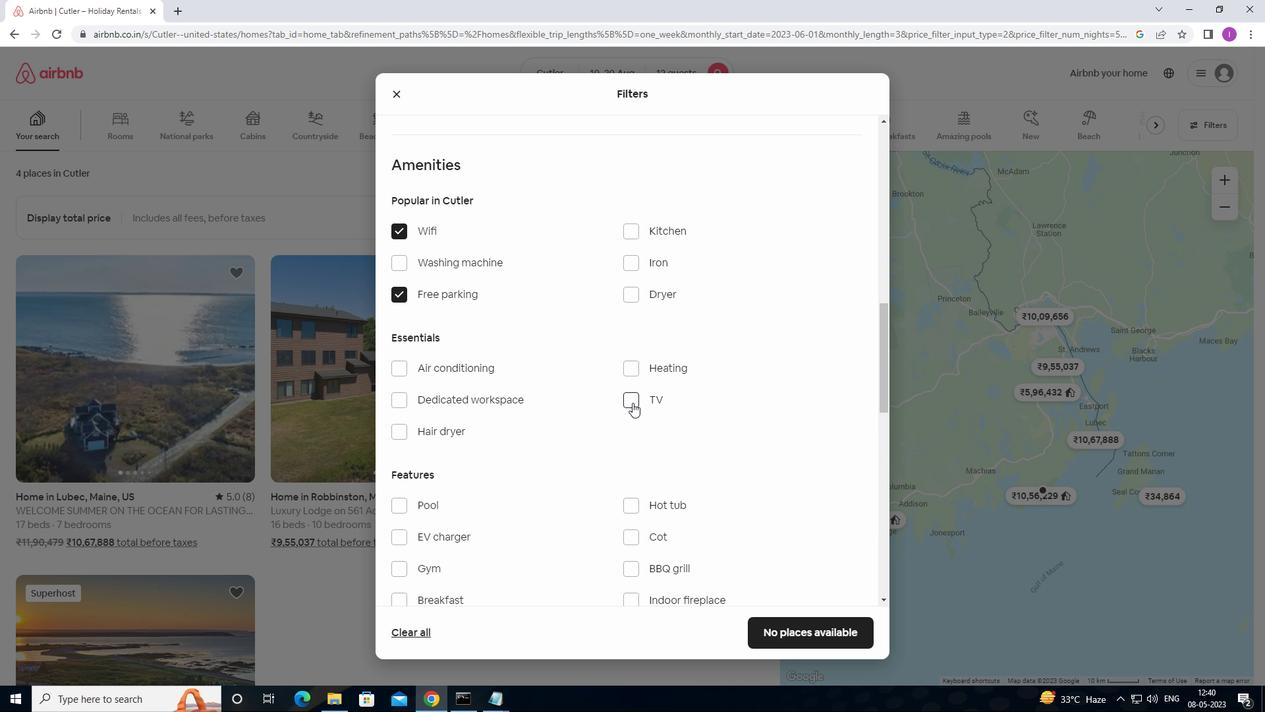 
Action: Mouse moved to (591, 505)
Screenshot: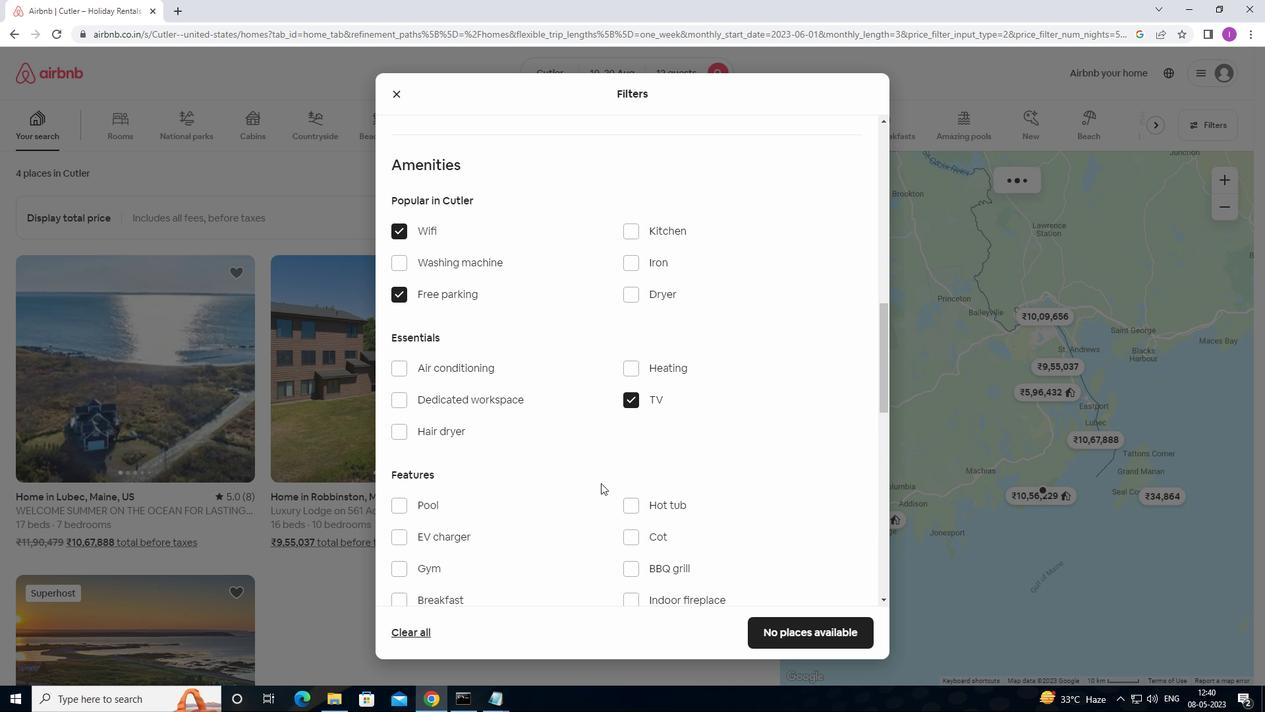 
Action: Mouse scrolled (591, 505) with delta (0, 0)
Screenshot: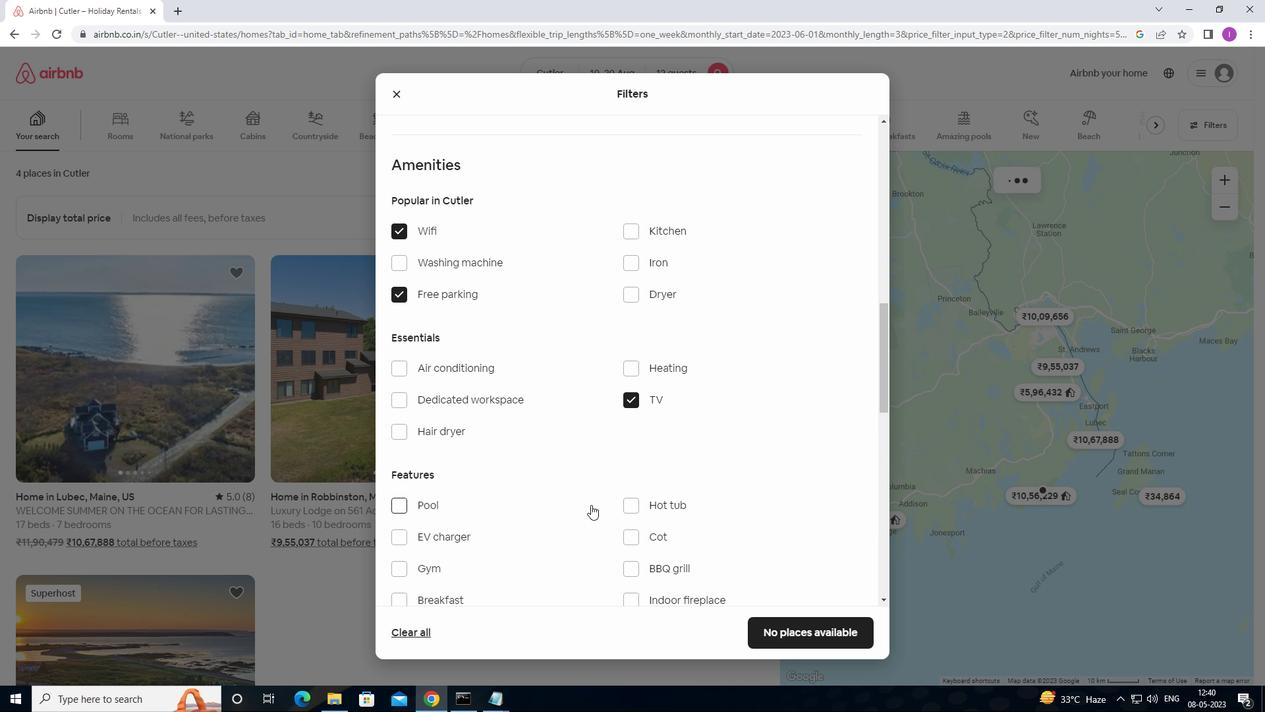 
Action: Mouse scrolled (591, 505) with delta (0, 0)
Screenshot: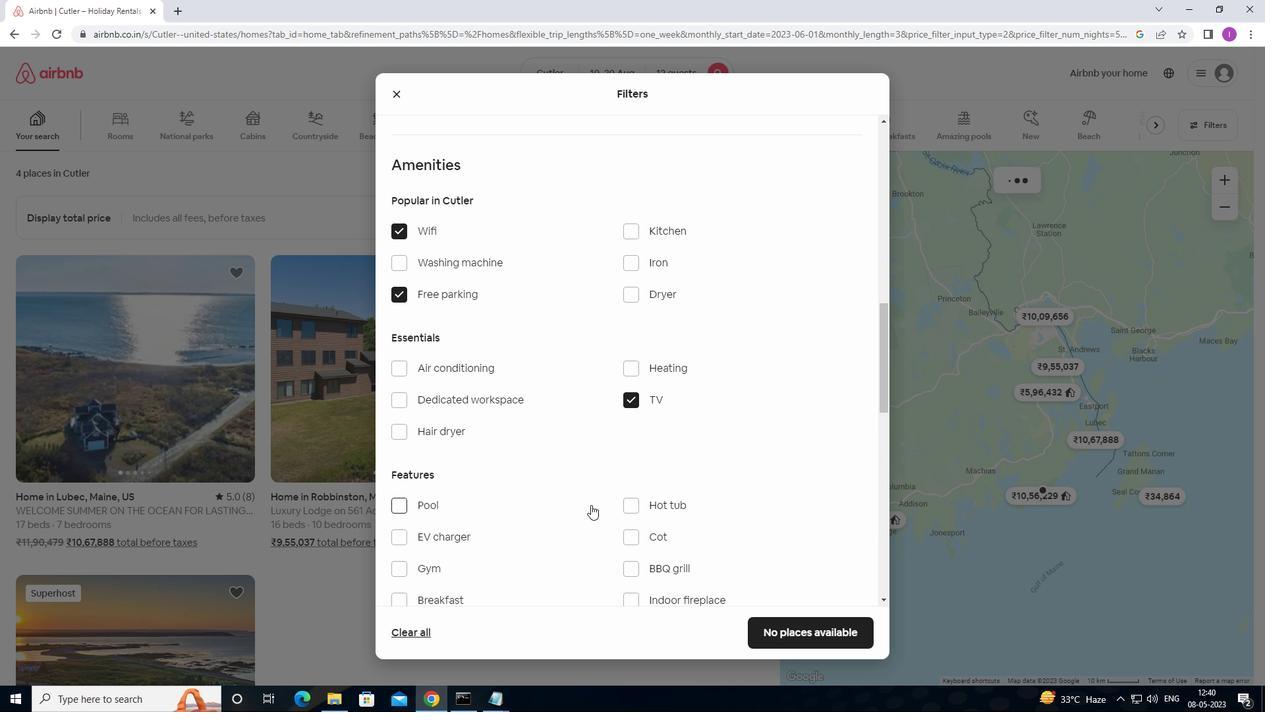 
Action: Mouse moved to (400, 435)
Screenshot: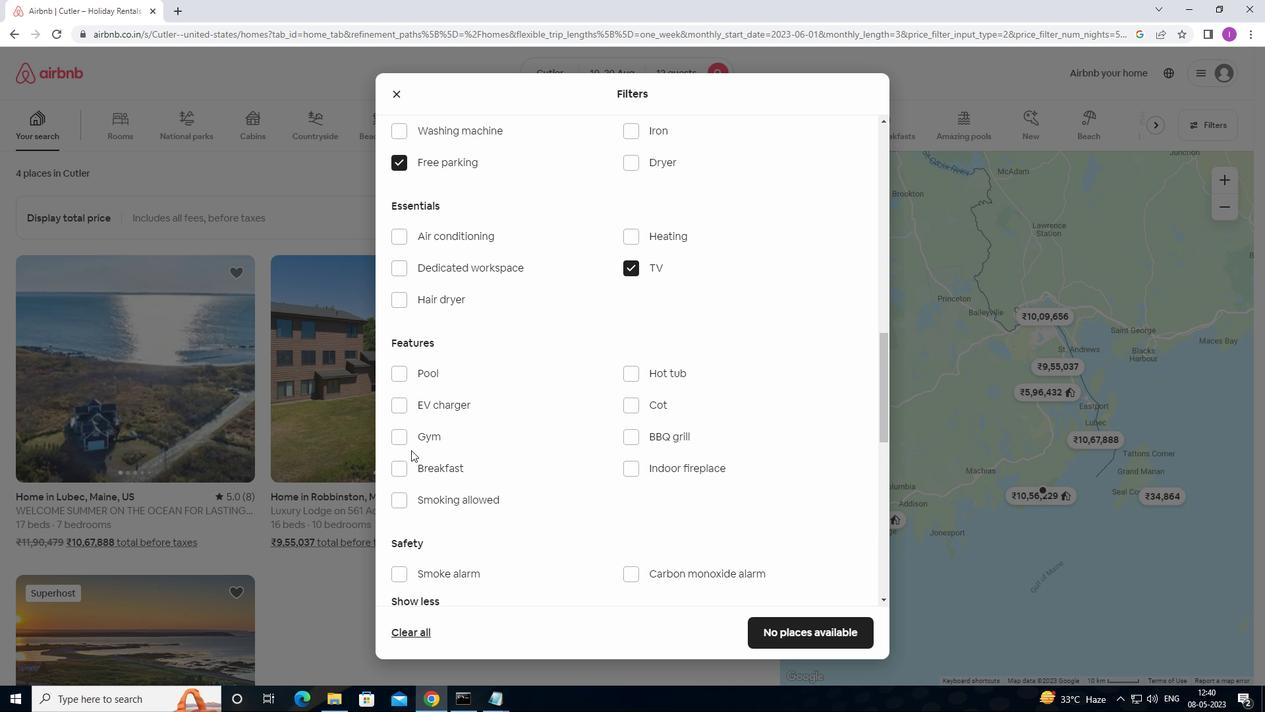 
Action: Mouse pressed left at (400, 435)
Screenshot: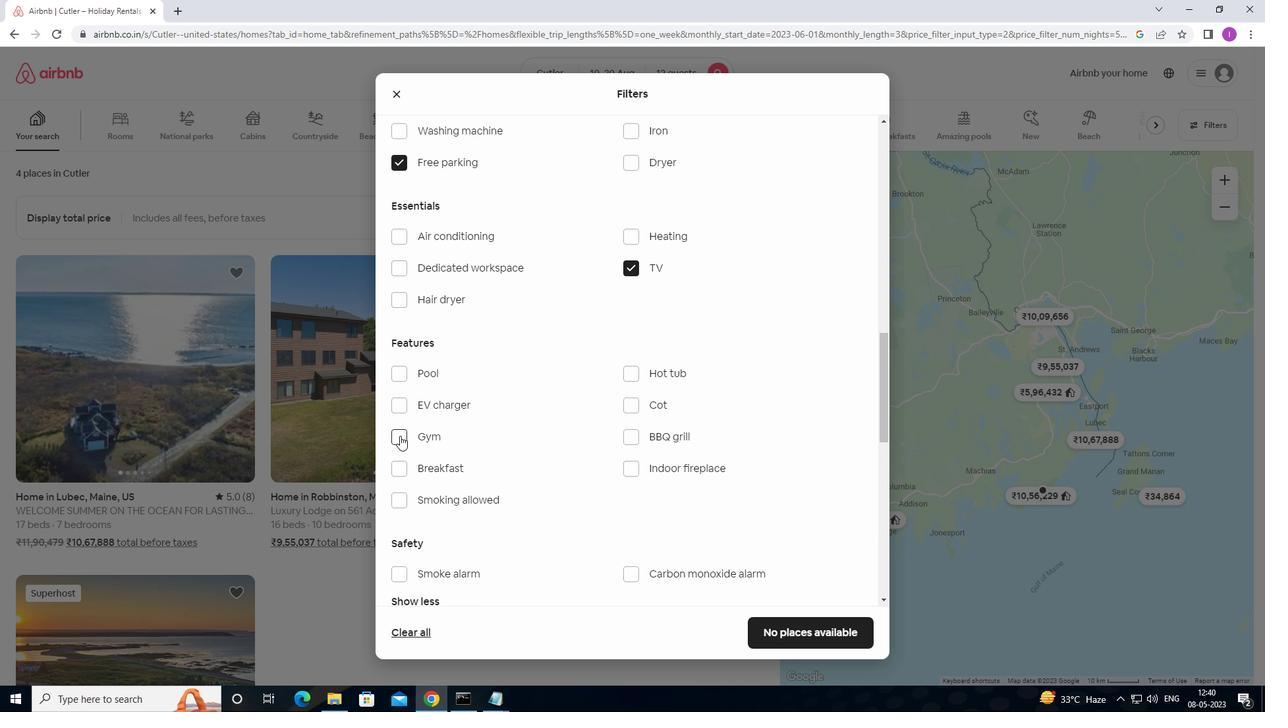 
Action: Mouse moved to (406, 464)
Screenshot: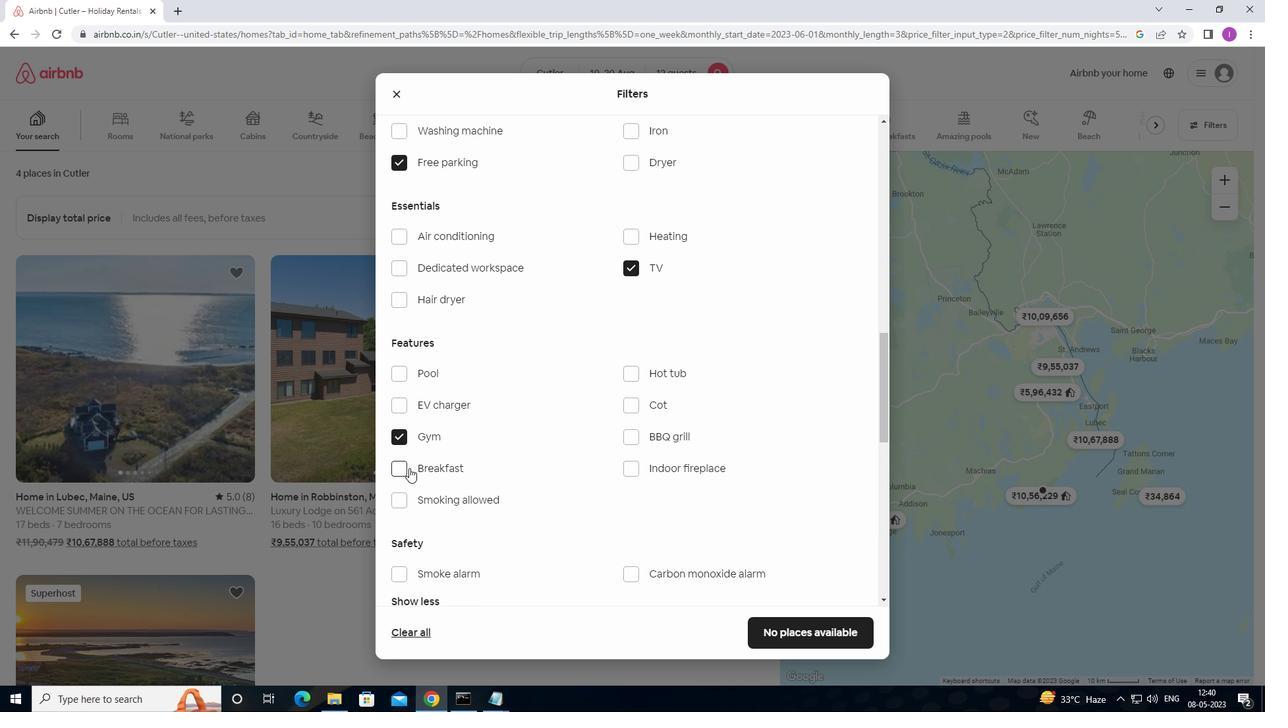 
Action: Mouse pressed left at (406, 464)
Screenshot: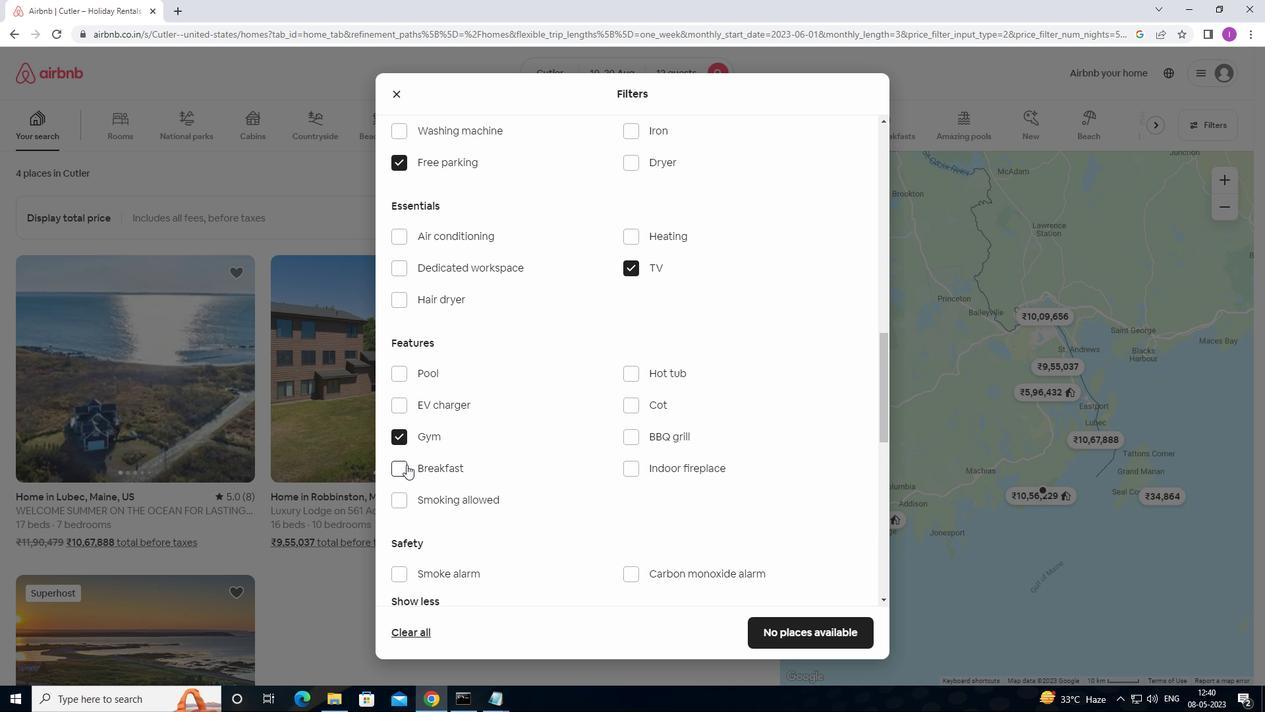 
Action: Mouse moved to (574, 452)
Screenshot: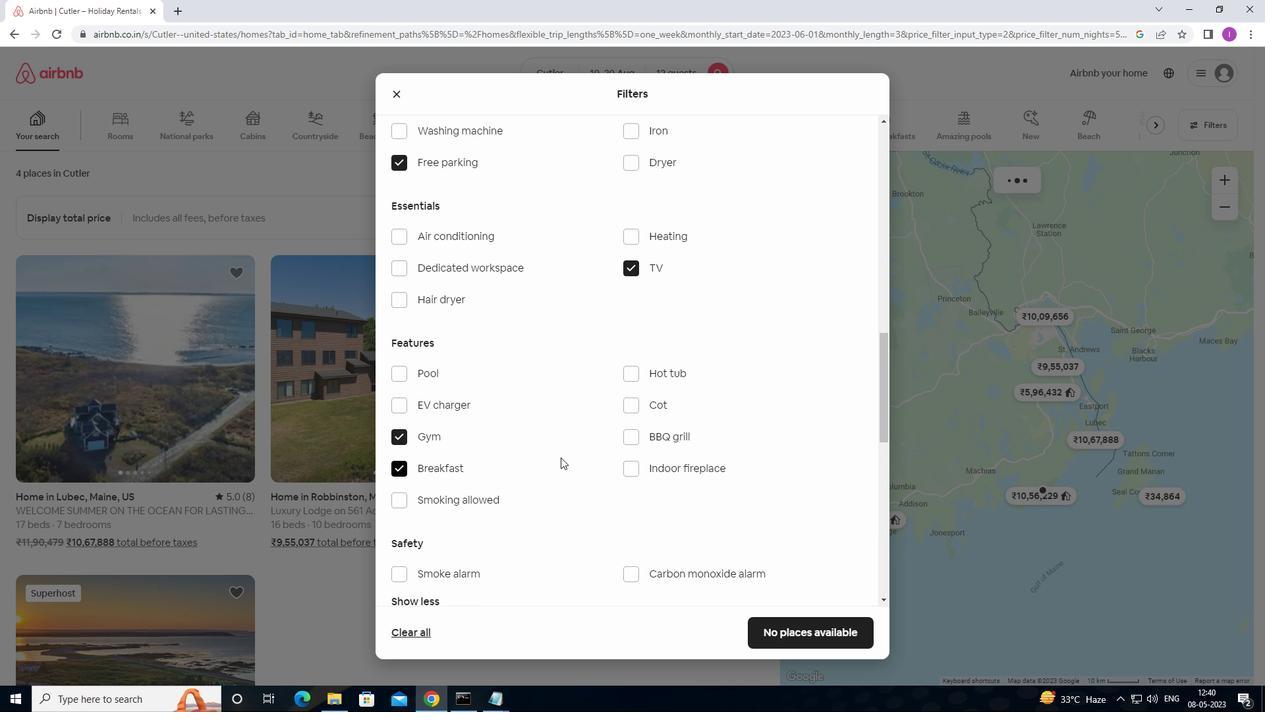 
Action: Mouse scrolled (574, 452) with delta (0, 0)
Screenshot: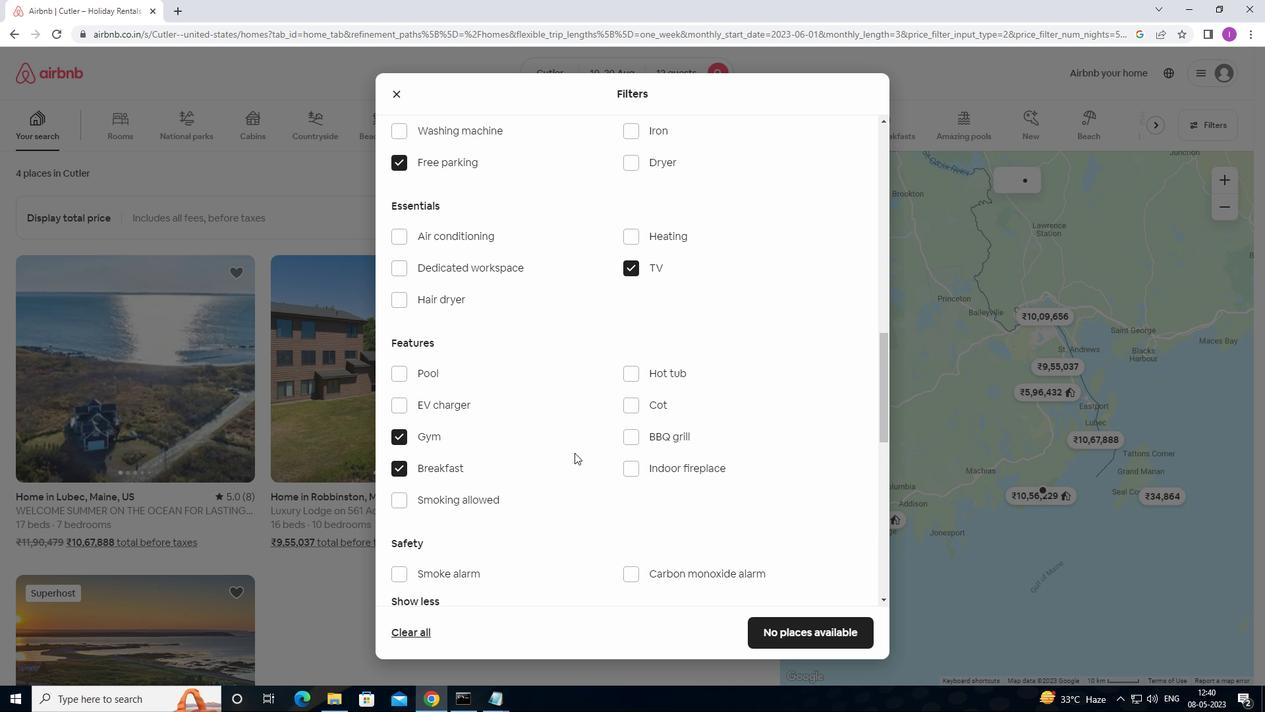 
Action: Mouse scrolled (574, 452) with delta (0, 0)
Screenshot: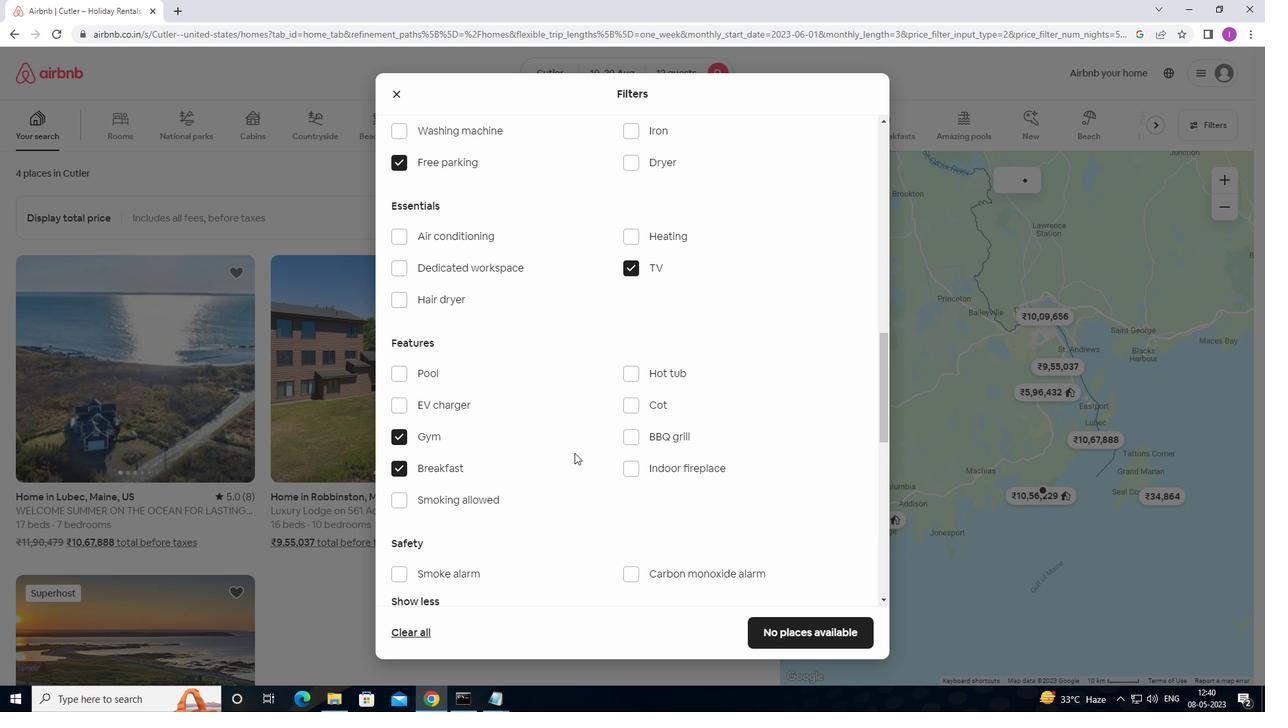 
Action: Mouse moved to (575, 452)
Screenshot: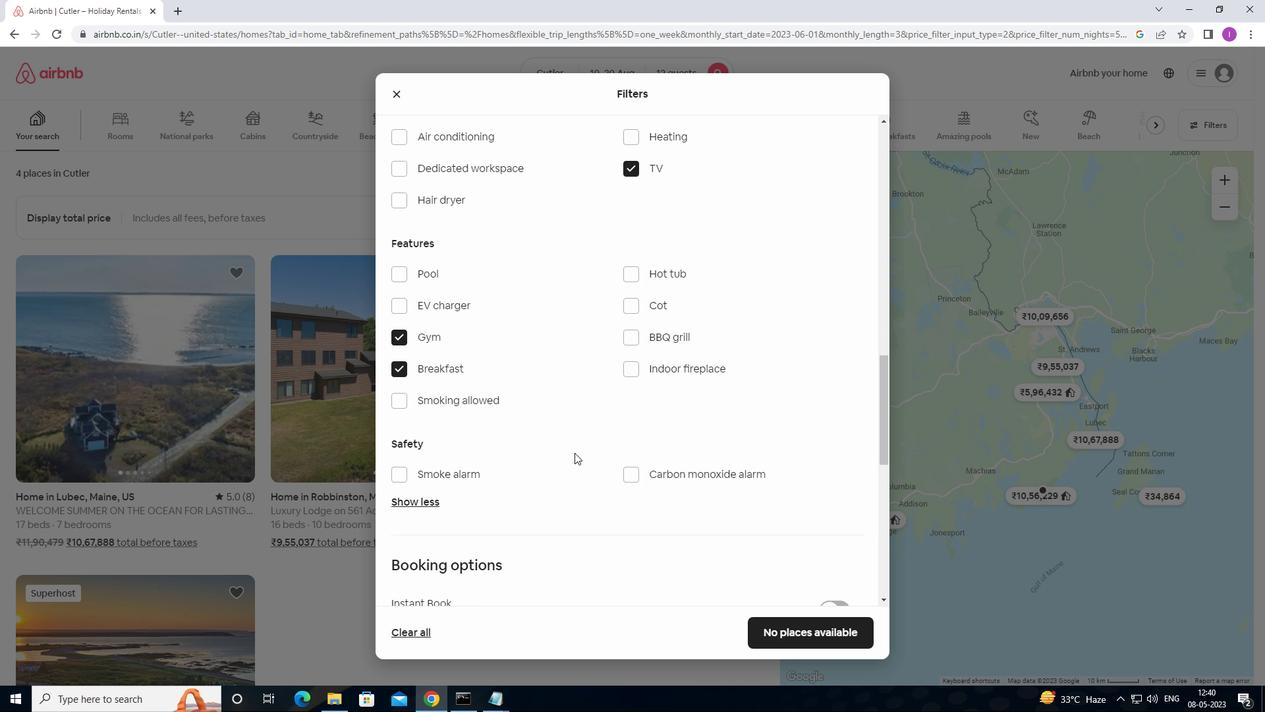 
Action: Mouse scrolled (575, 451) with delta (0, 0)
Screenshot: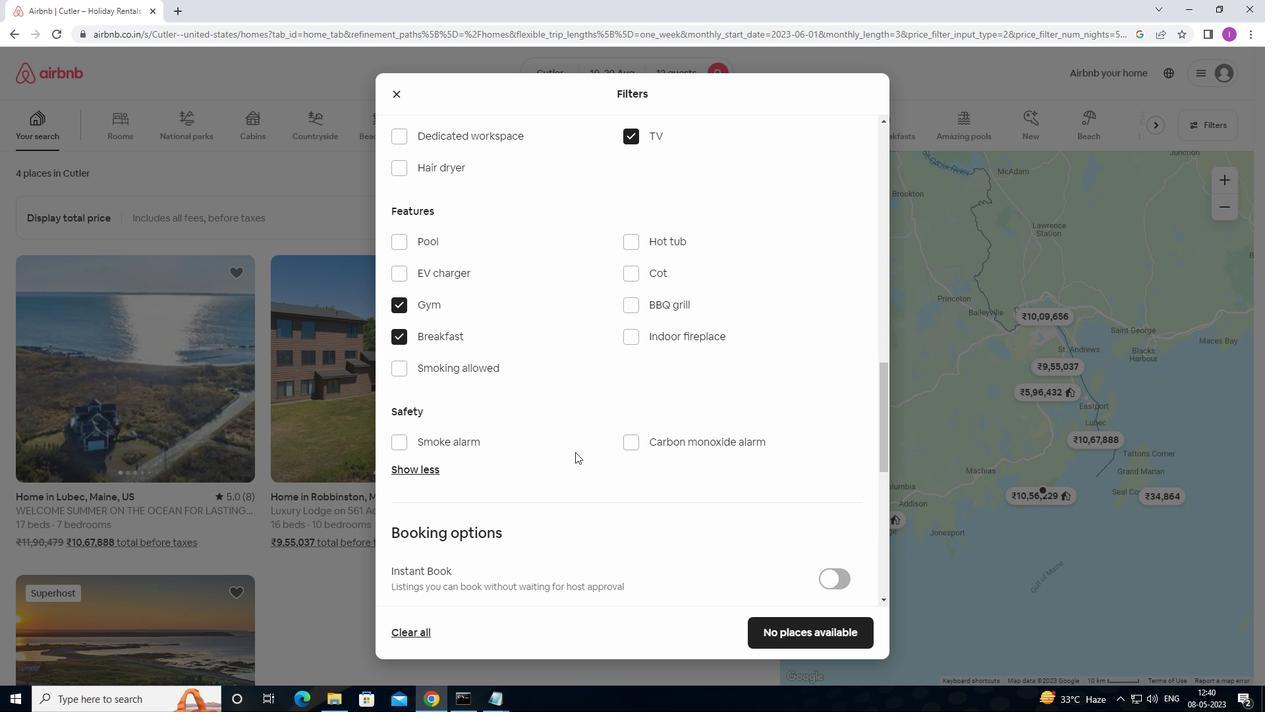 
Action: Mouse scrolled (575, 451) with delta (0, 0)
Screenshot: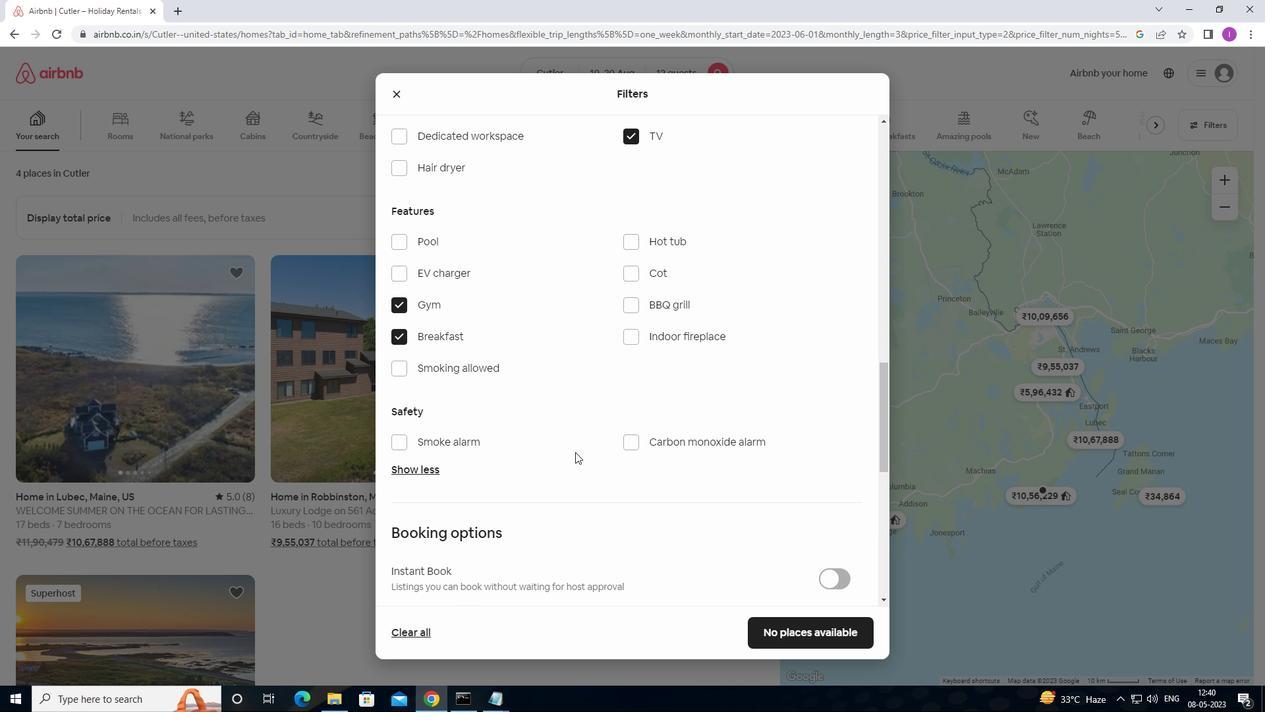 
Action: Mouse moved to (847, 490)
Screenshot: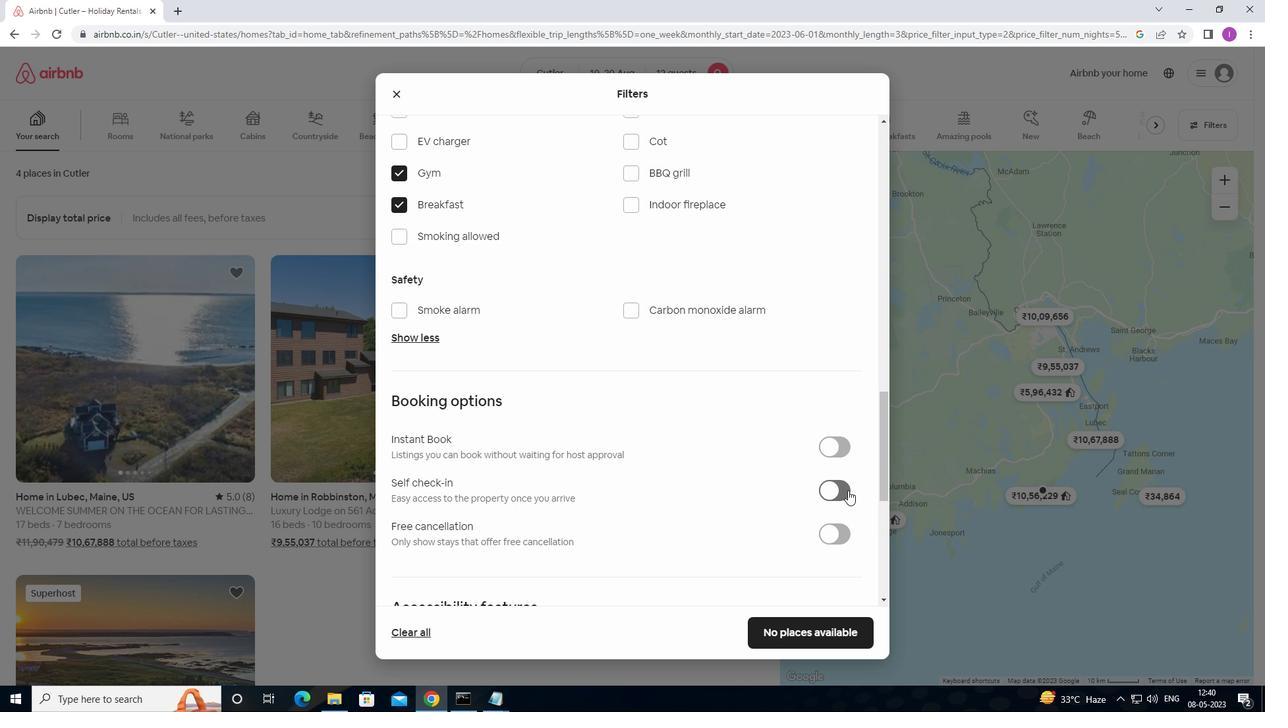 
Action: Mouse pressed left at (847, 490)
Screenshot: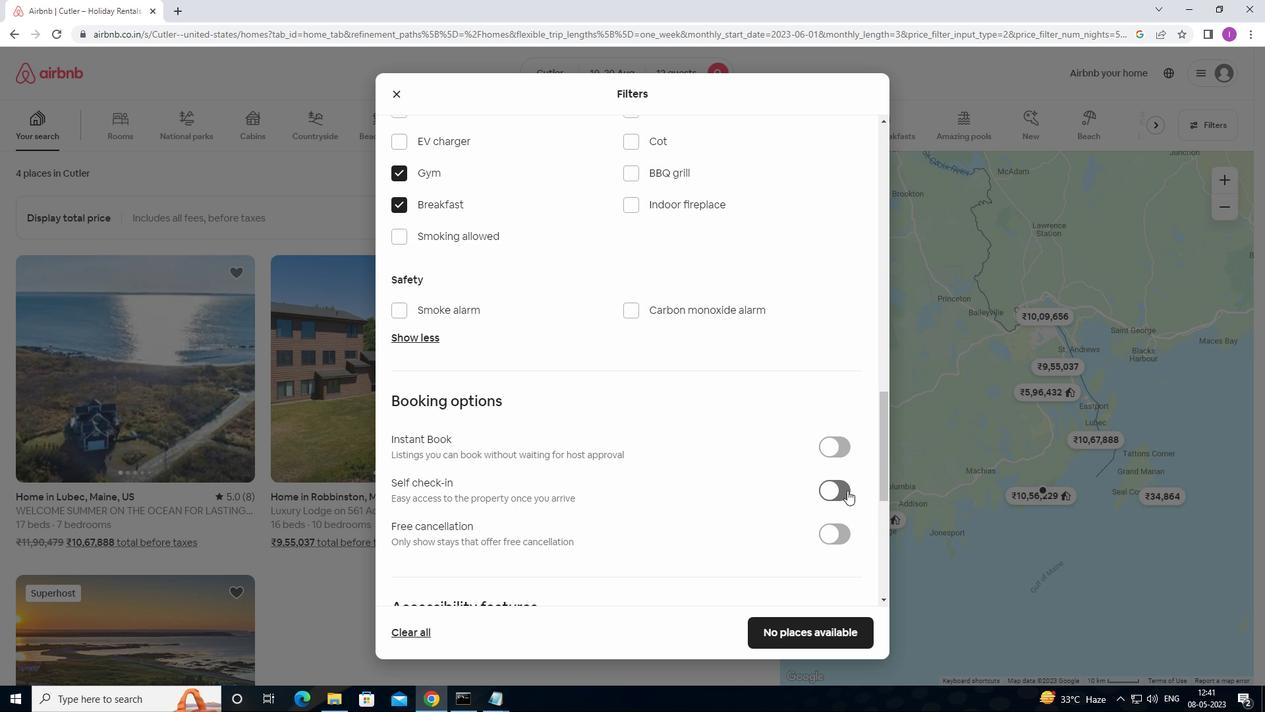 
Action: Mouse moved to (507, 487)
Screenshot: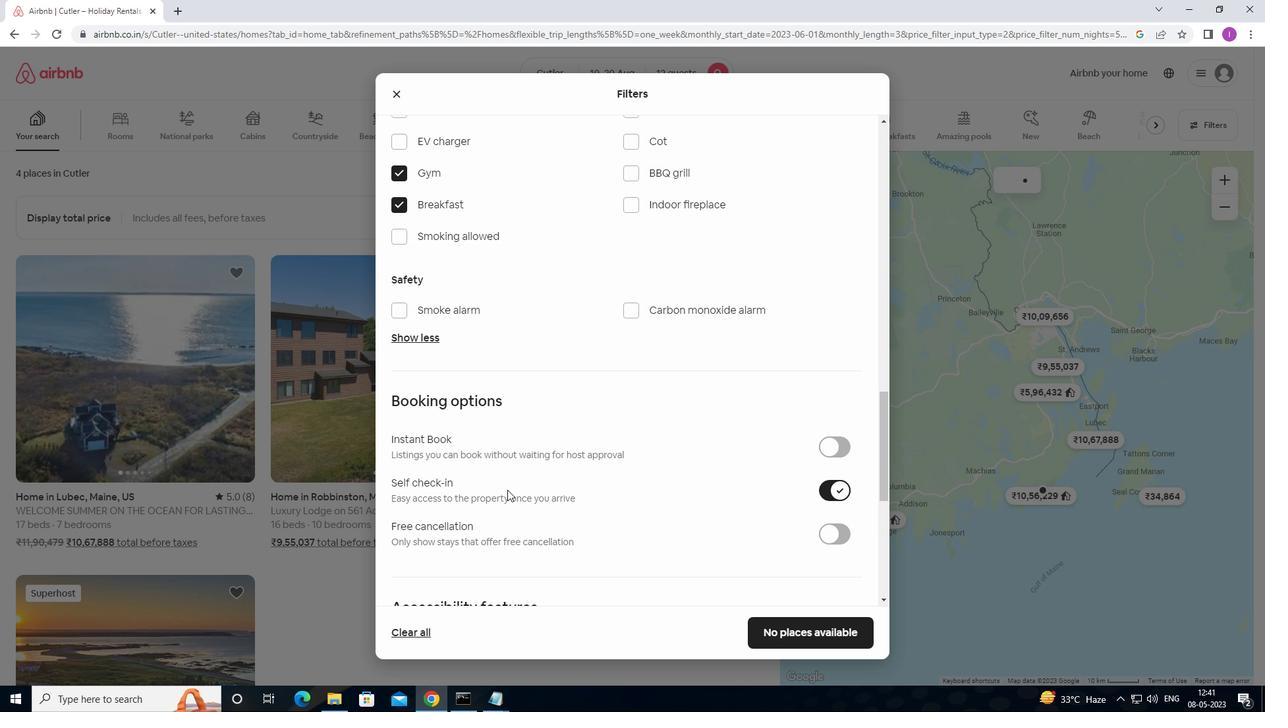 
Action: Mouse scrolled (507, 487) with delta (0, 0)
Screenshot: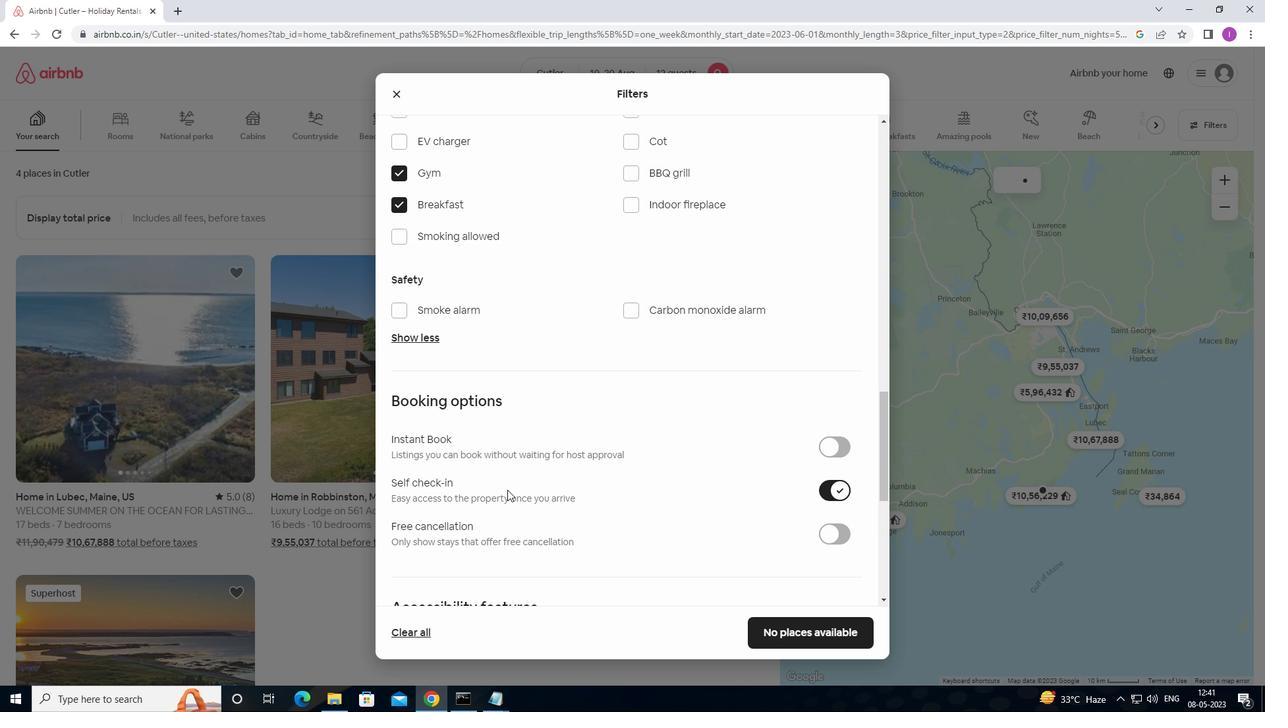 
Action: Mouse scrolled (507, 487) with delta (0, 0)
Screenshot: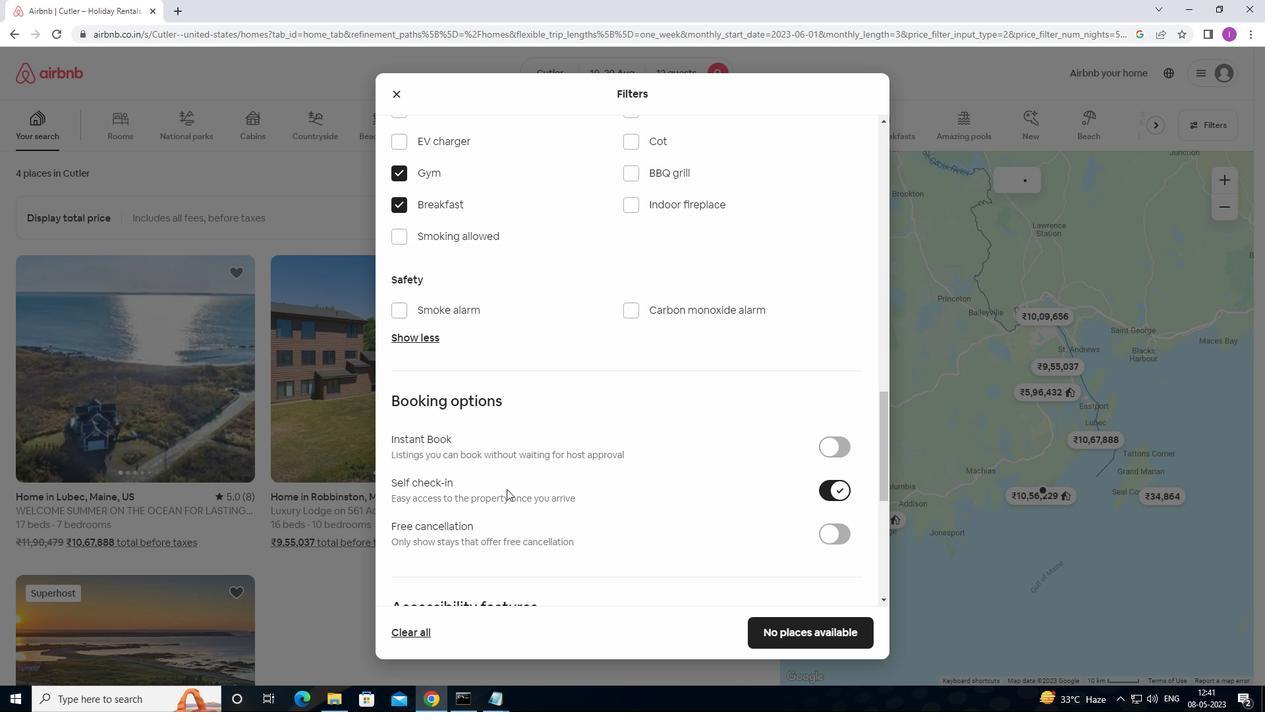 
Action: Mouse moved to (514, 469)
Screenshot: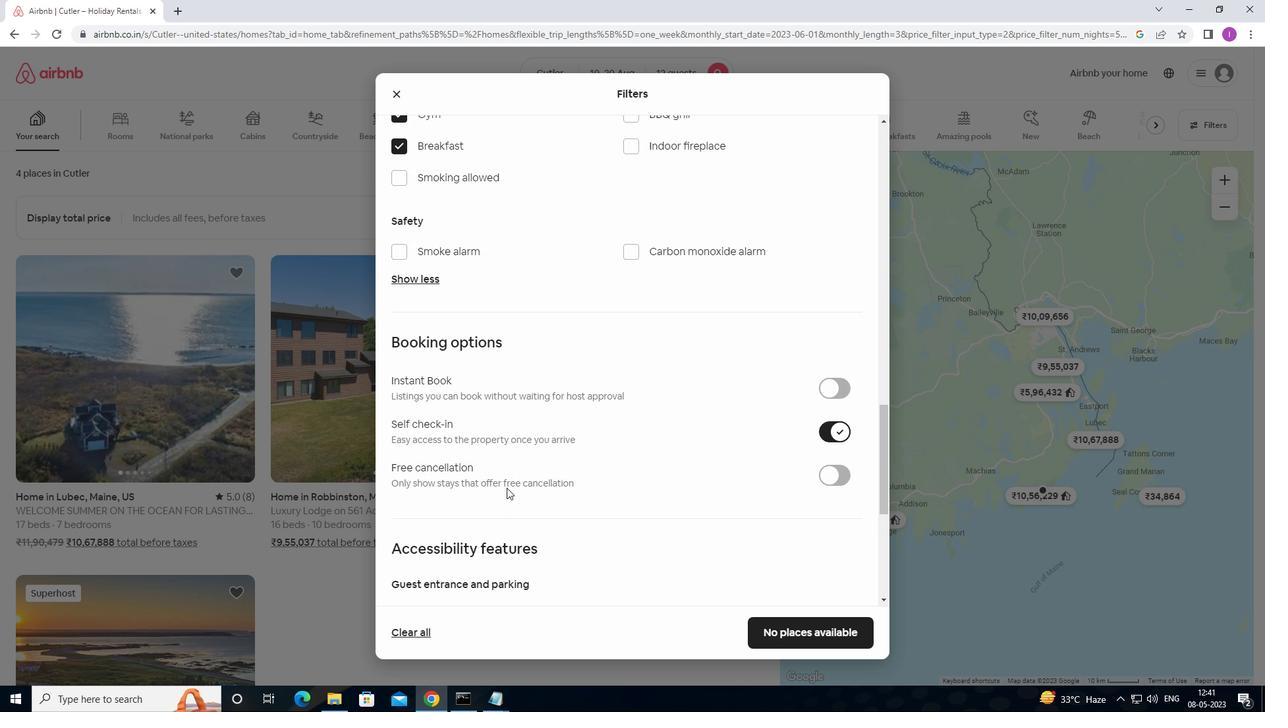 
Action: Mouse scrolled (514, 468) with delta (0, 0)
Screenshot: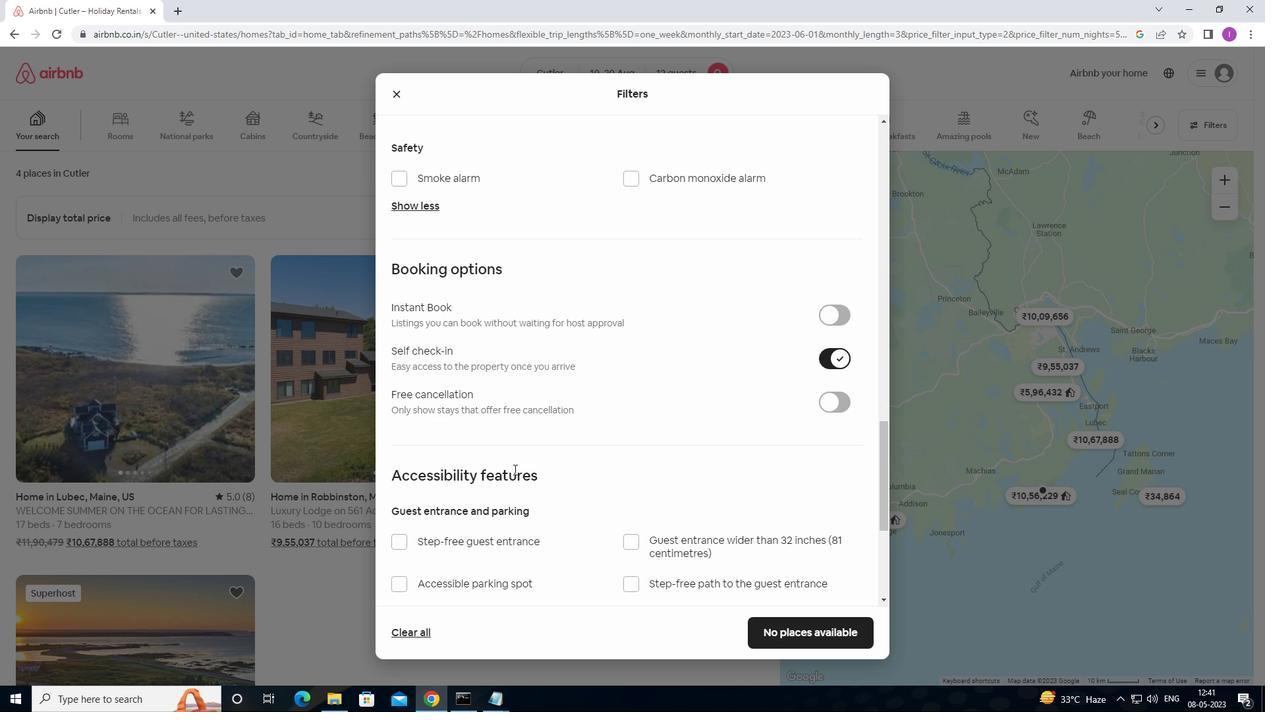 
Action: Mouse scrolled (514, 468) with delta (0, 0)
Screenshot: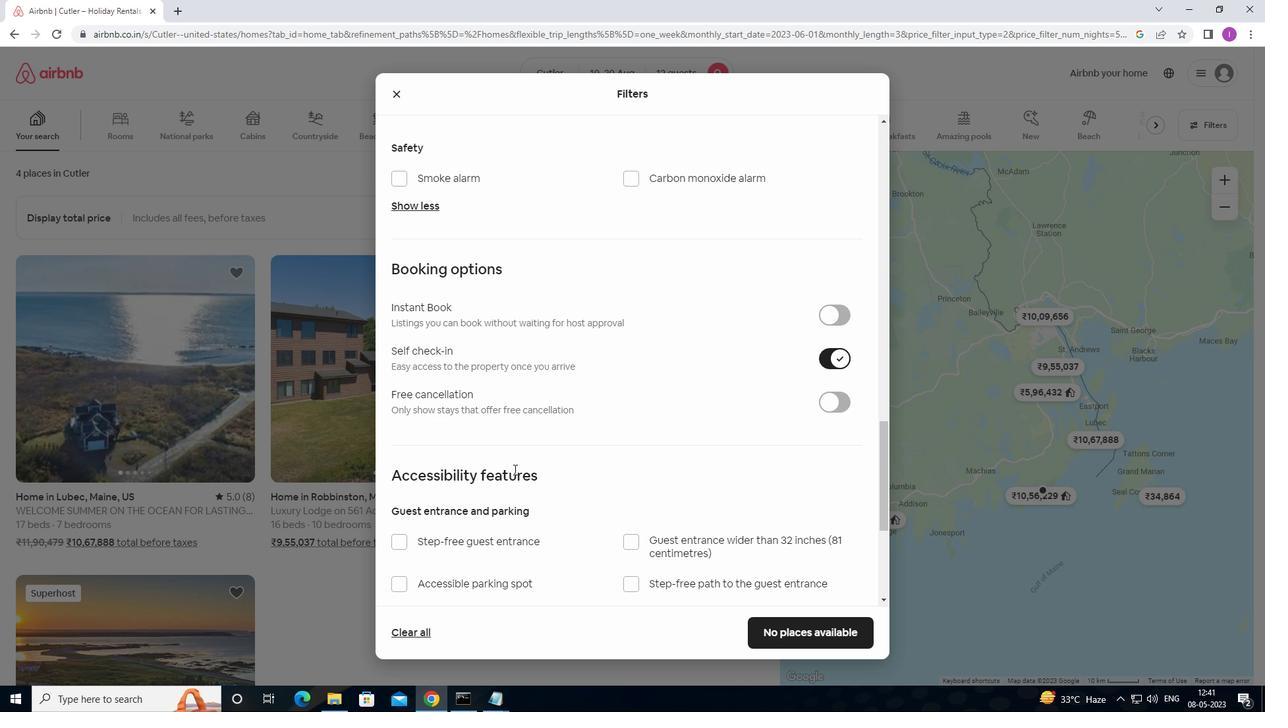 
Action: Mouse moved to (515, 466)
Screenshot: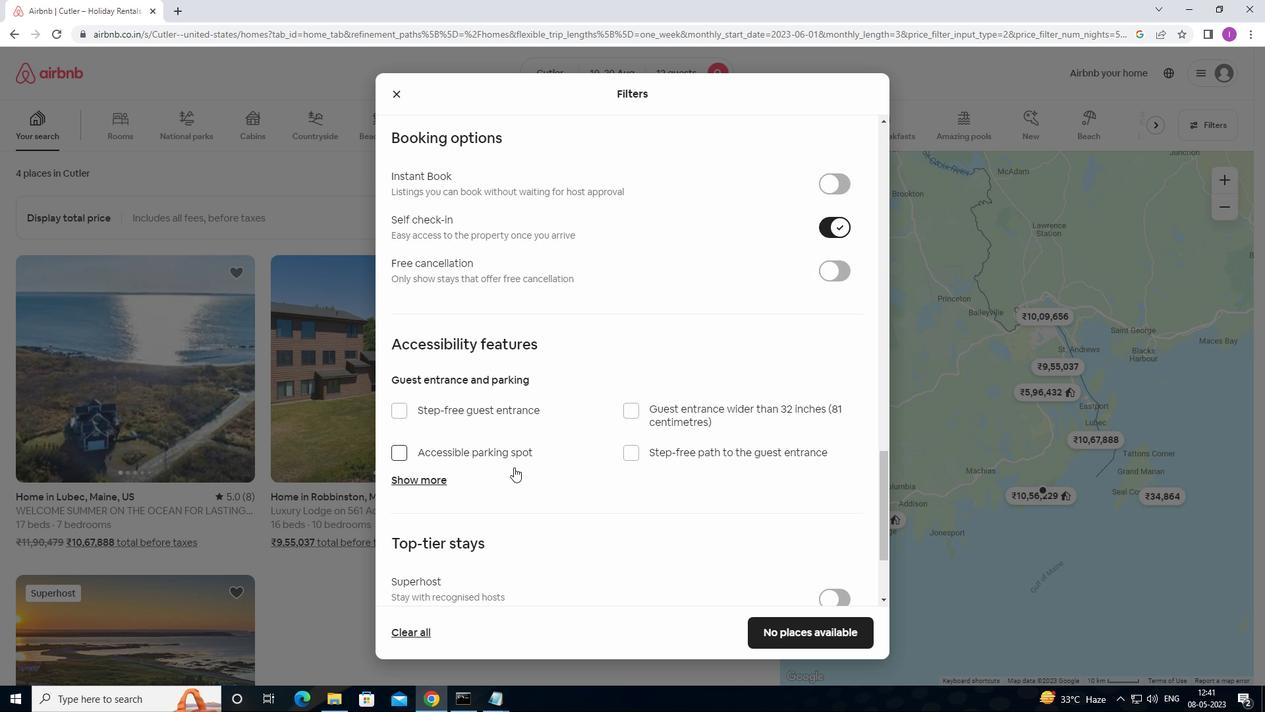 
Action: Mouse scrolled (515, 465) with delta (0, 0)
Screenshot: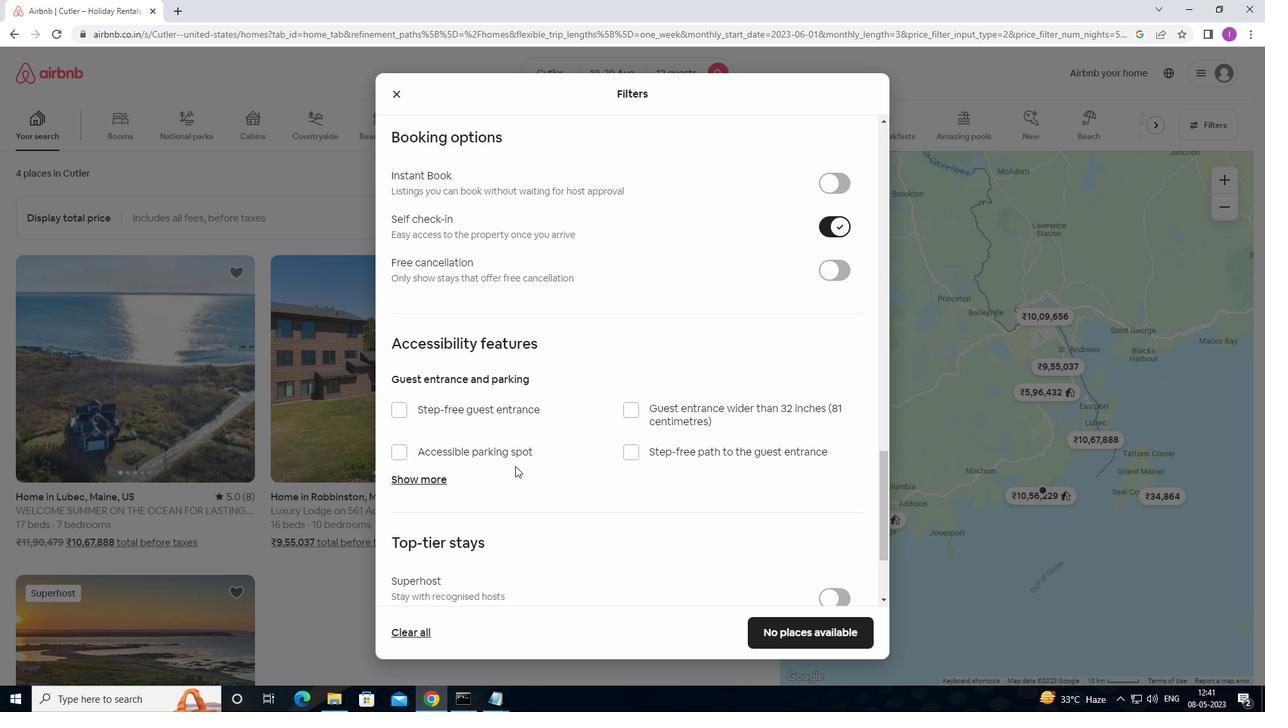 
Action: Mouse scrolled (515, 465) with delta (0, 0)
Screenshot: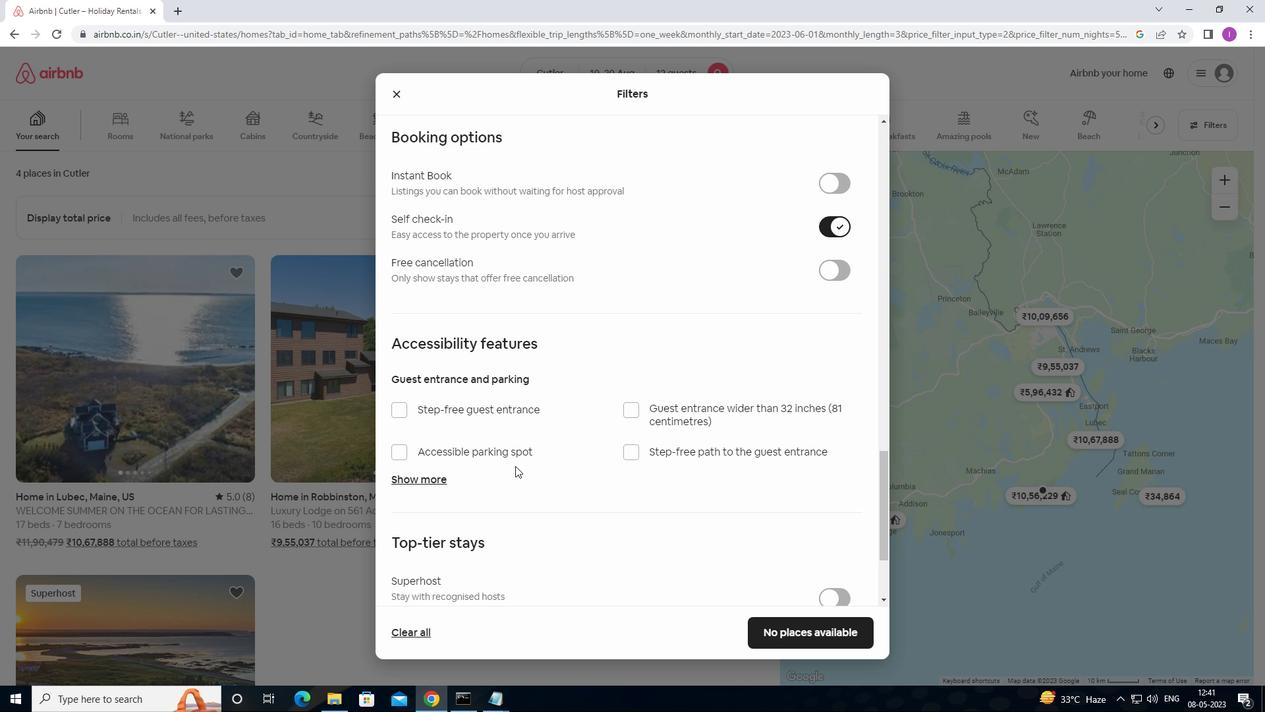 
Action: Mouse scrolled (515, 465) with delta (0, 0)
Screenshot: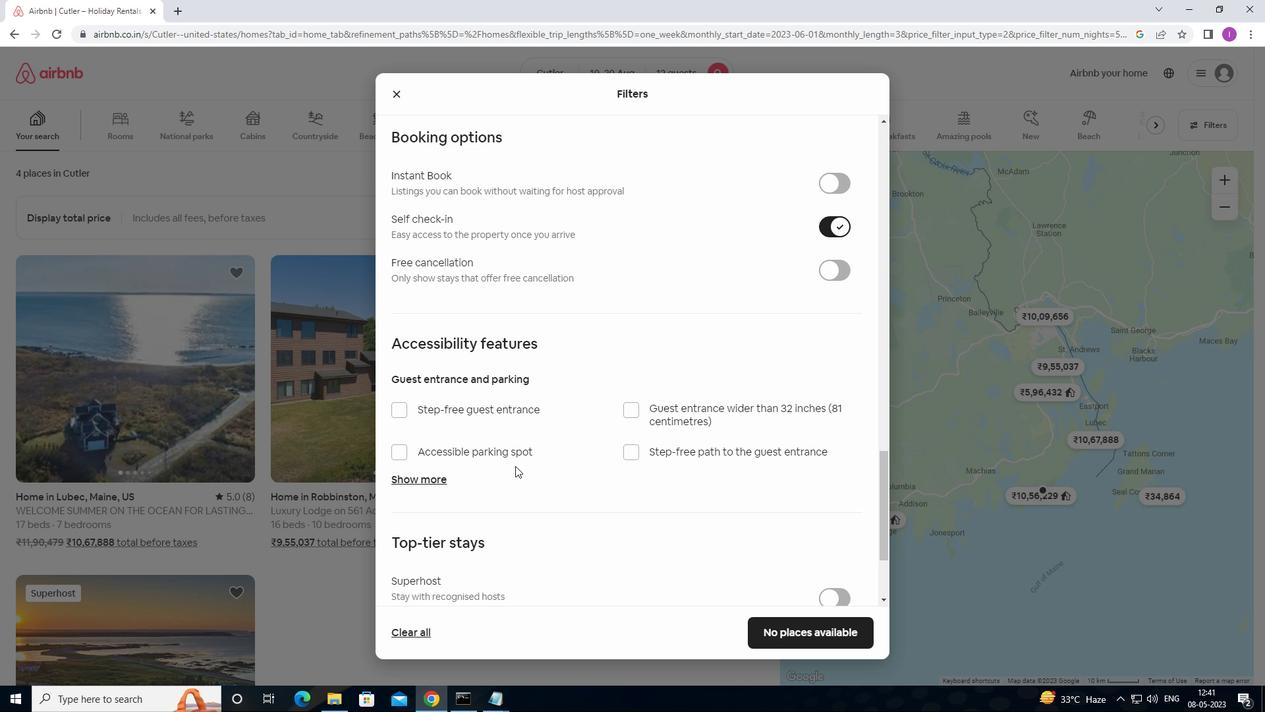 
Action: Mouse scrolled (515, 465) with delta (0, 0)
Screenshot: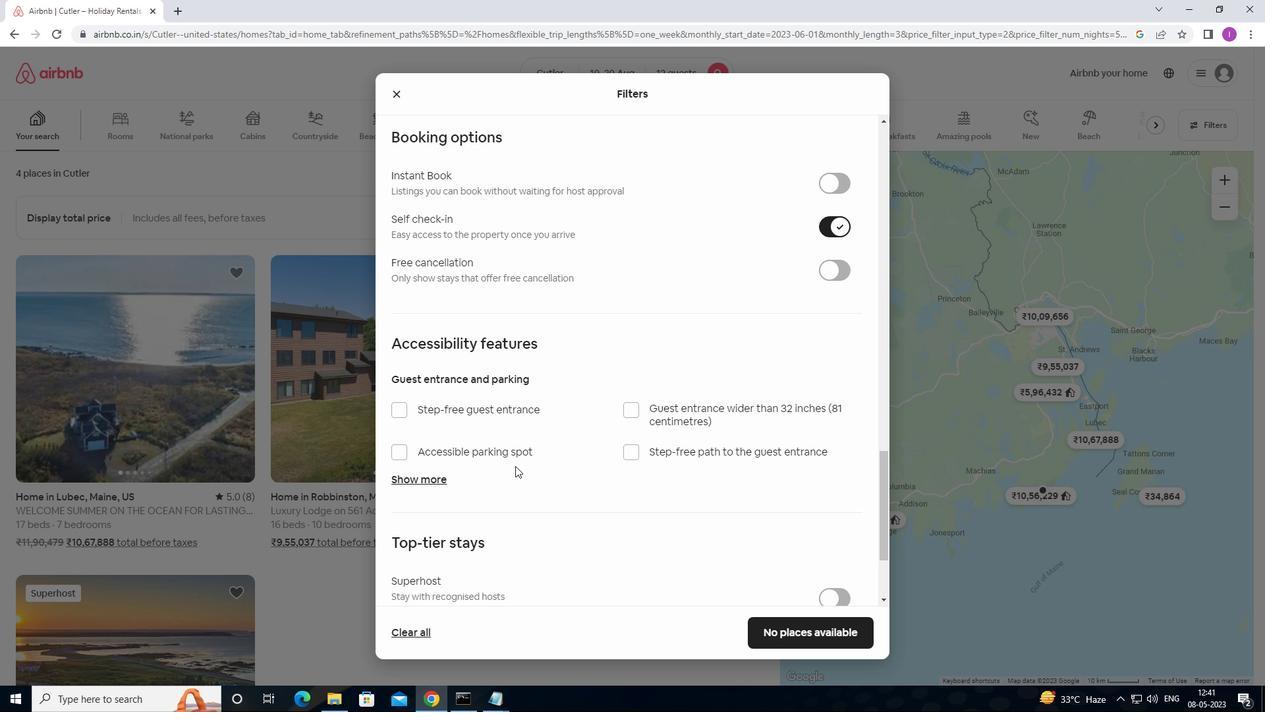 
Action: Mouse moved to (516, 464)
Screenshot: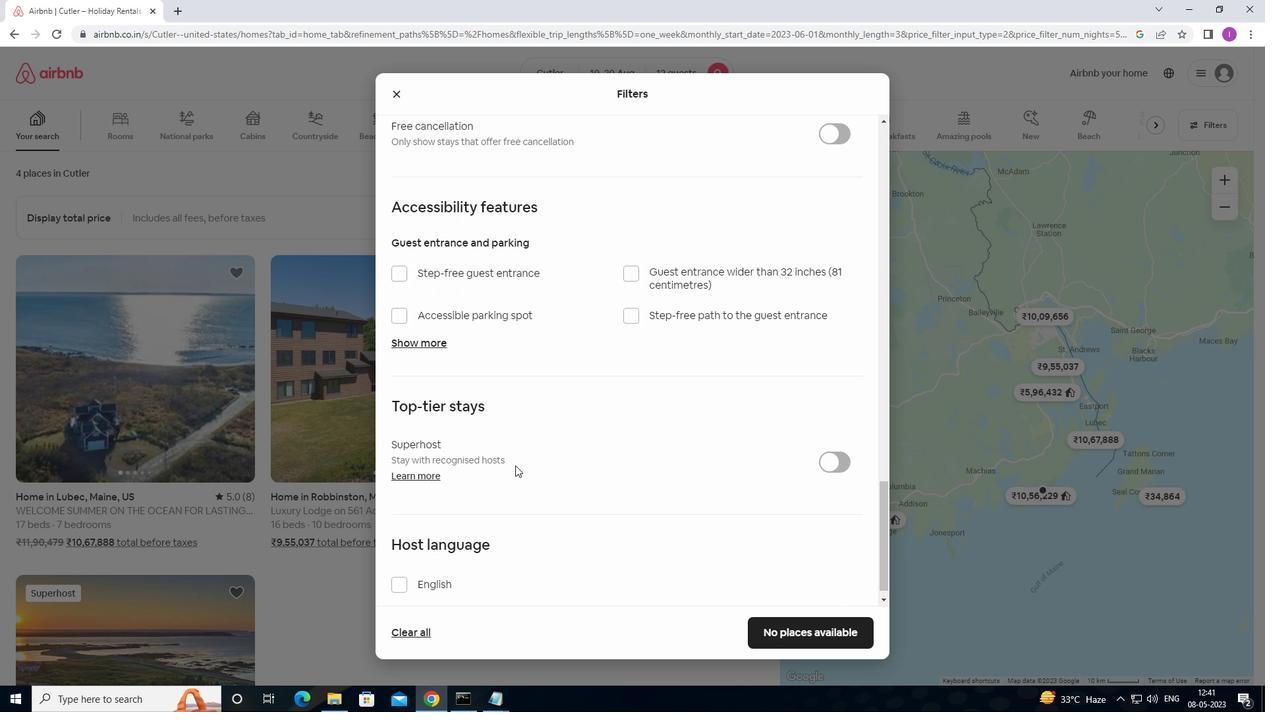 
Action: Mouse scrolled (516, 464) with delta (0, 0)
Screenshot: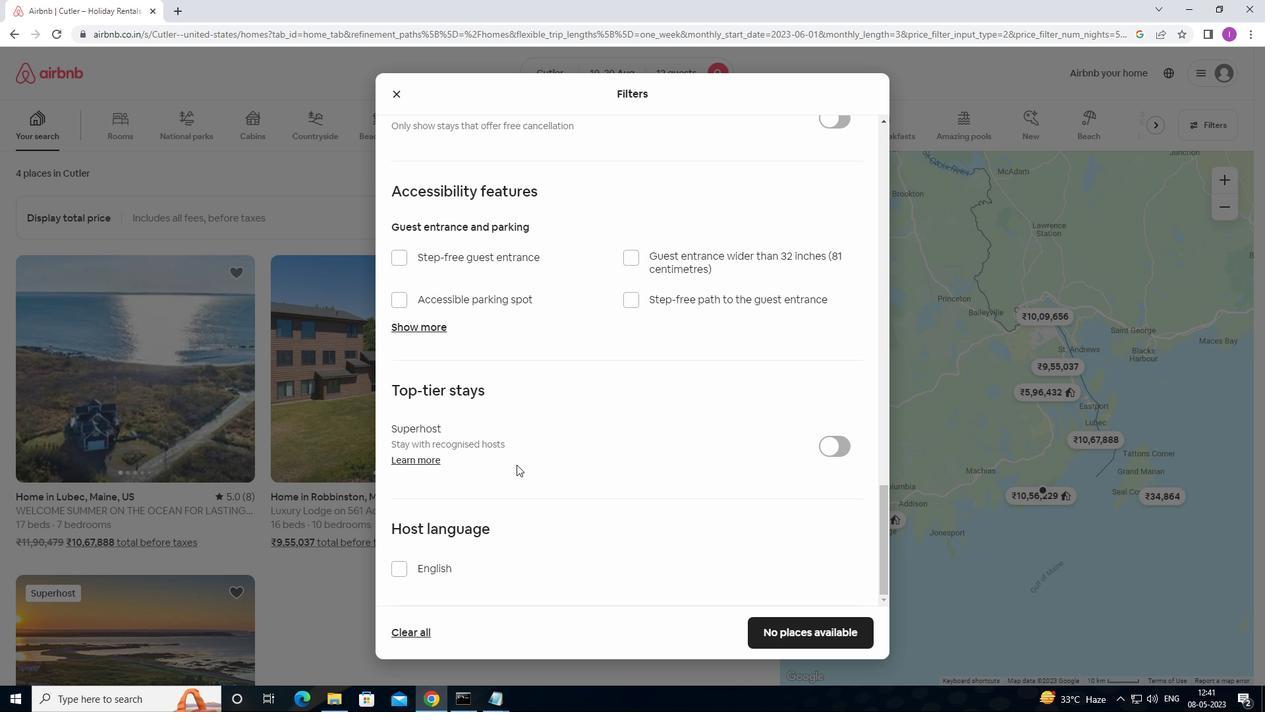 
Action: Mouse scrolled (516, 464) with delta (0, 0)
Screenshot: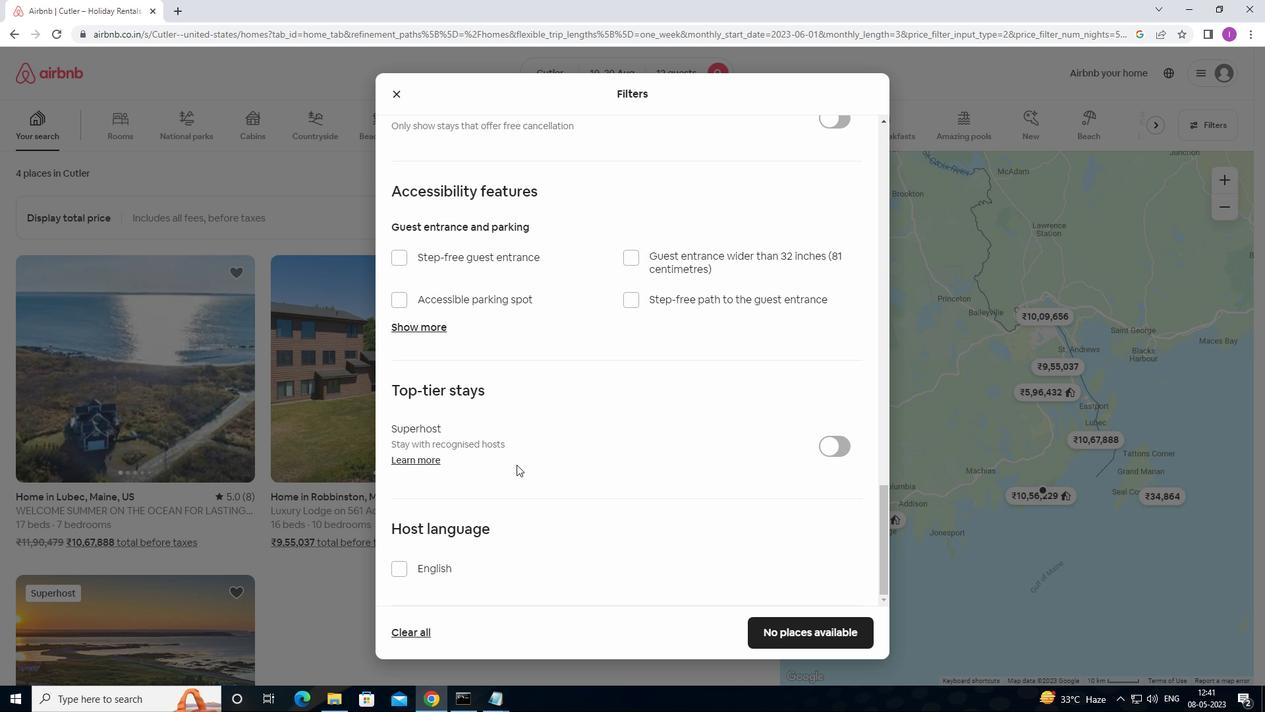 
Action: Mouse moved to (517, 464)
Screenshot: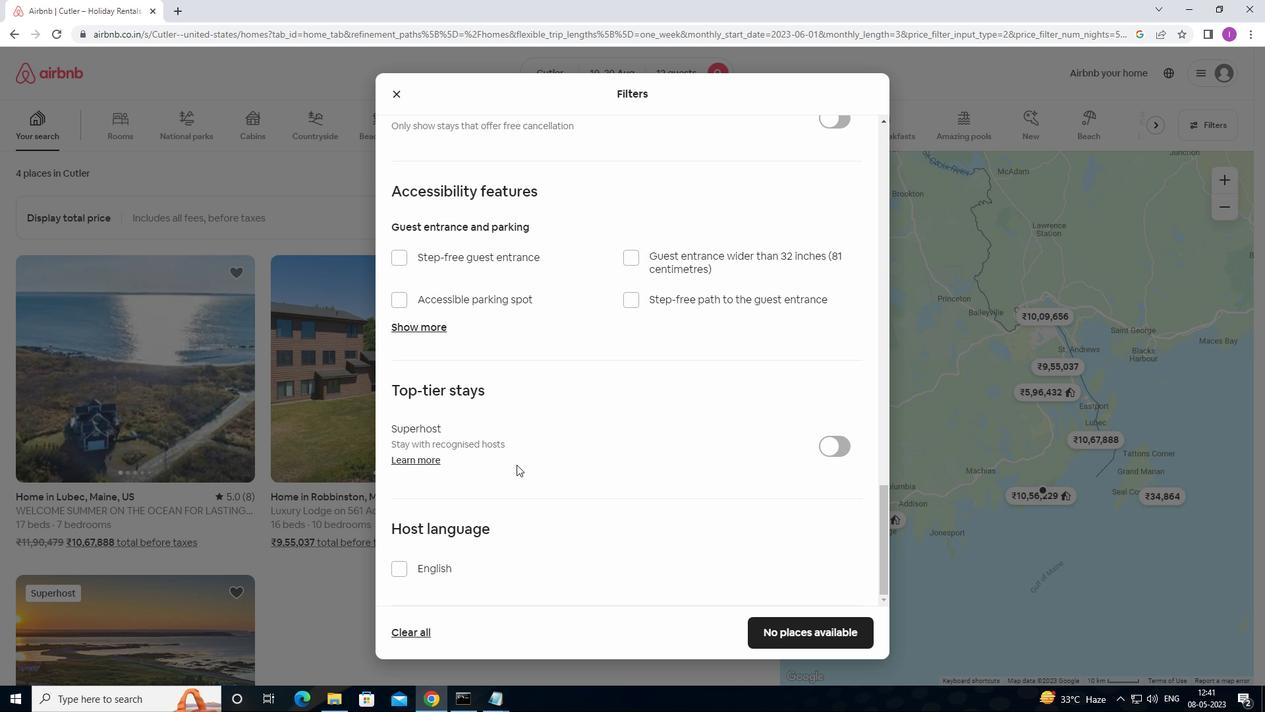 
Action: Mouse scrolled (517, 464) with delta (0, 0)
Screenshot: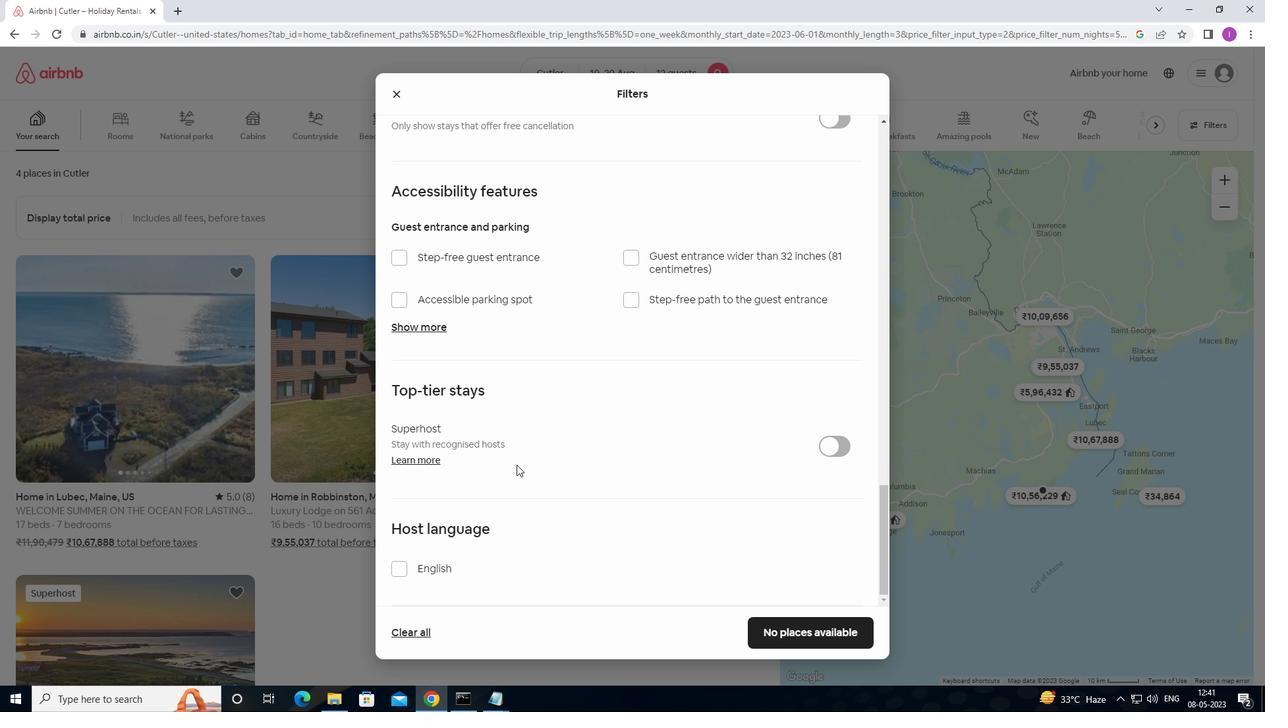 
Action: Mouse moved to (518, 464)
Screenshot: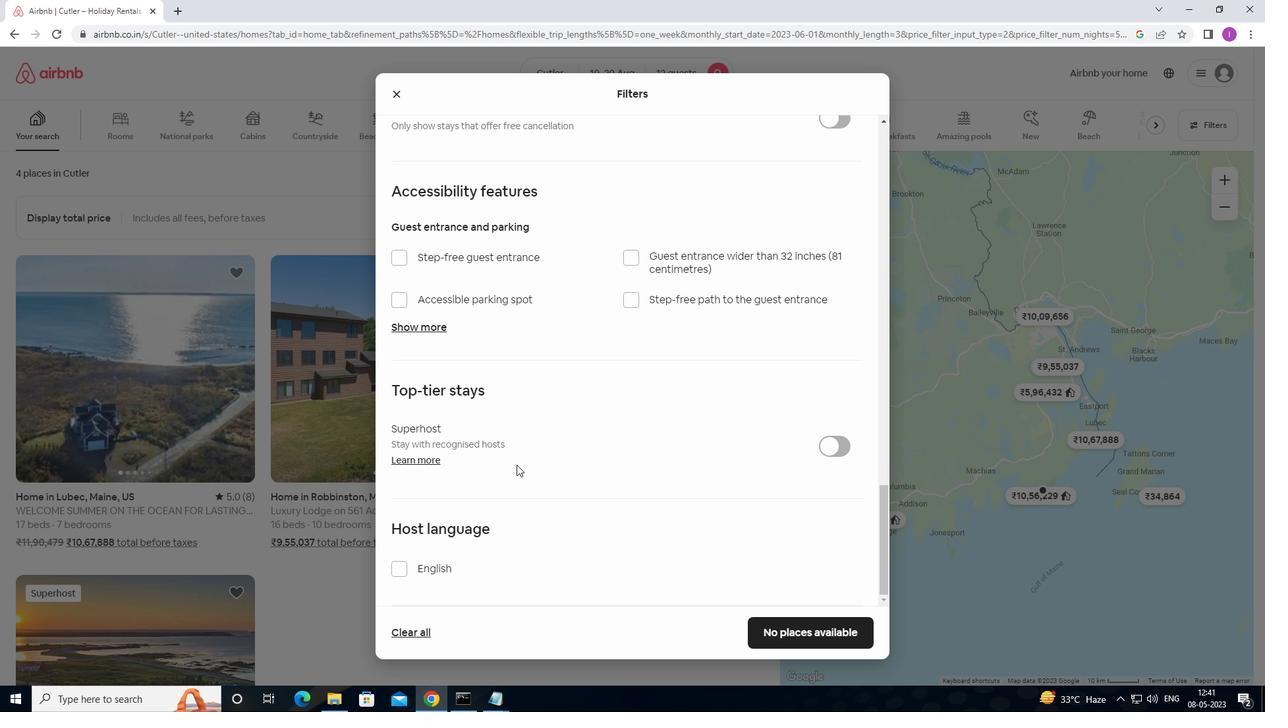 
Action: Mouse scrolled (518, 463) with delta (0, 0)
Screenshot: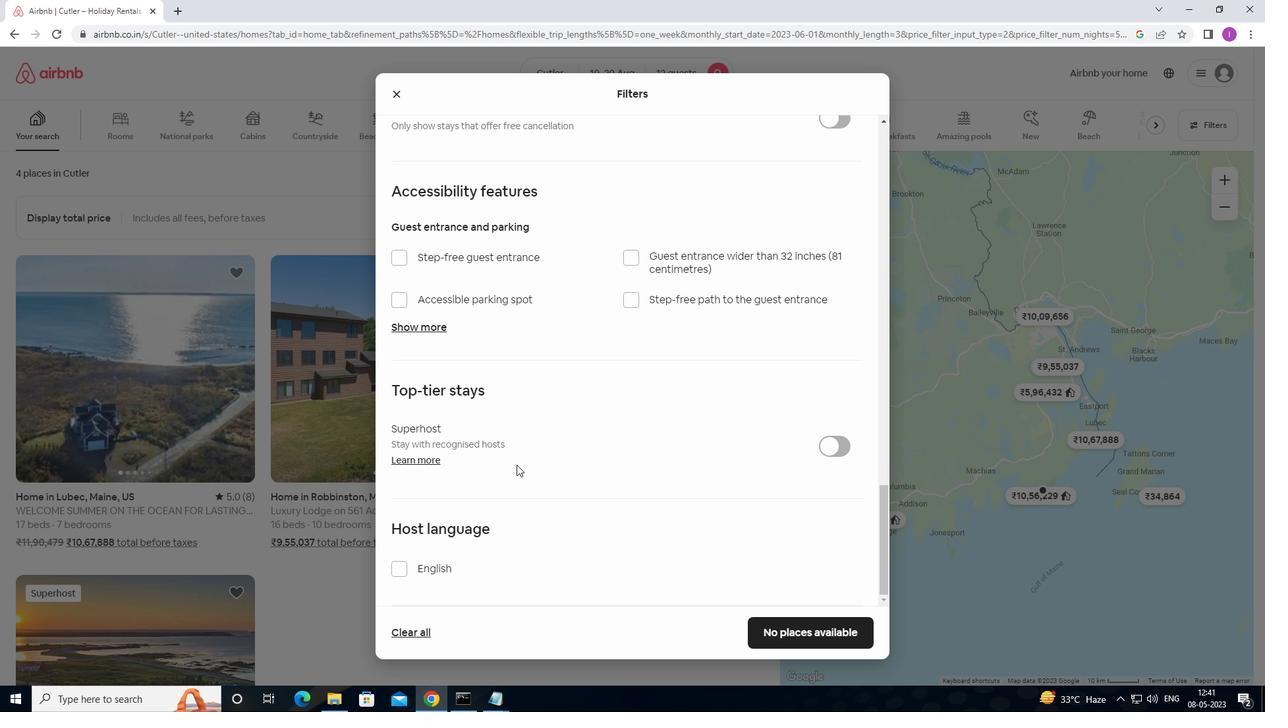 
Action: Mouse moved to (520, 462)
Screenshot: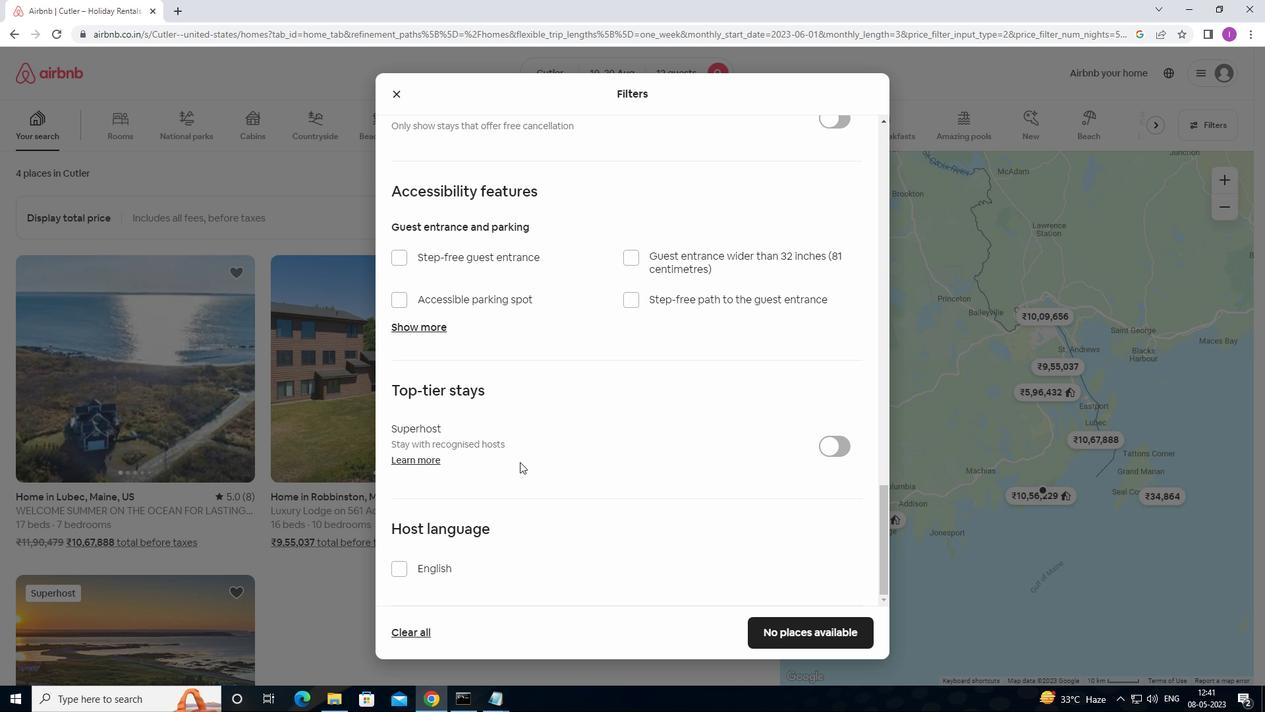 
Action: Mouse scrolled (520, 461) with delta (0, 0)
Screenshot: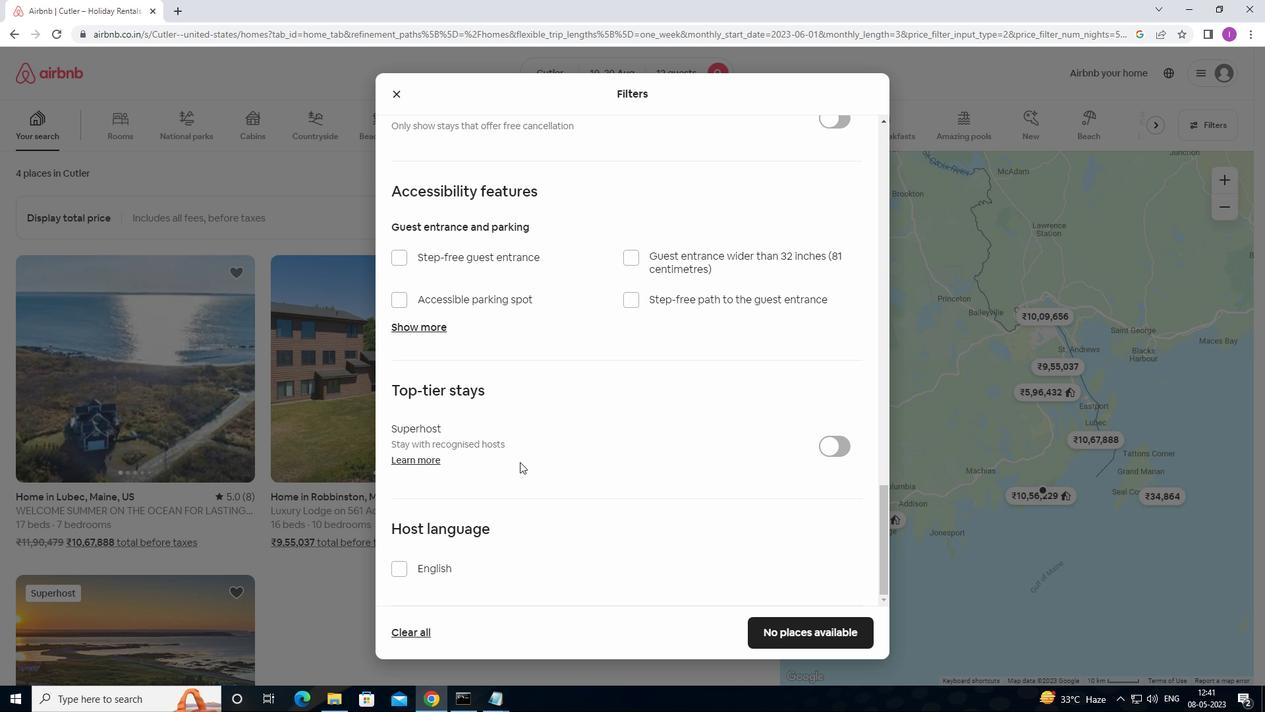 
Action: Mouse moved to (522, 462)
Screenshot: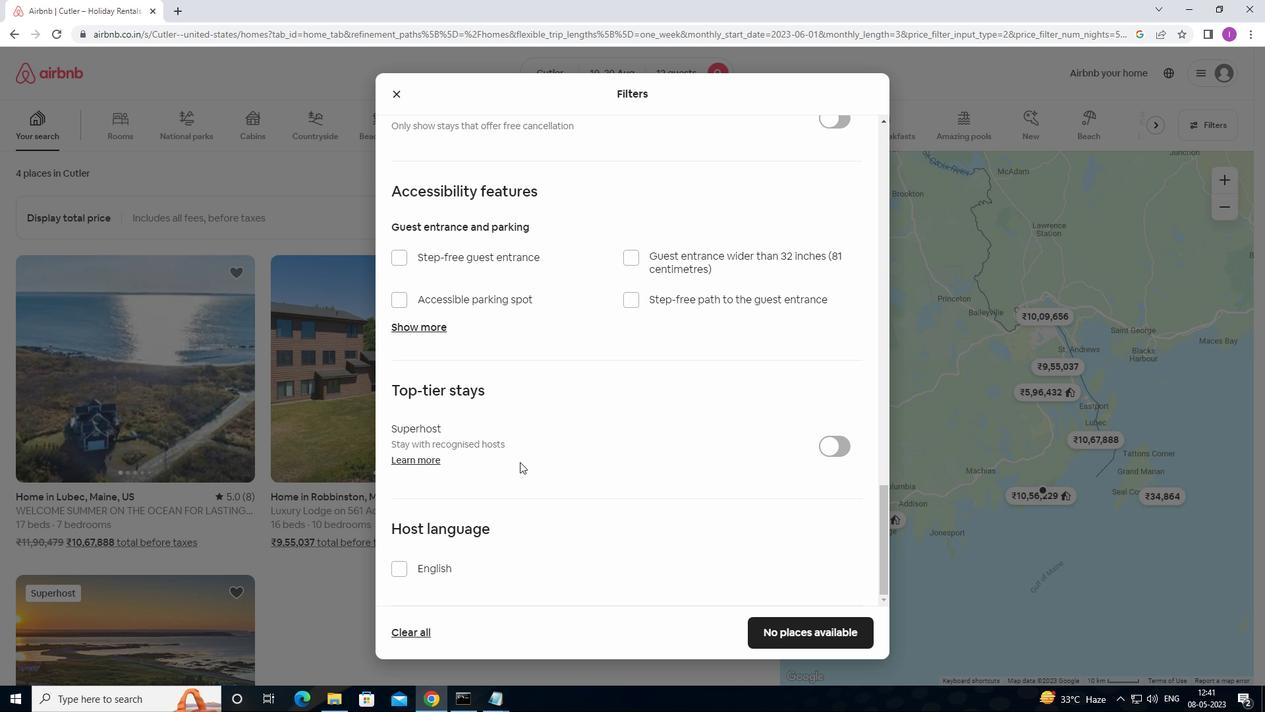 
Action: Mouse scrolled (522, 461) with delta (0, 0)
Screenshot: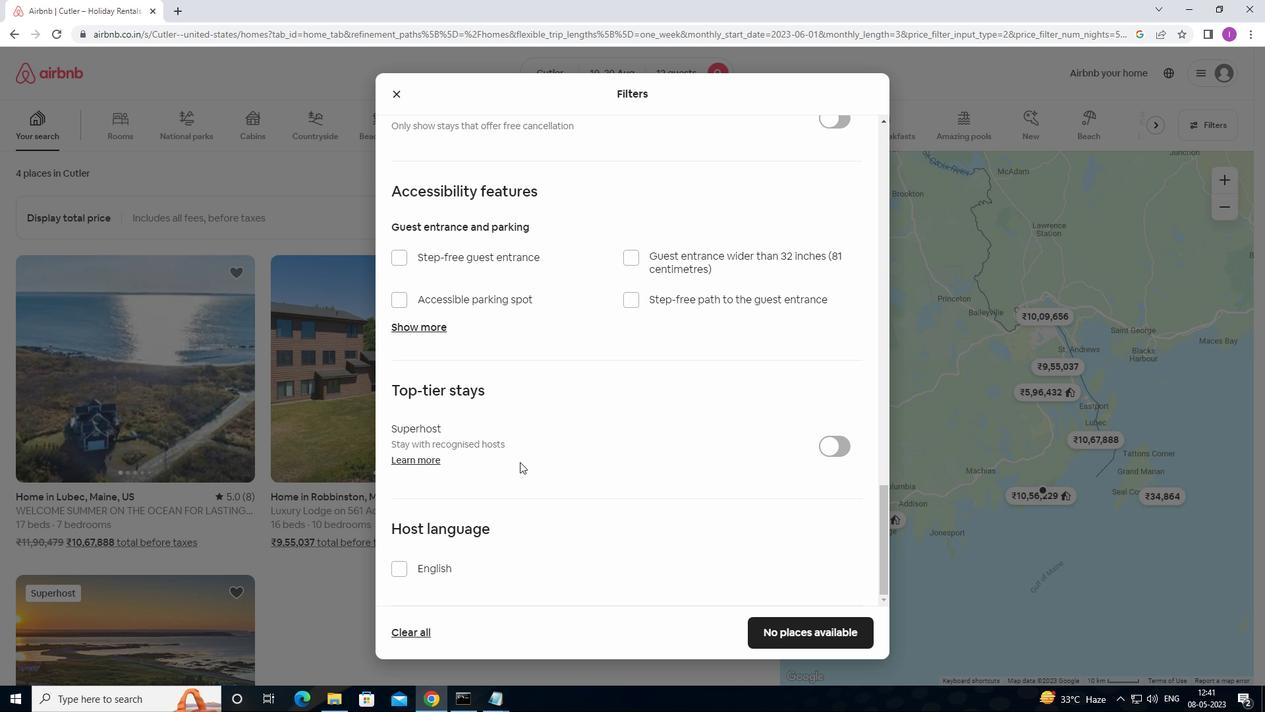 
Action: Mouse moved to (395, 567)
Screenshot: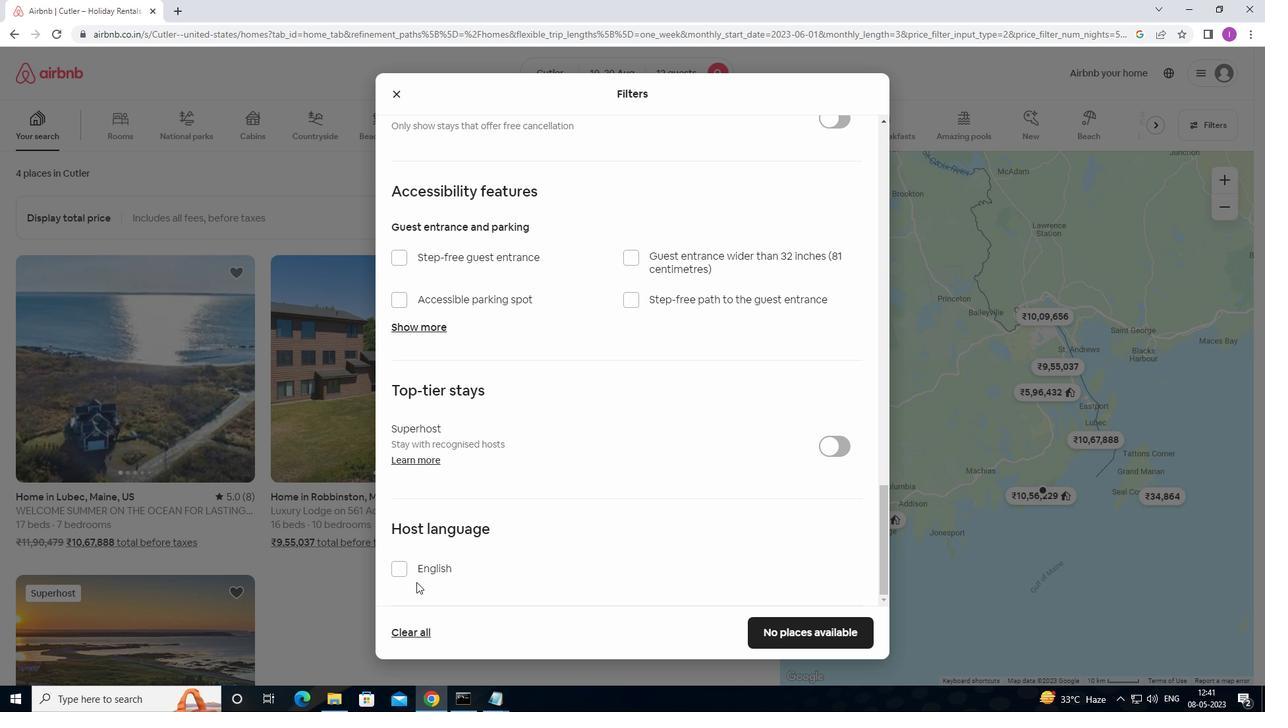 
Action: Mouse pressed left at (395, 567)
Screenshot: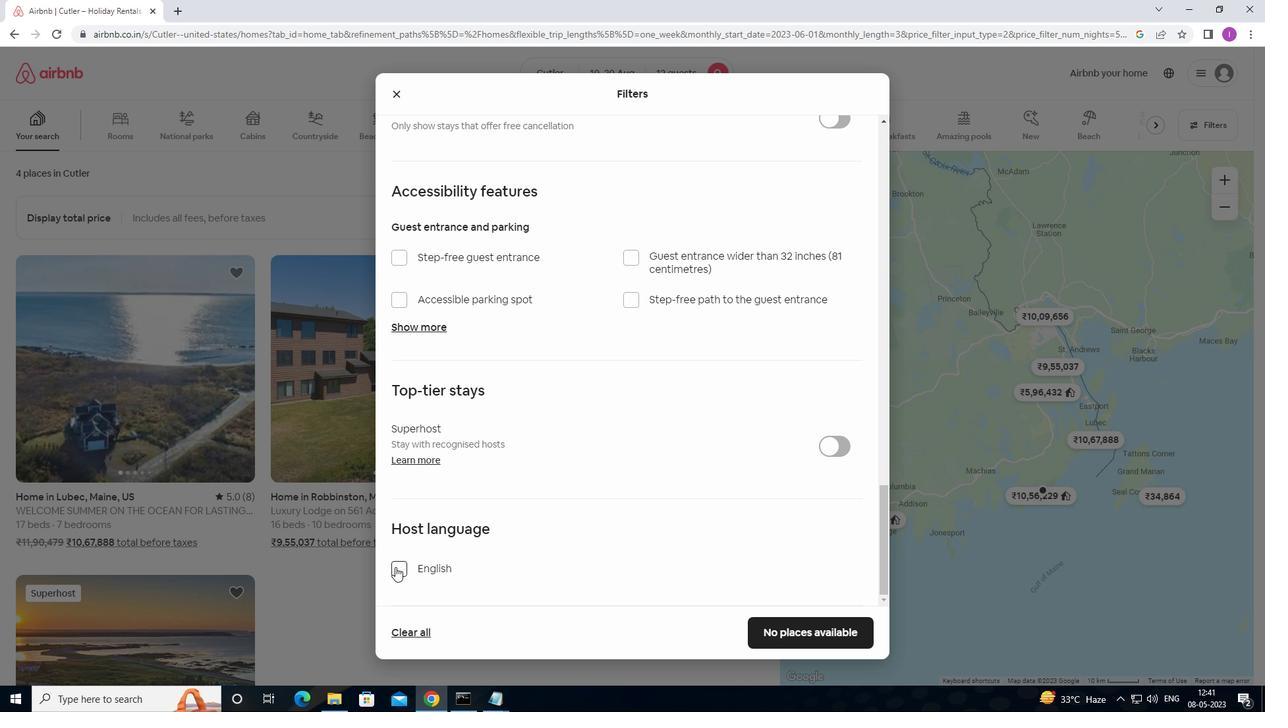 
Action: Mouse pressed left at (395, 567)
Screenshot: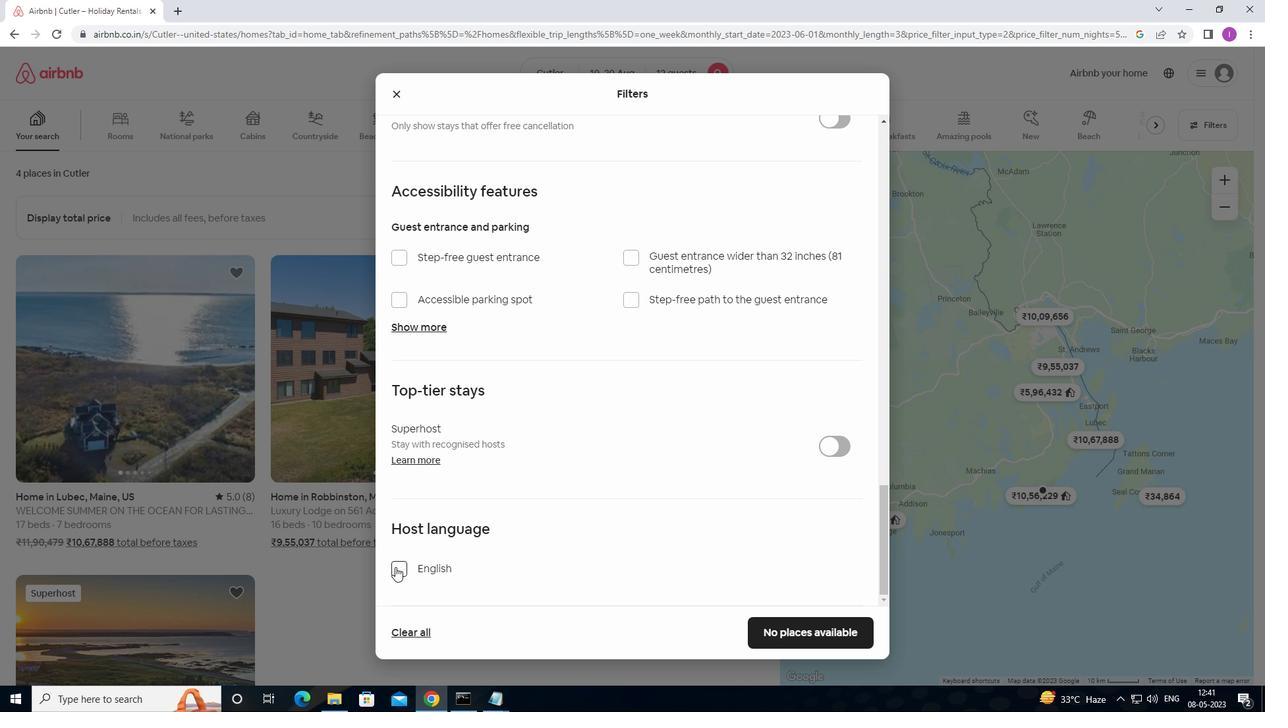 
Action: Mouse moved to (551, 472)
Screenshot: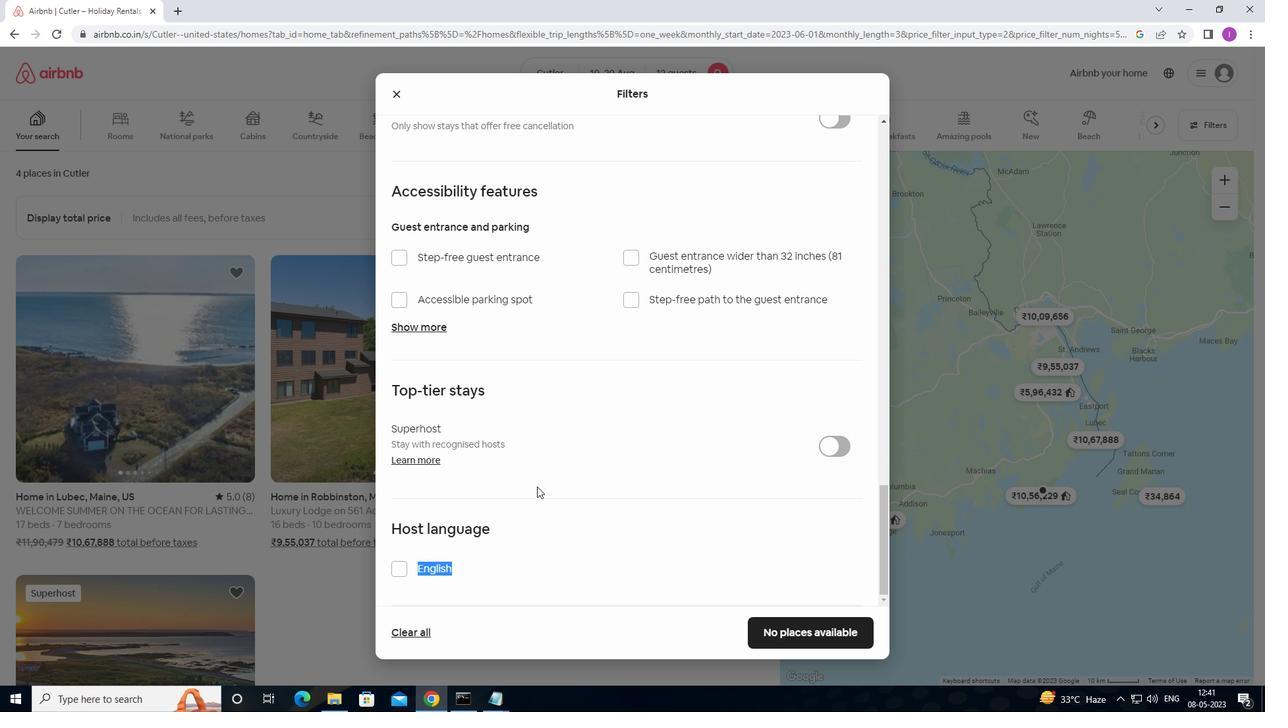 
Action: Mouse pressed left at (551, 472)
Screenshot: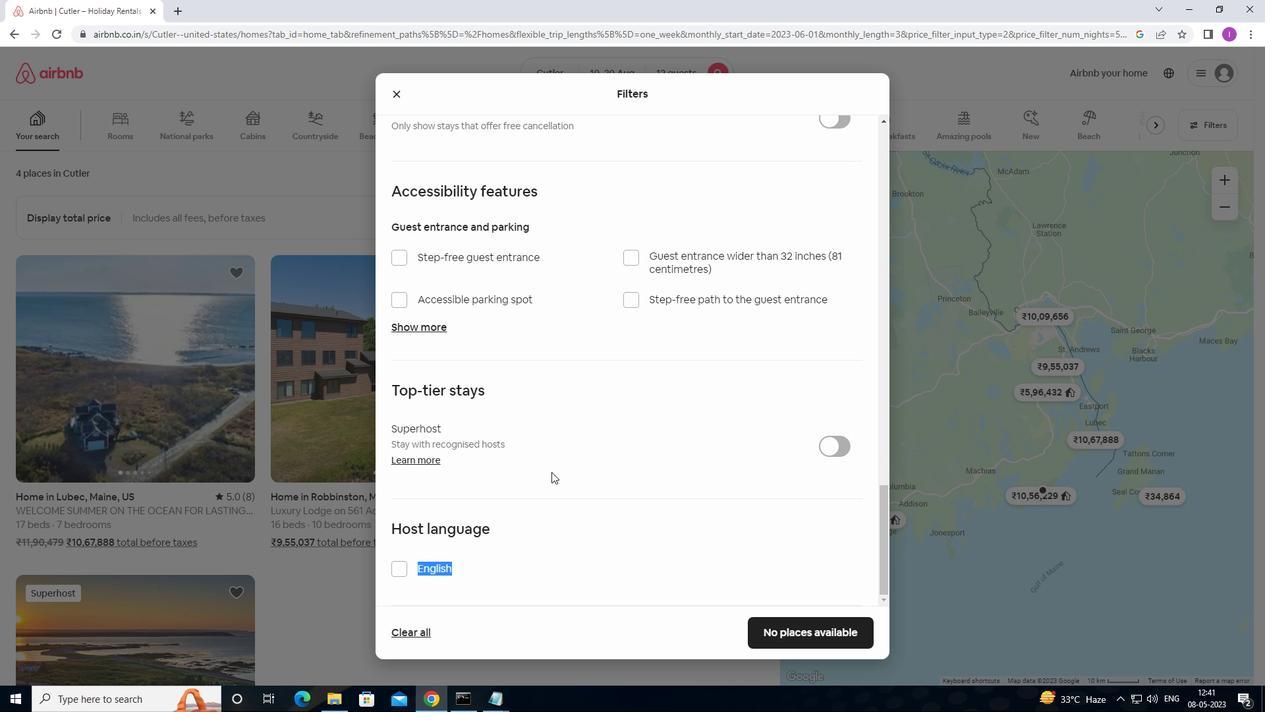 
Action: Mouse moved to (402, 567)
Screenshot: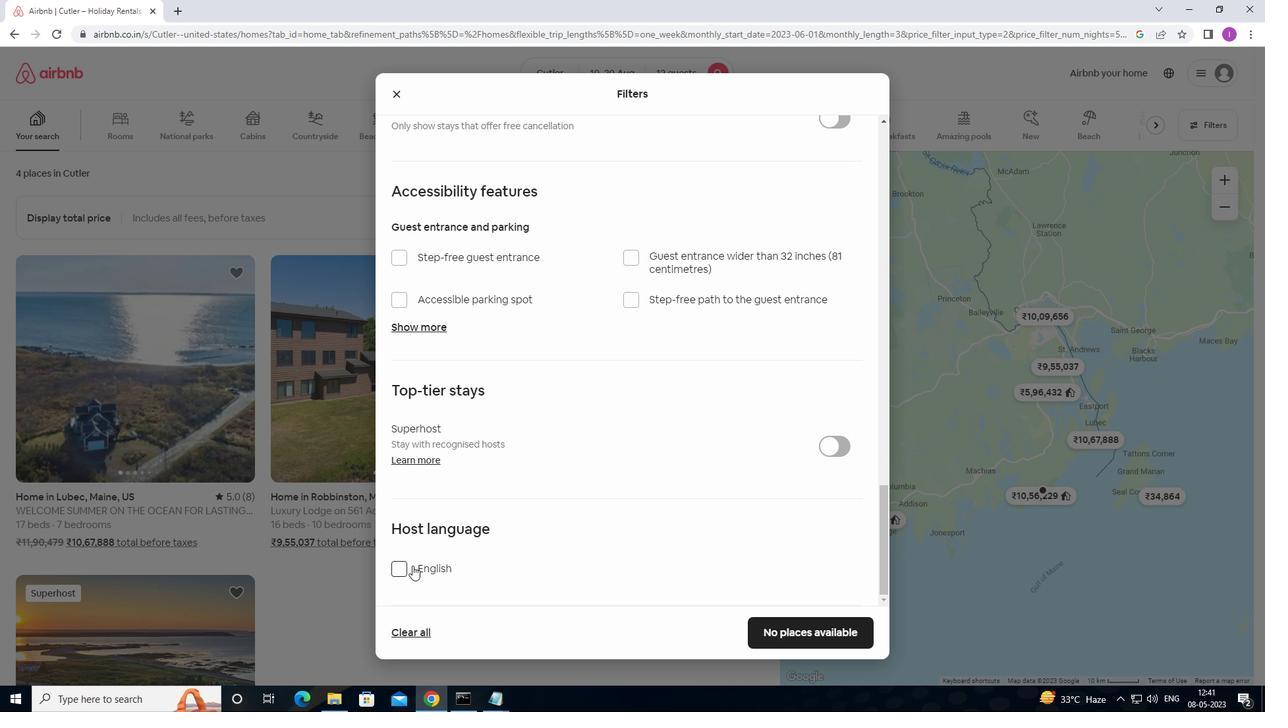 
Action: Mouse pressed left at (402, 567)
Screenshot: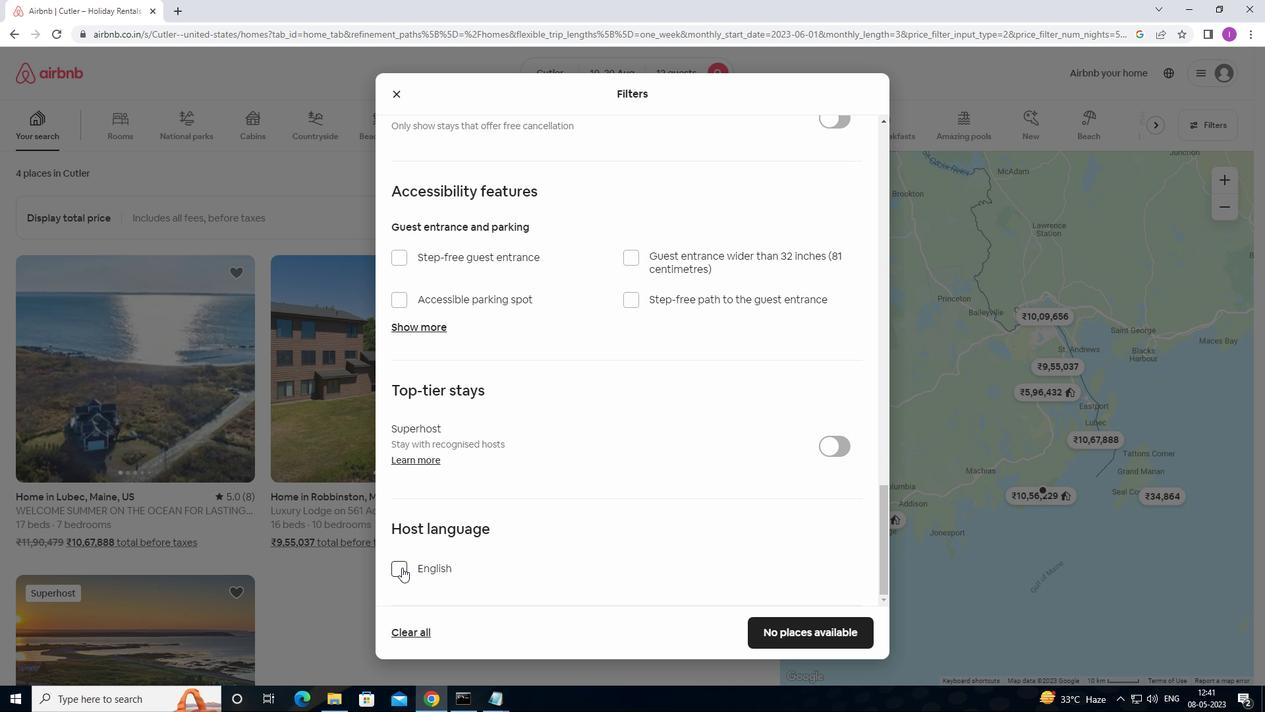 
Action: Mouse moved to (807, 632)
Screenshot: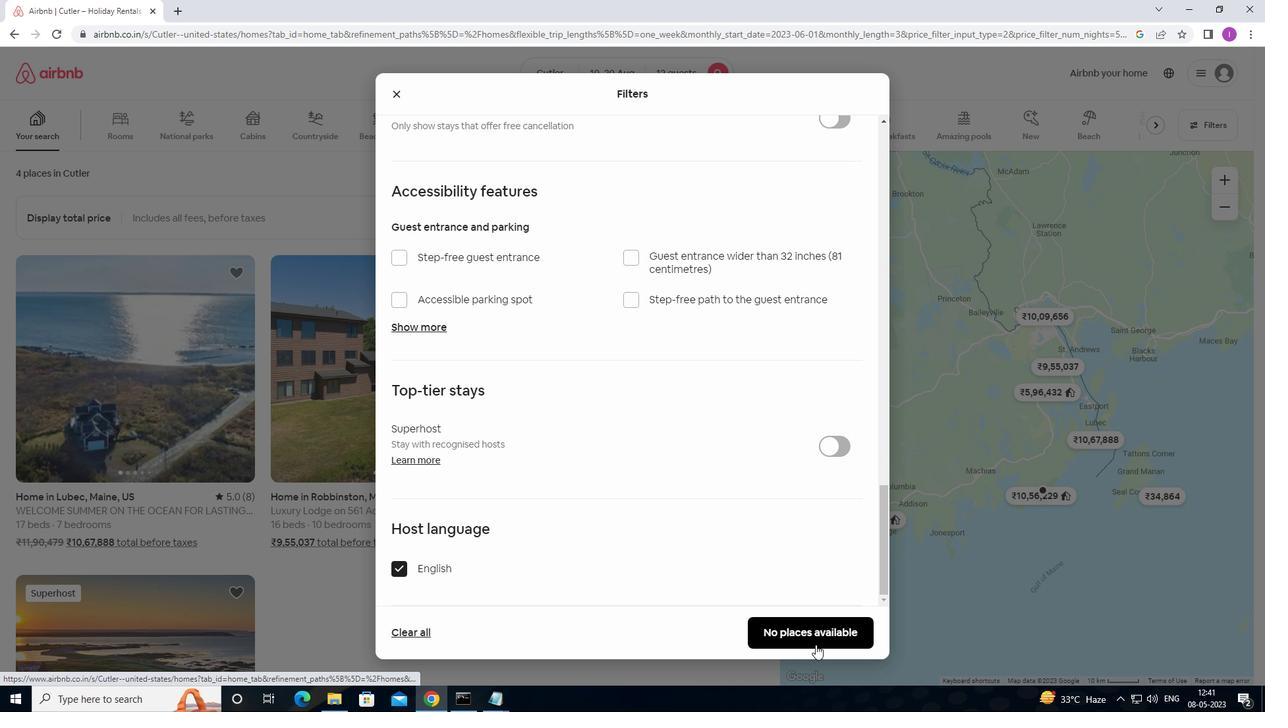 
Action: Mouse pressed left at (807, 632)
Screenshot: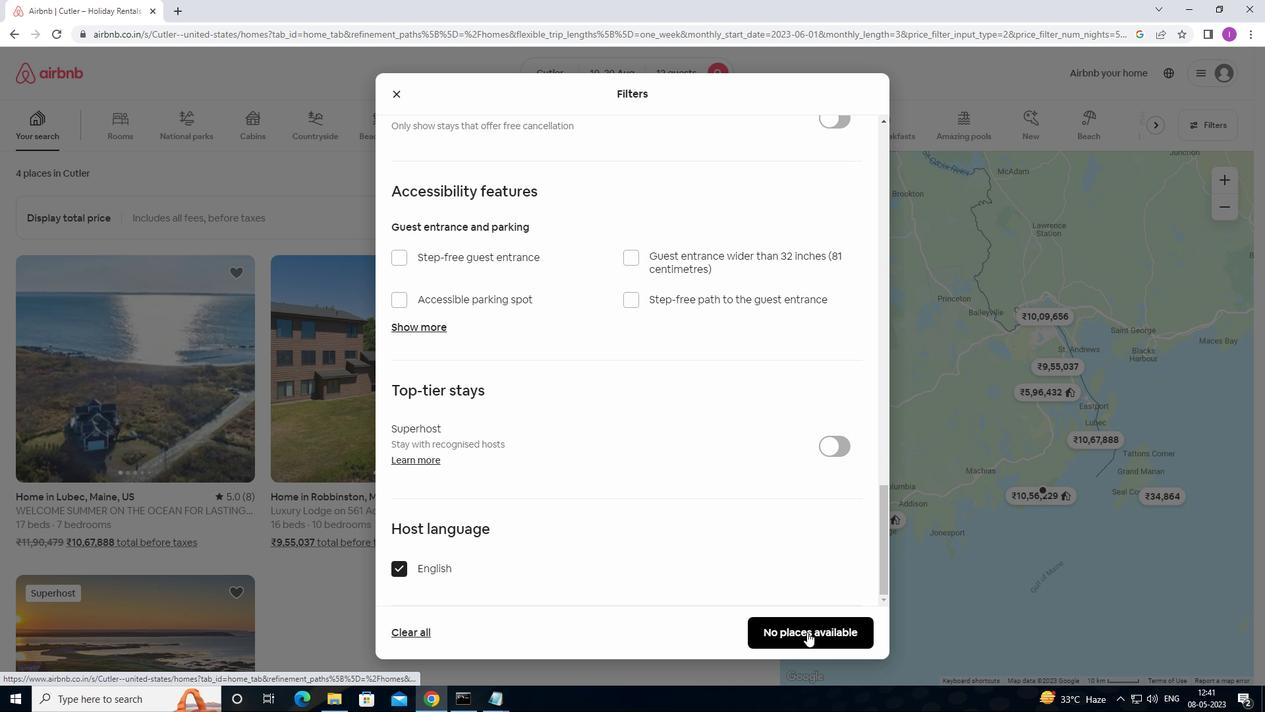 
Action: Mouse moved to (576, 618)
Screenshot: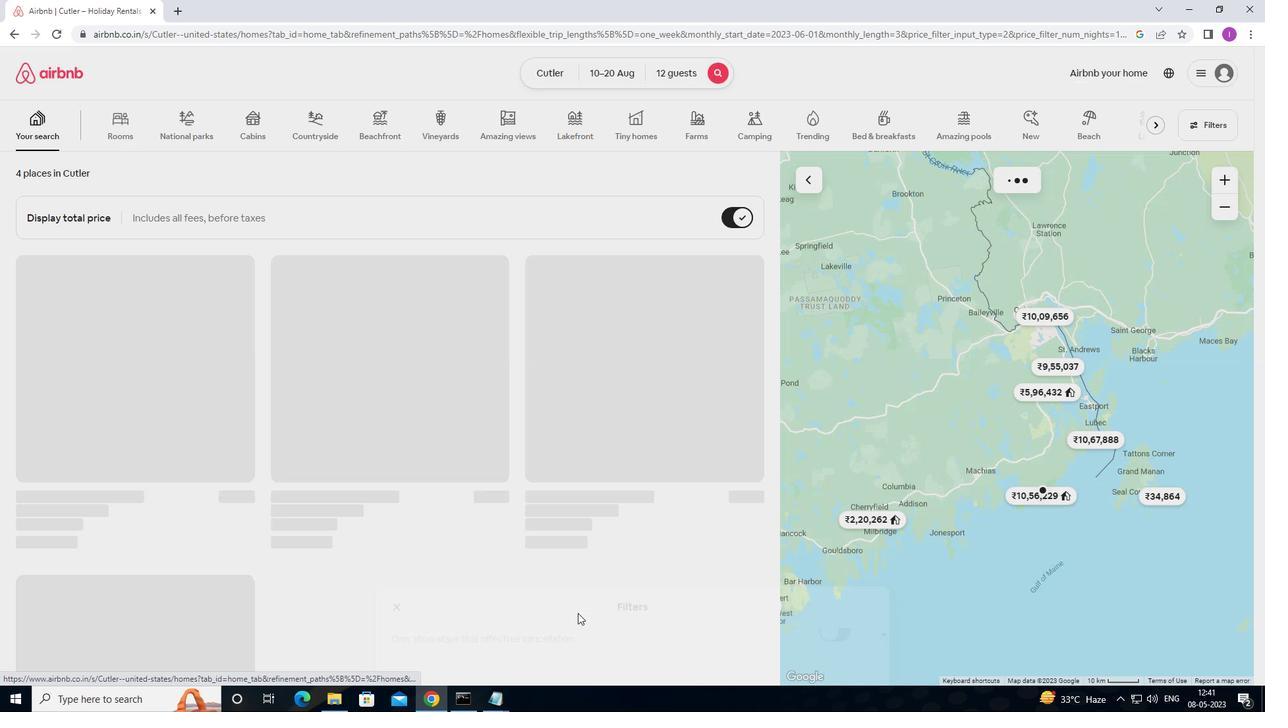 
